Task: Look for Airbnb options in Viana do Castelo, Portugal from 4th December, 2023 to 10th December, 2023 for 1 adult.1  bedroom having 1 bed and 1 bathroom. Property type can be hotel. Look for 3 properties as per requirement.
Action: Key pressed viana<Key.space>do<Key.space>
Screenshot: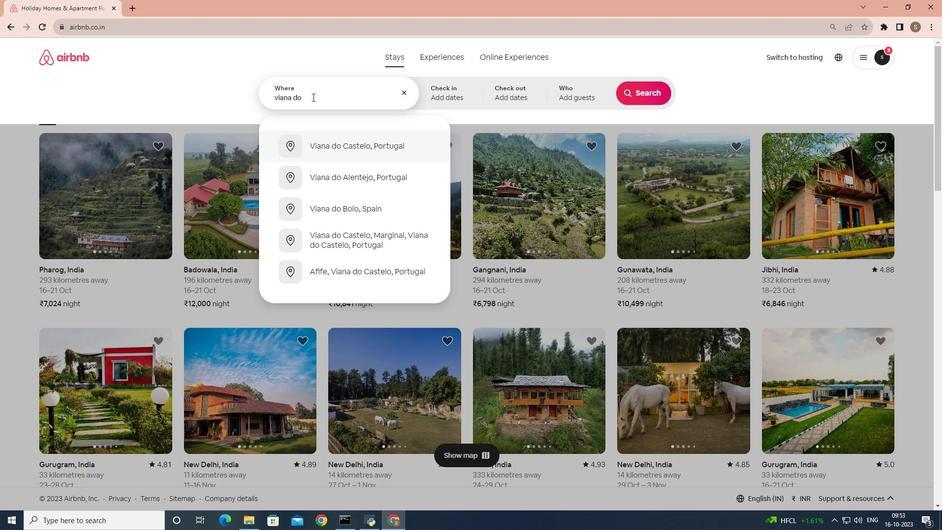 
Action: Mouse moved to (346, 152)
Screenshot: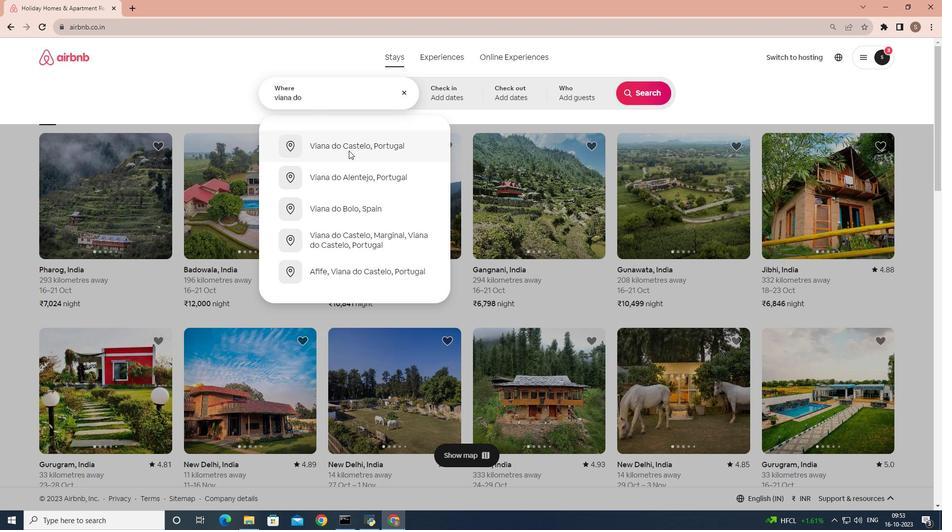 
Action: Mouse pressed left at (346, 152)
Screenshot: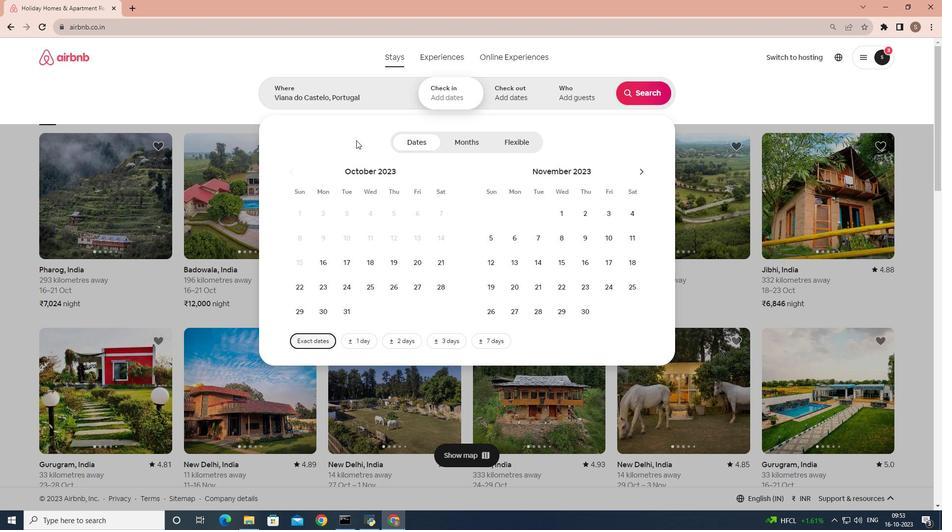 
Action: Mouse moved to (646, 170)
Screenshot: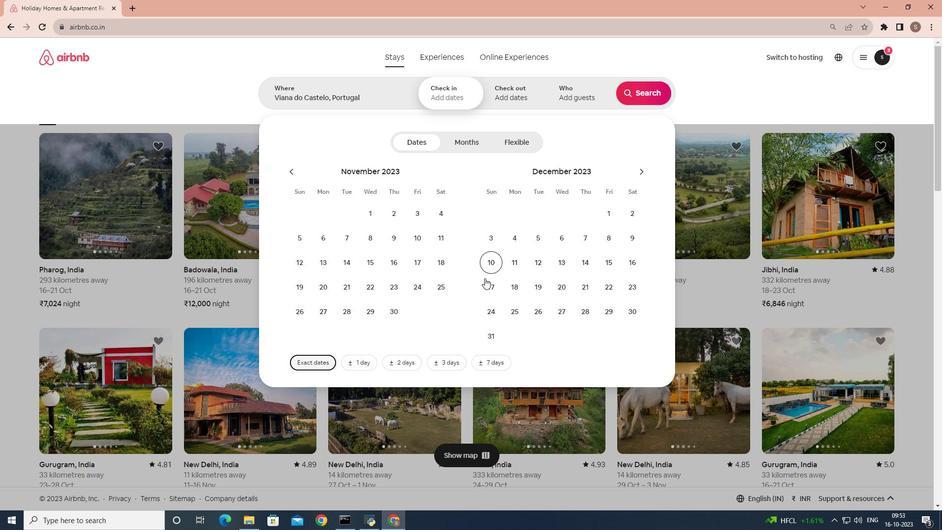 
Action: Mouse pressed left at (646, 170)
Screenshot: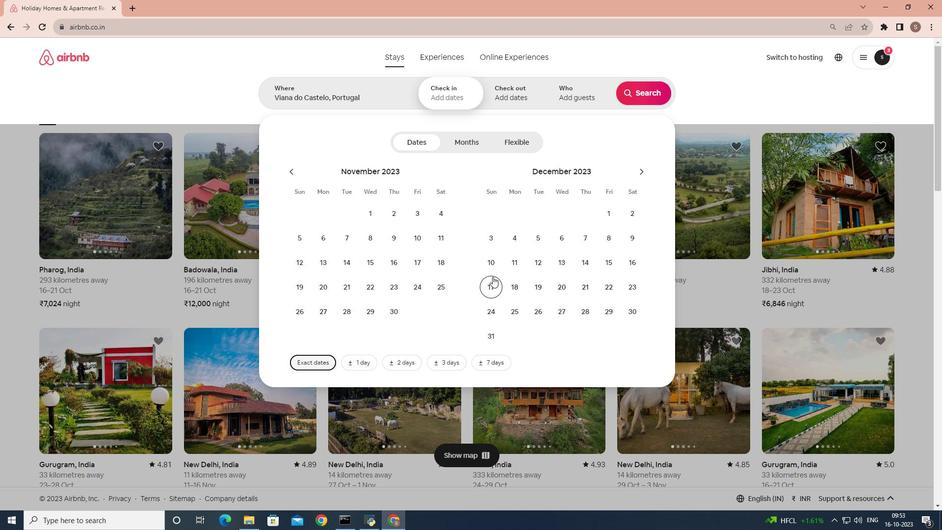 
Action: Mouse moved to (495, 261)
Screenshot: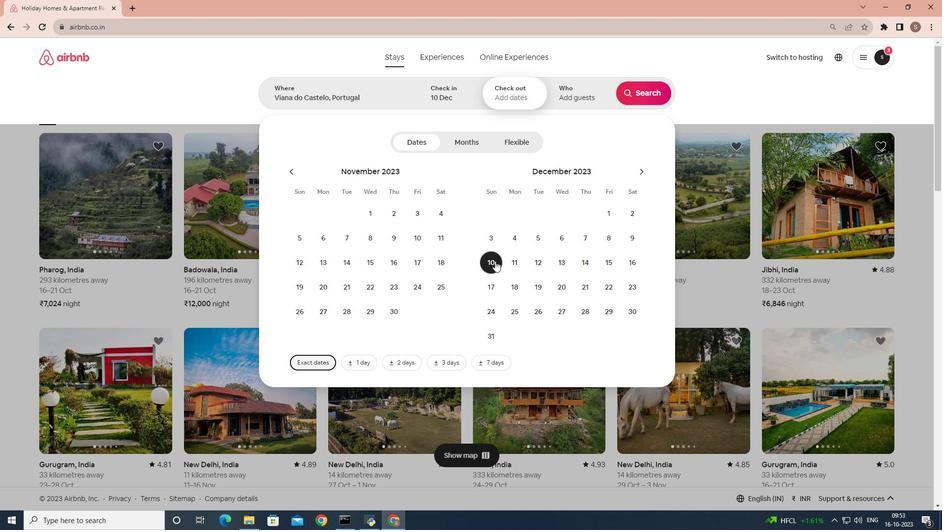 
Action: Mouse pressed left at (495, 261)
Screenshot: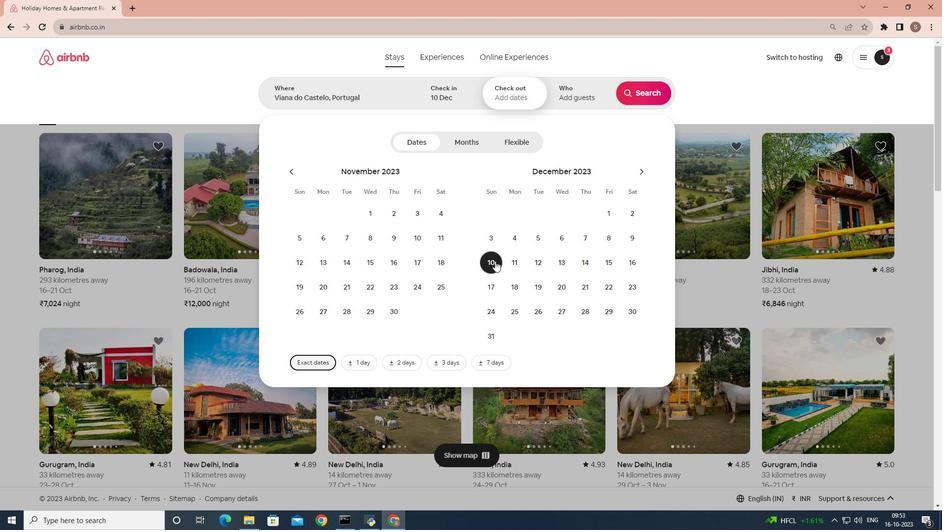 
Action: Mouse moved to (513, 235)
Screenshot: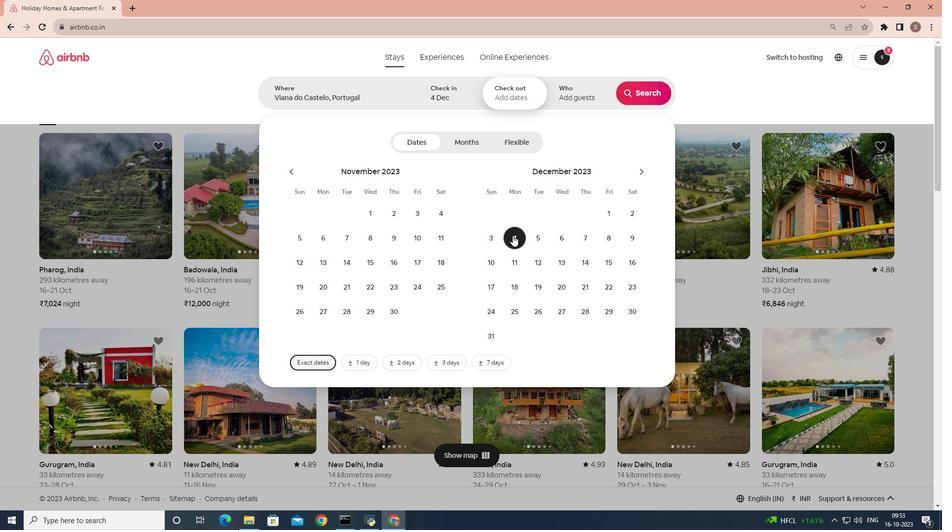 
Action: Mouse pressed left at (513, 235)
Screenshot: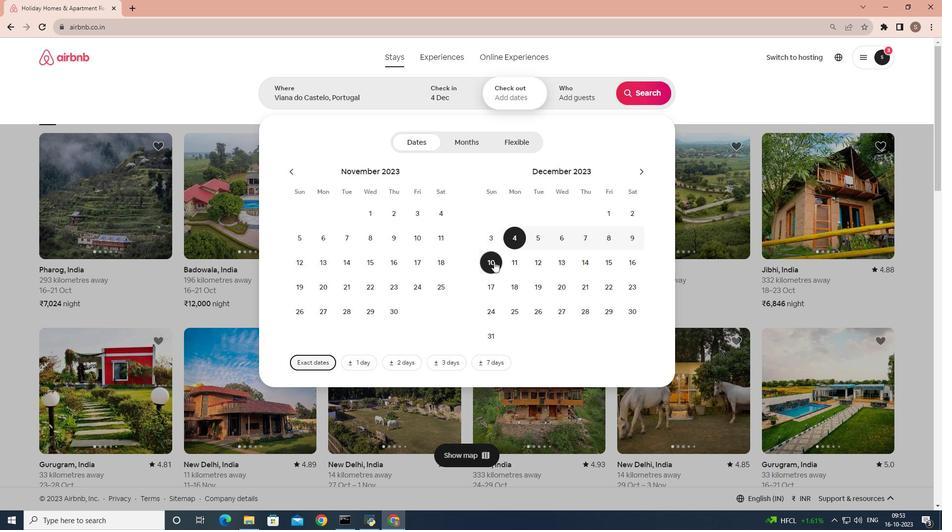 
Action: Mouse moved to (494, 261)
Screenshot: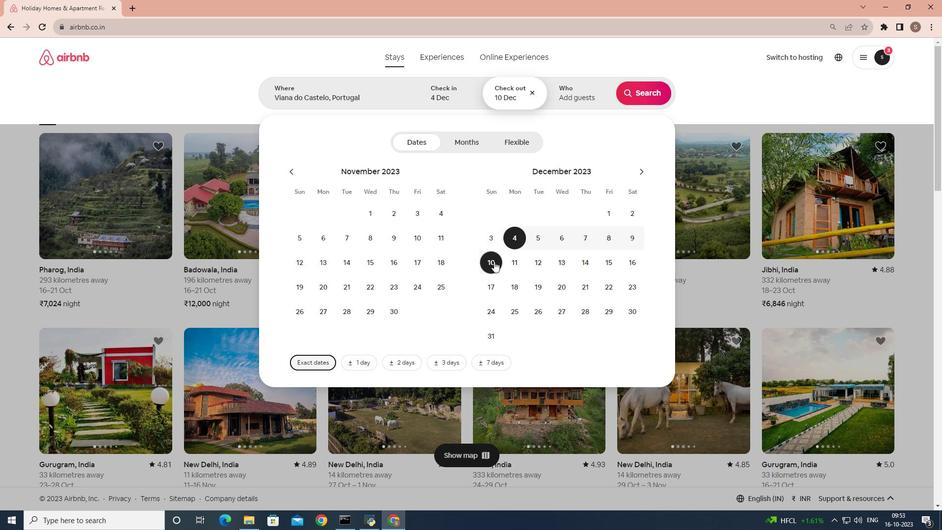 
Action: Mouse pressed left at (494, 261)
Screenshot: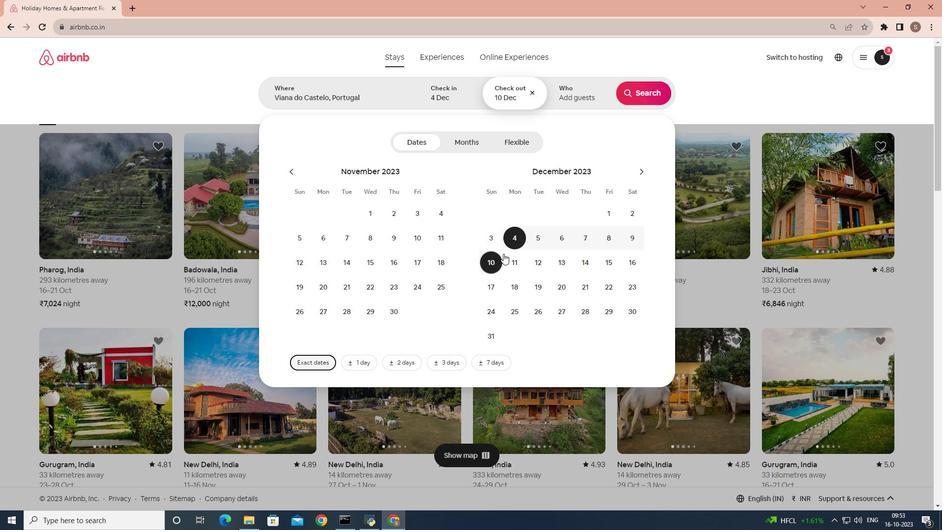 
Action: Mouse moved to (579, 98)
Screenshot: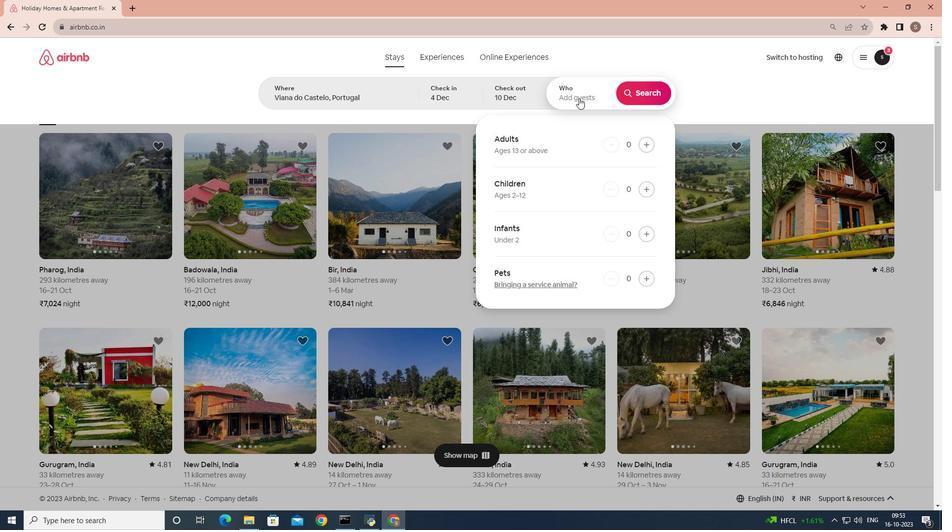 
Action: Mouse pressed left at (579, 98)
Screenshot: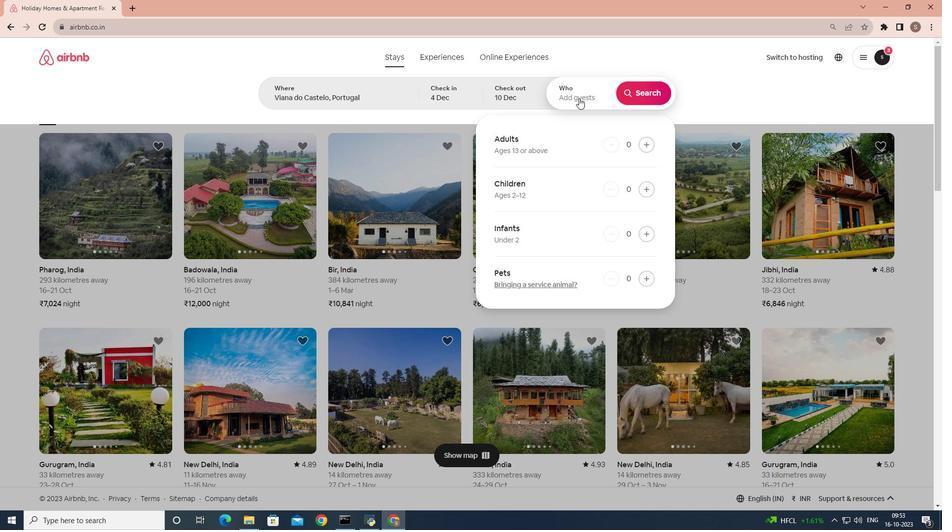 
Action: Mouse moved to (649, 146)
Screenshot: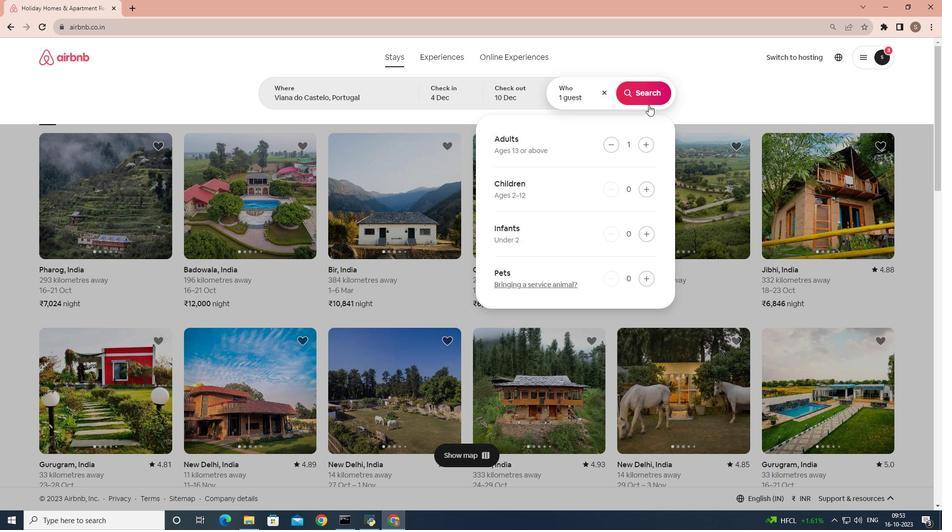 
Action: Mouse pressed left at (649, 146)
Screenshot: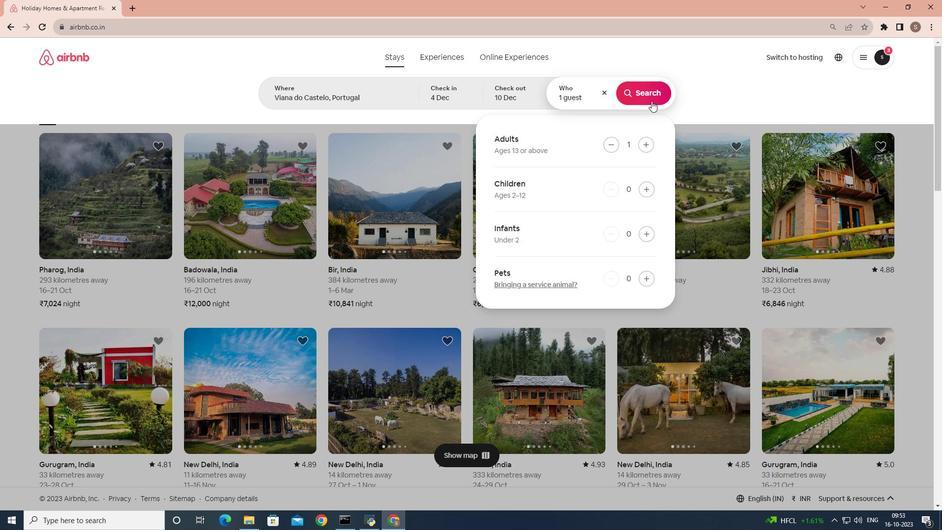 
Action: Mouse moved to (652, 100)
Screenshot: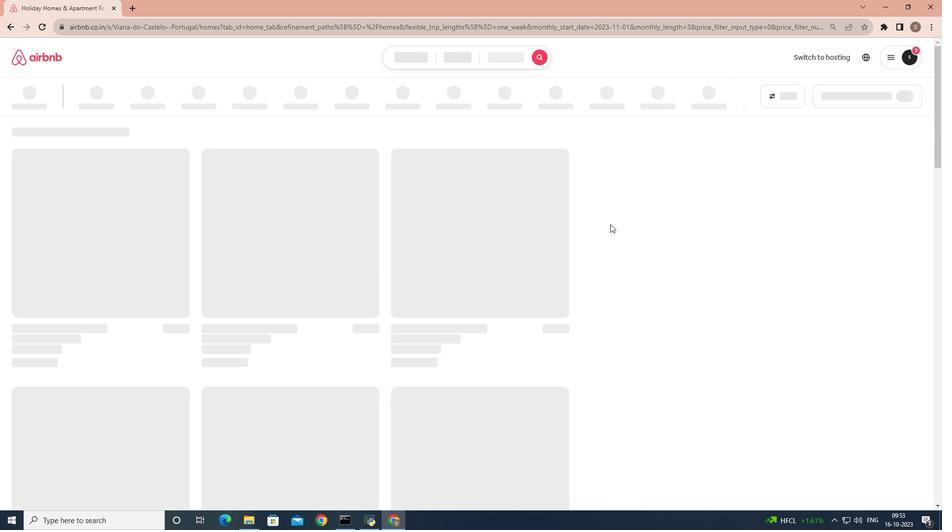 
Action: Mouse pressed left at (652, 100)
Screenshot: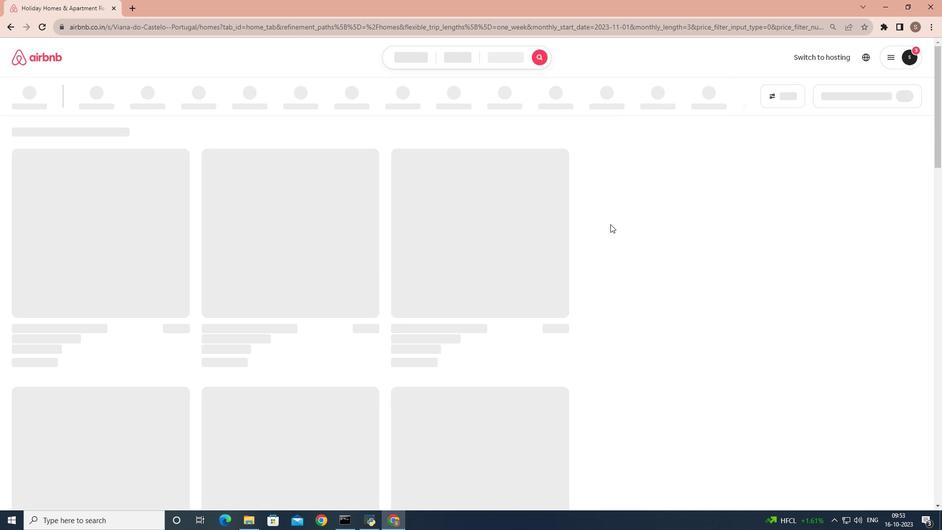 
Action: Mouse moved to (788, 97)
Screenshot: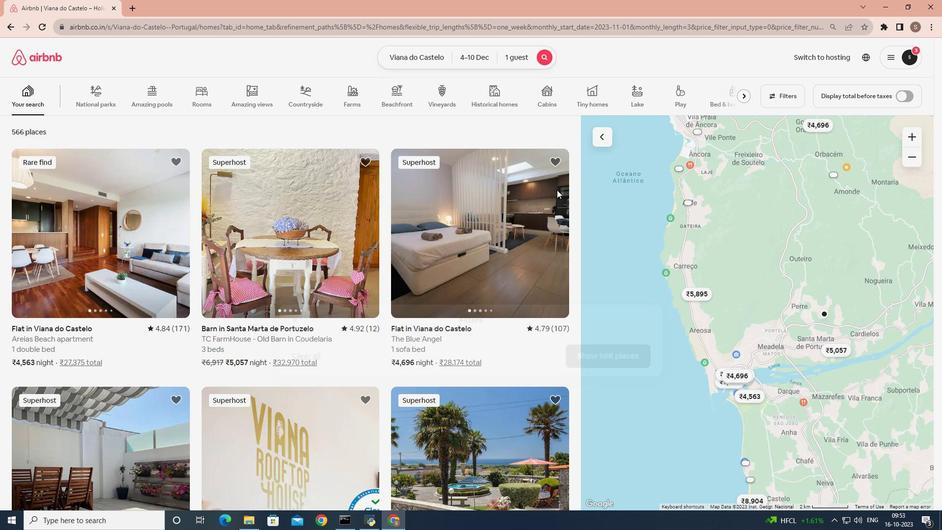
Action: Mouse pressed left at (788, 97)
Screenshot: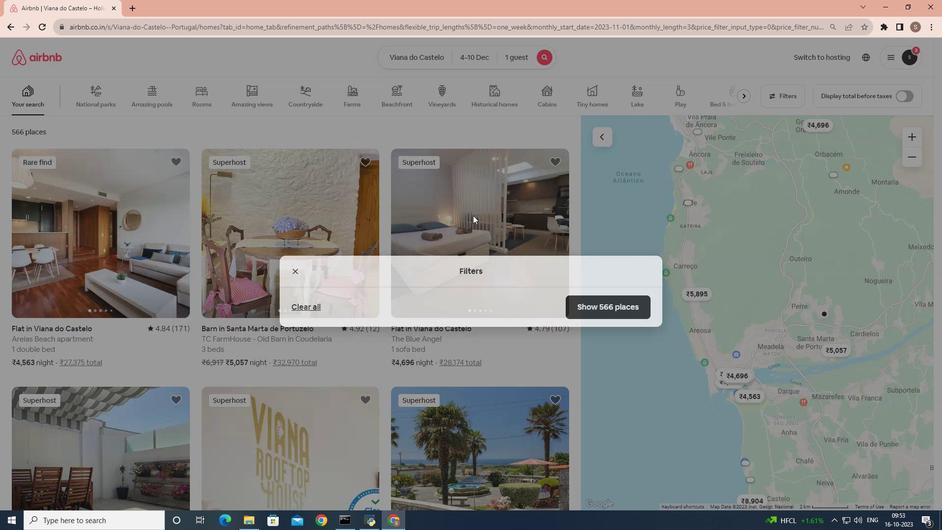 
Action: Mouse moved to (373, 235)
Screenshot: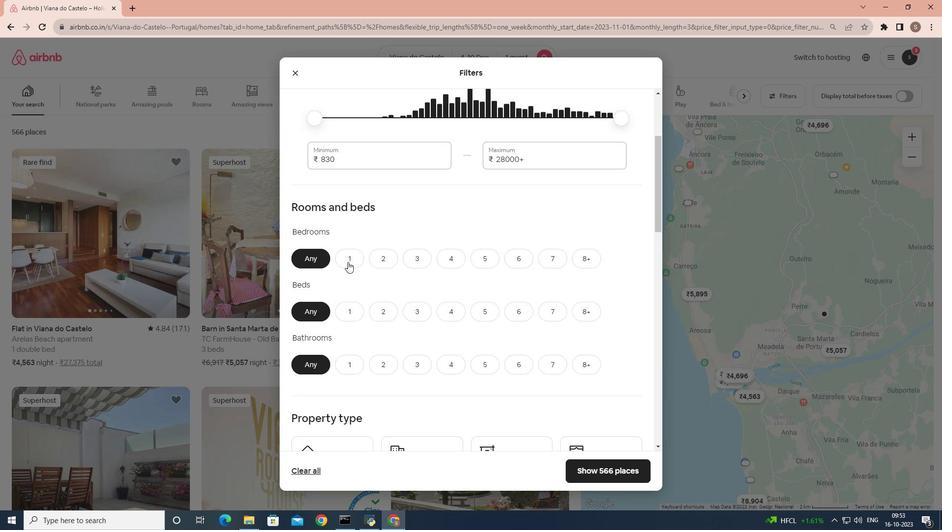 
Action: Mouse scrolled (373, 234) with delta (0, 0)
Screenshot: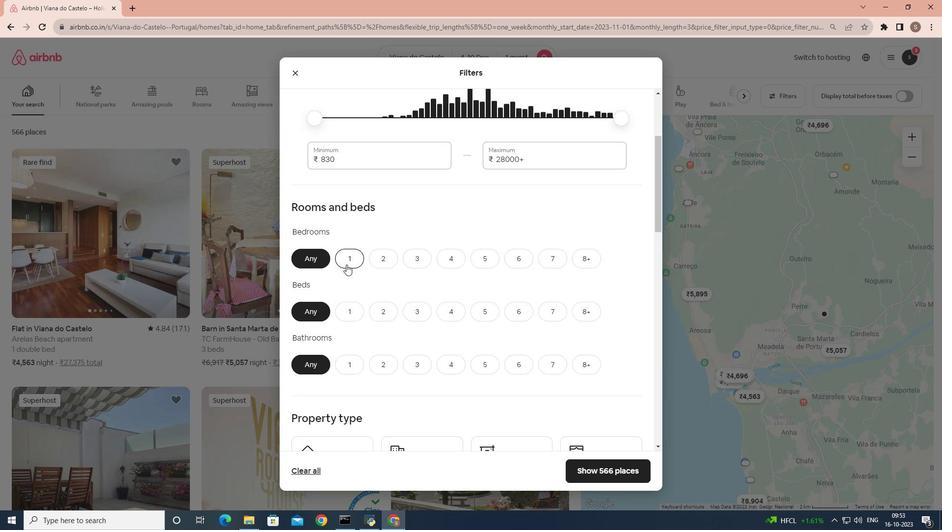 
Action: Mouse scrolled (373, 234) with delta (0, 0)
Screenshot: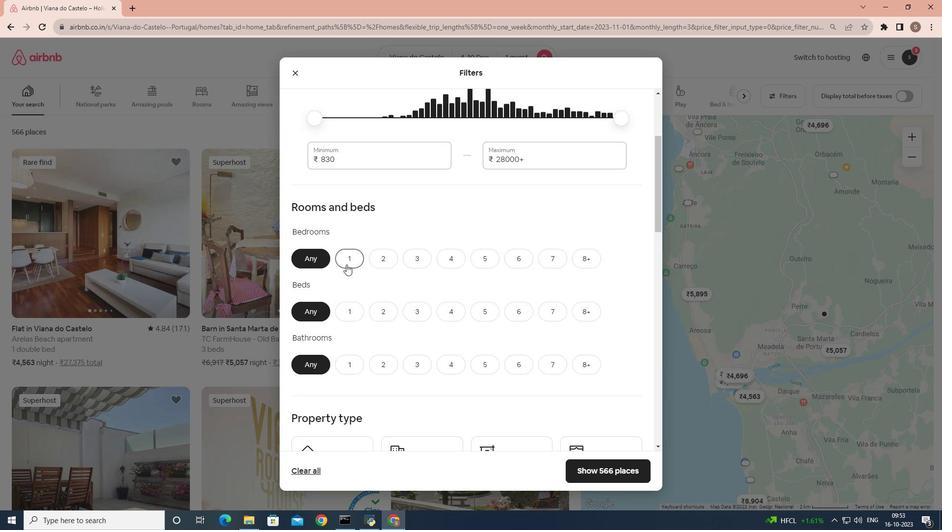 
Action: Mouse scrolled (373, 234) with delta (0, 0)
Screenshot: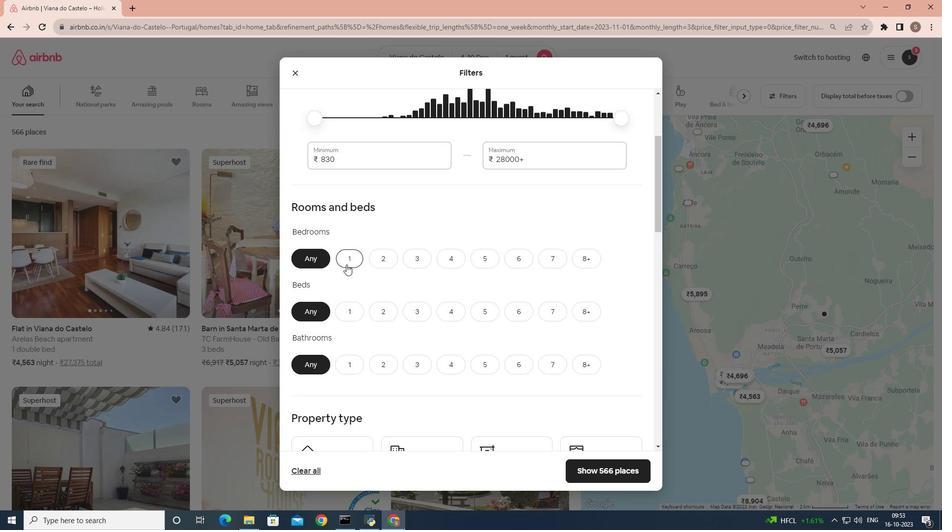 
Action: Mouse moved to (346, 264)
Screenshot: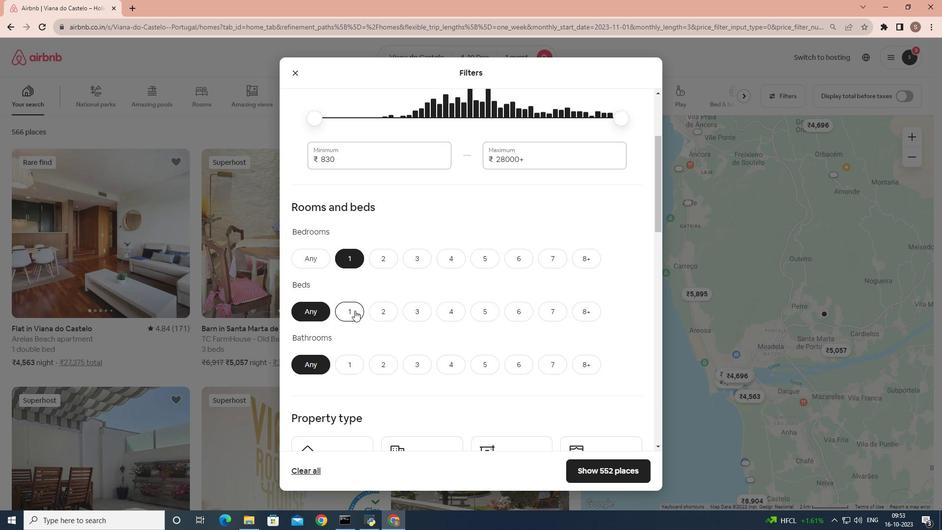 
Action: Mouse pressed left at (346, 264)
Screenshot: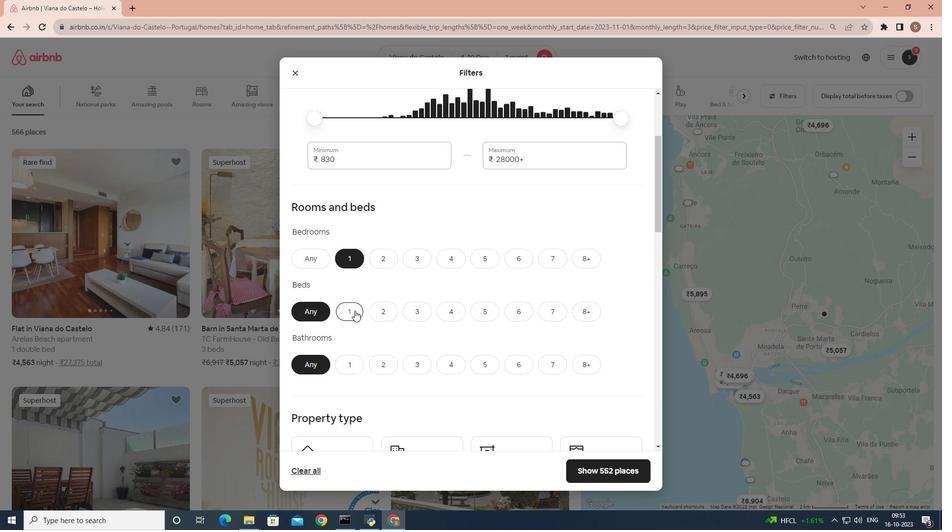 
Action: Mouse moved to (355, 310)
Screenshot: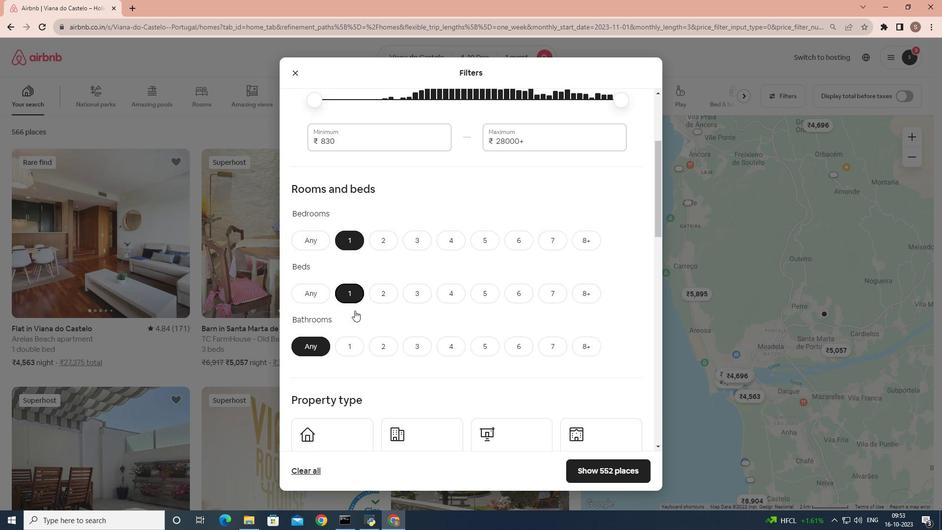 
Action: Mouse pressed left at (355, 310)
Screenshot: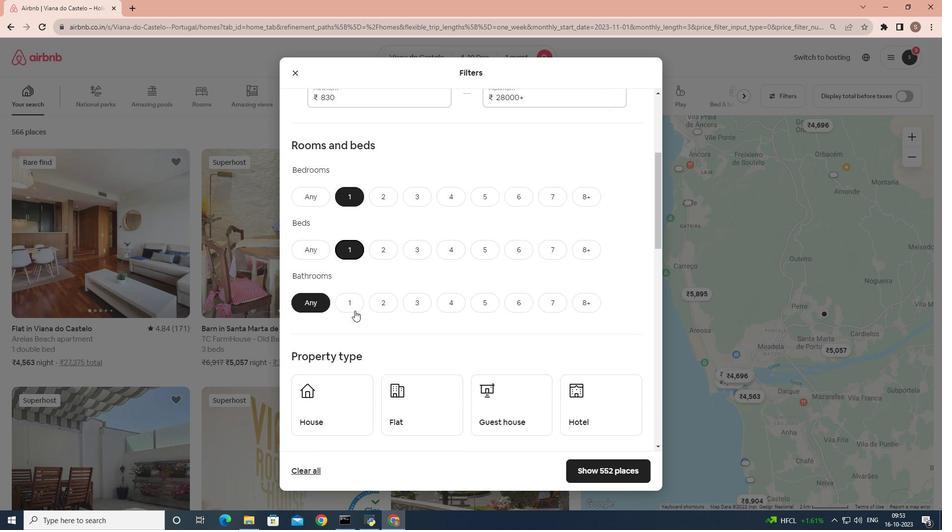 
Action: Mouse scrolled (355, 310) with delta (0, 0)
Screenshot: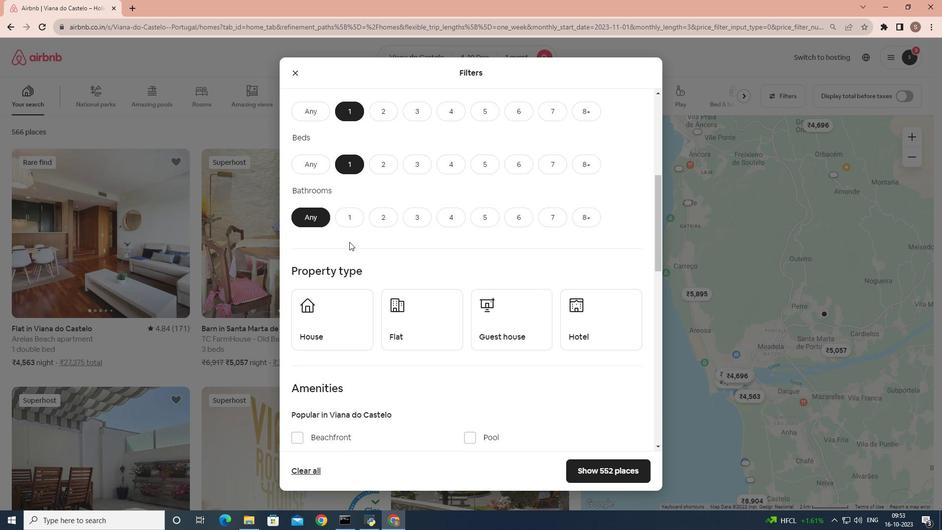 
Action: Mouse scrolled (355, 310) with delta (0, 0)
Screenshot: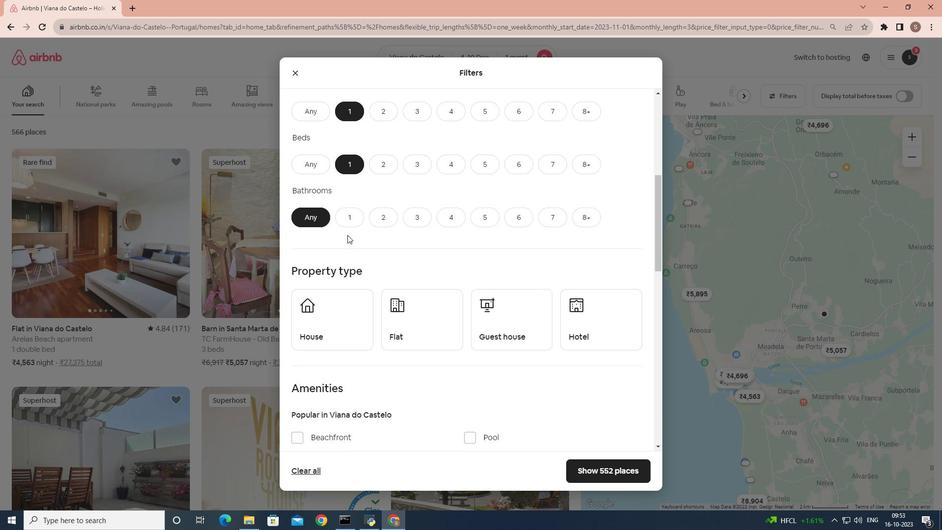 
Action: Mouse scrolled (355, 310) with delta (0, 0)
Screenshot: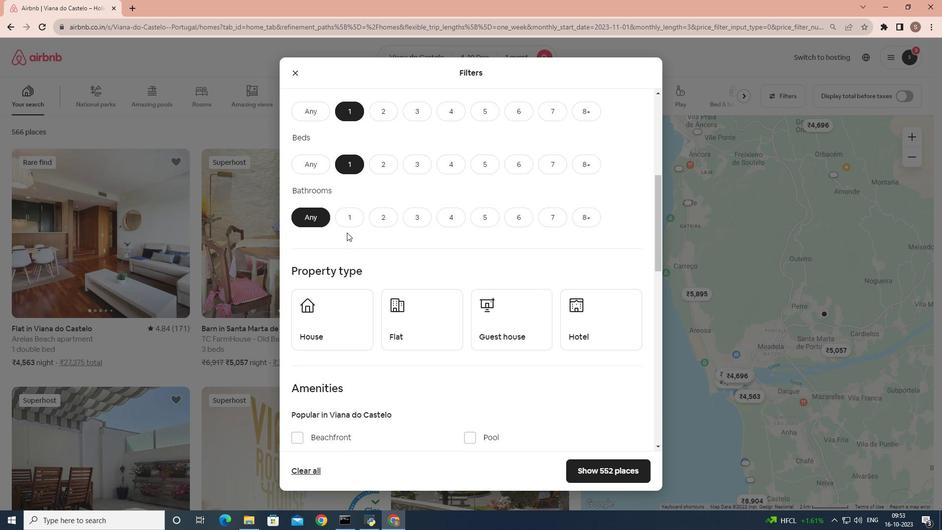 
Action: Mouse moved to (346, 231)
Screenshot: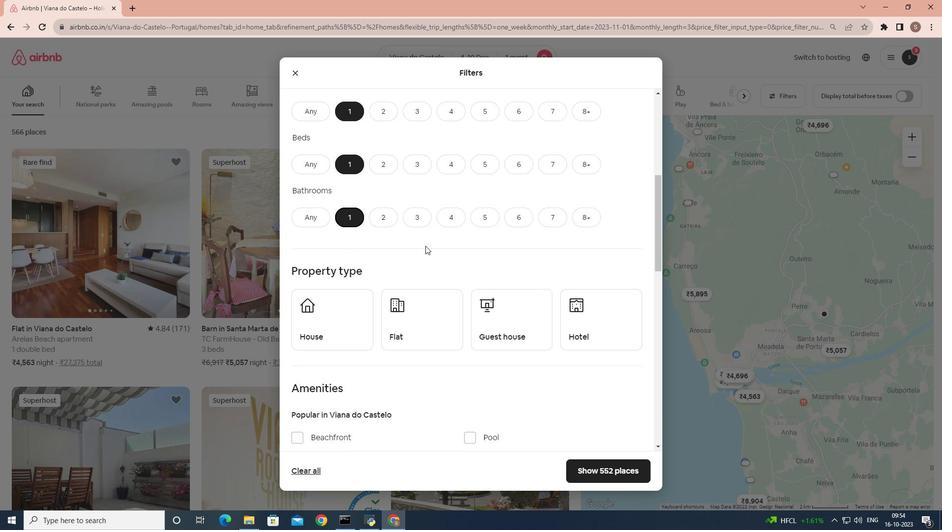 
Action: Mouse pressed left at (346, 231)
Screenshot: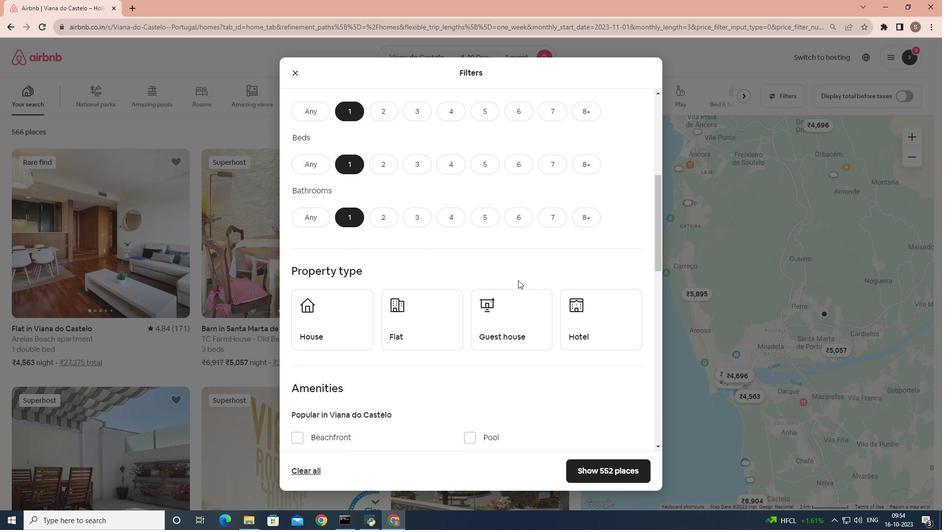 
Action: Mouse moved to (357, 222)
Screenshot: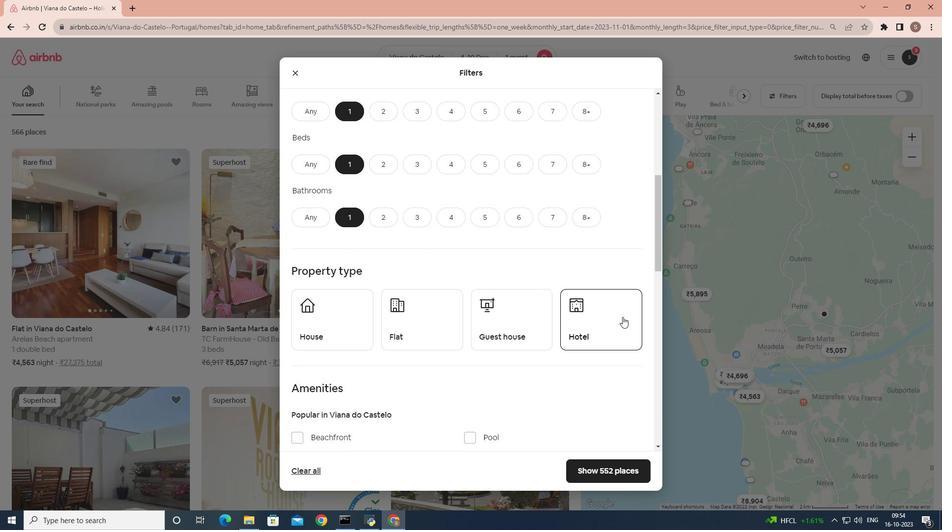 
Action: Mouse pressed left at (357, 222)
Screenshot: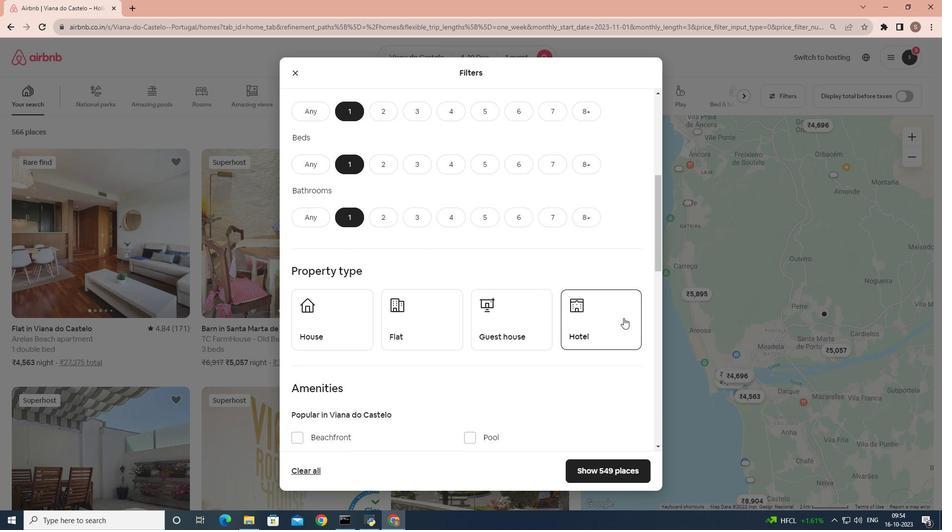 
Action: Mouse moved to (624, 318)
Screenshot: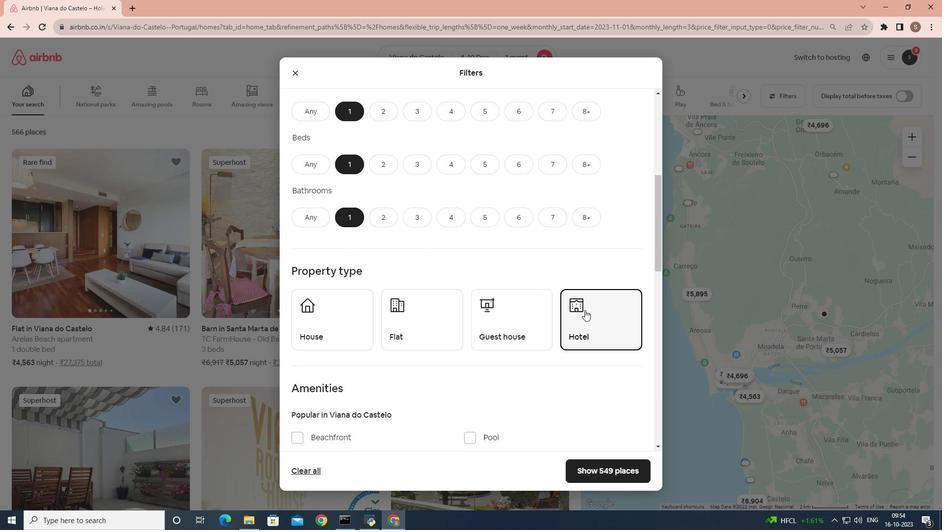 
Action: Mouse pressed left at (624, 318)
Screenshot: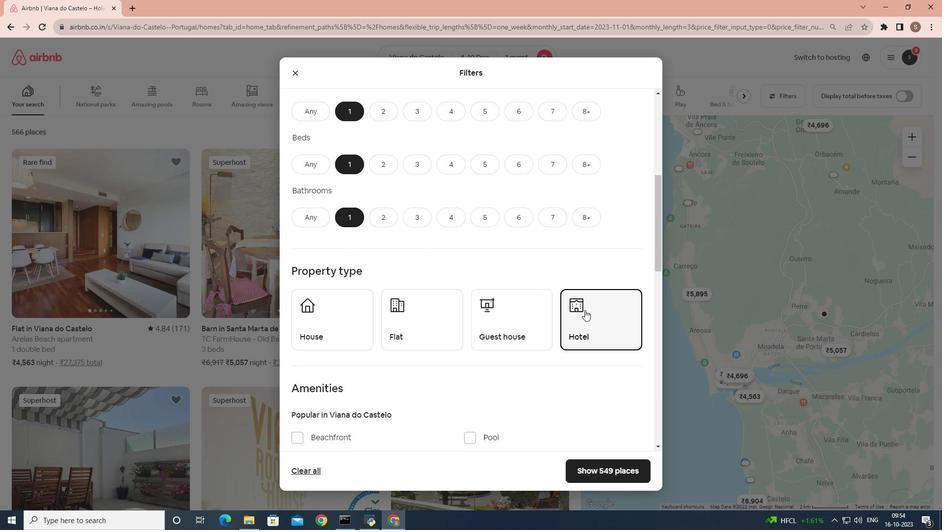 
Action: Mouse moved to (466, 294)
Screenshot: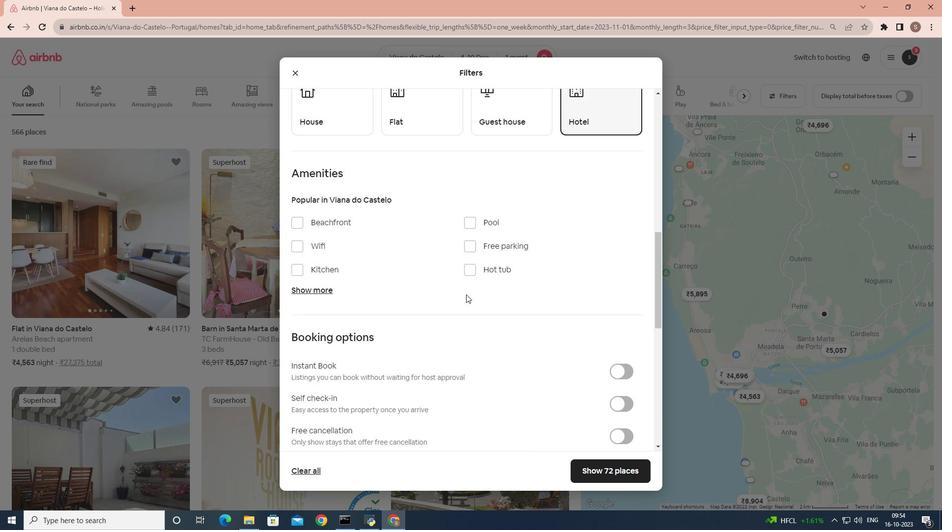 
Action: Mouse scrolled (466, 294) with delta (0, 0)
Screenshot: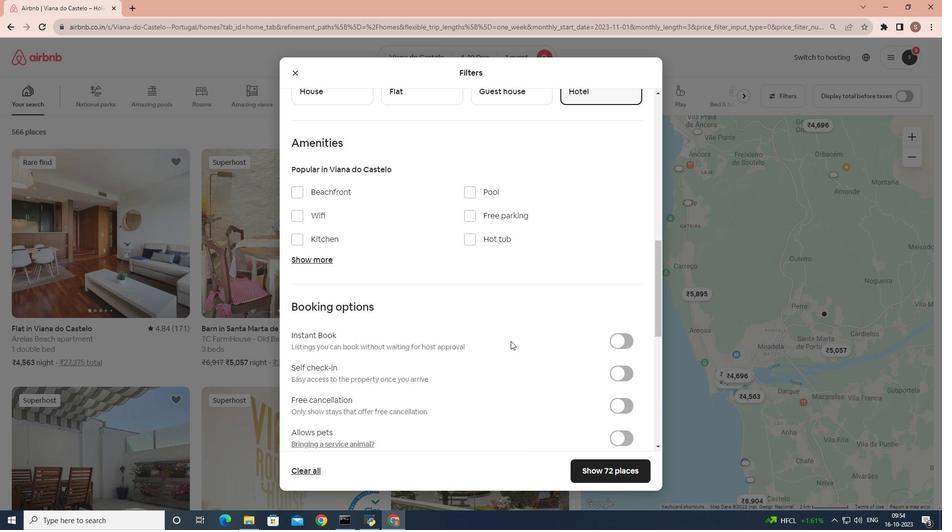 
Action: Mouse scrolled (466, 294) with delta (0, 0)
Screenshot: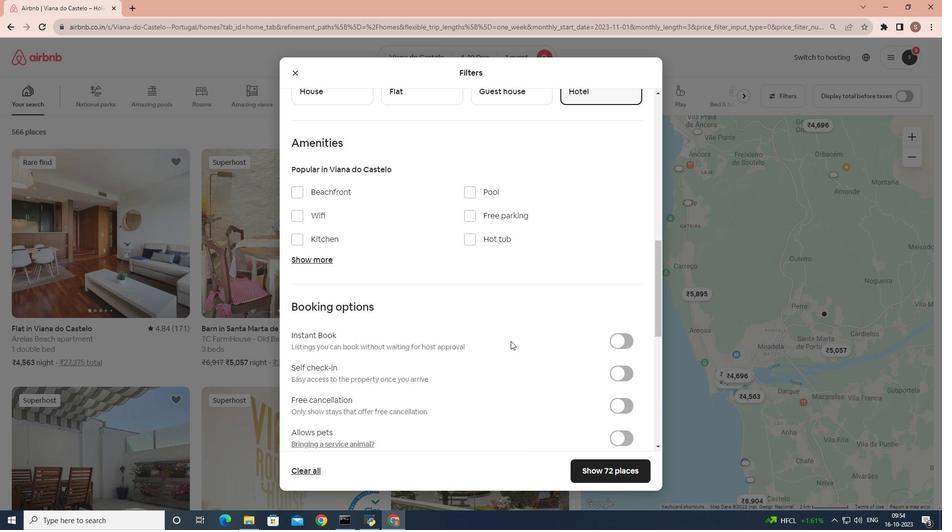 
Action: Mouse scrolled (466, 294) with delta (0, 0)
Screenshot: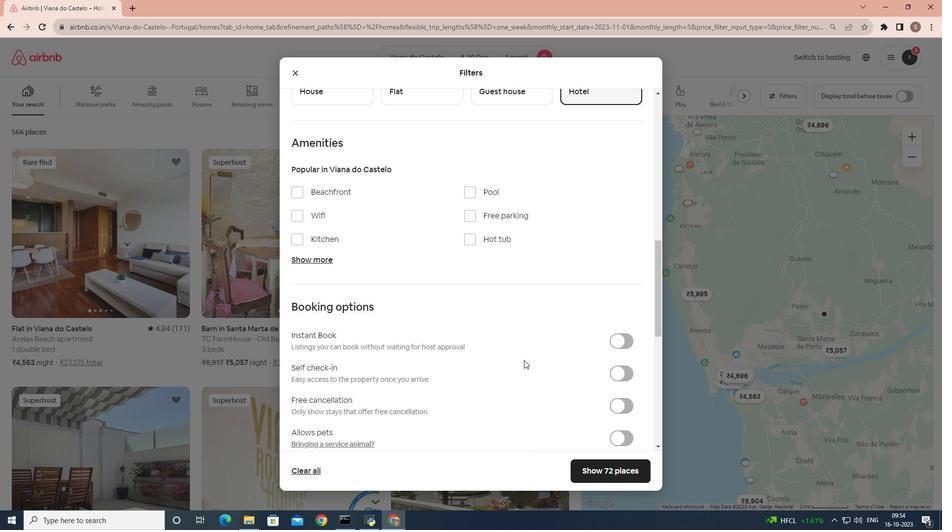 
Action: Mouse scrolled (466, 294) with delta (0, 0)
Screenshot: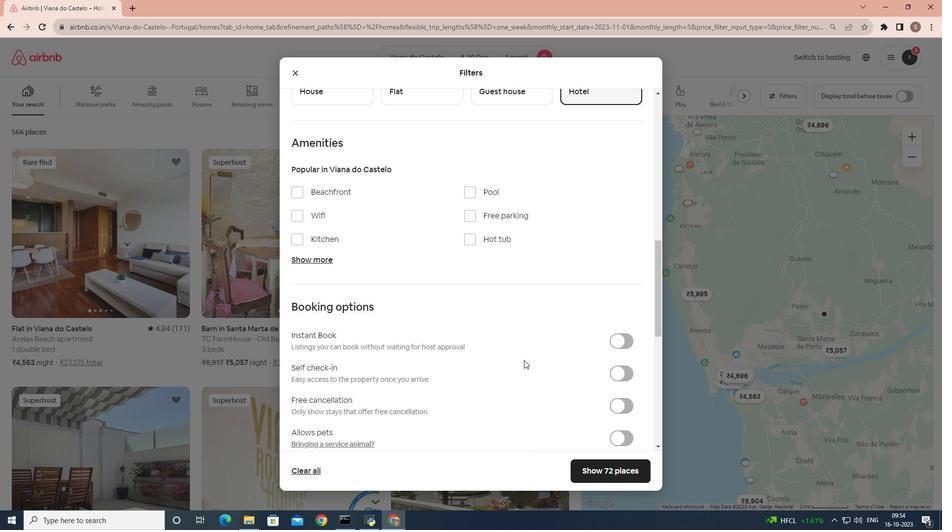 
Action: Mouse scrolled (466, 294) with delta (0, 0)
Screenshot: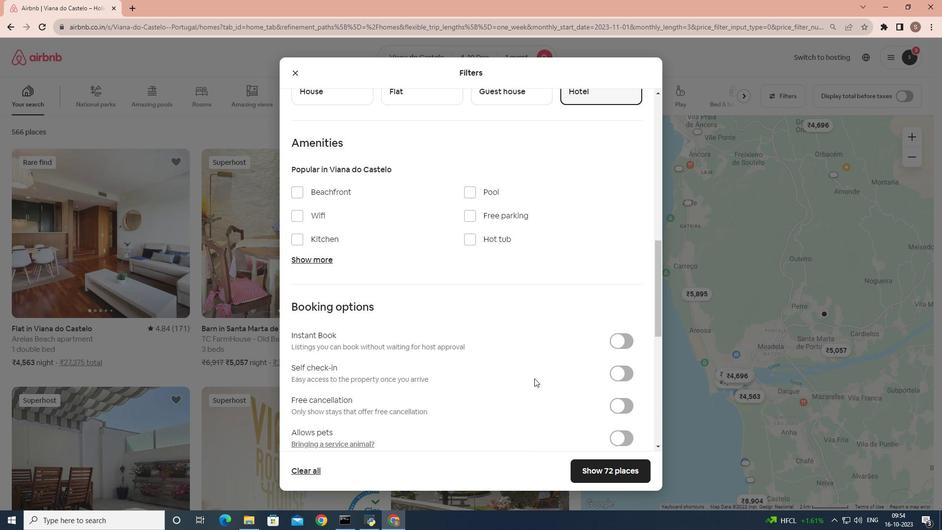 
Action: Mouse moved to (607, 478)
Screenshot: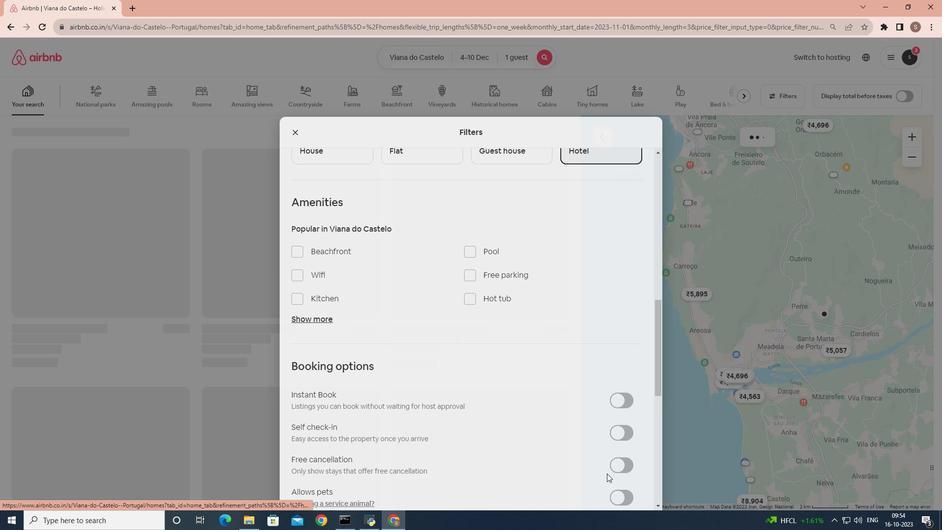 
Action: Mouse pressed left at (607, 478)
Screenshot: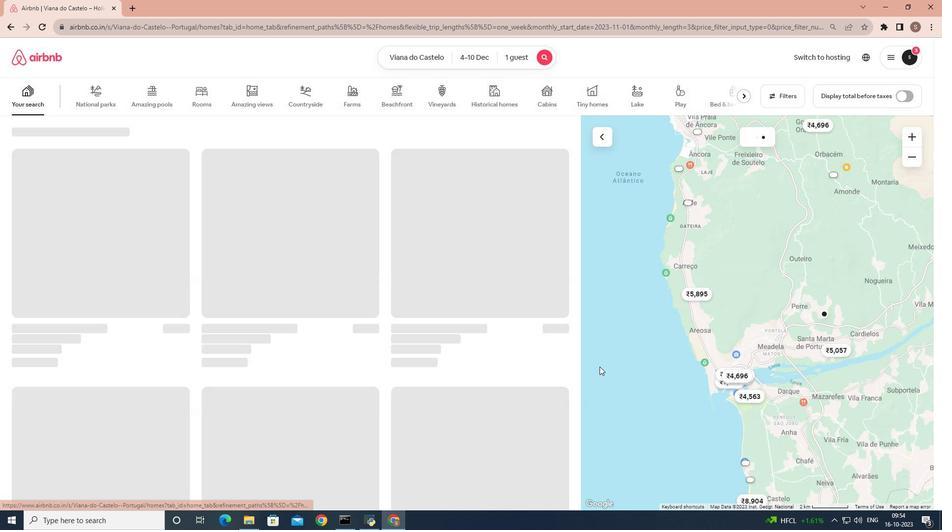 
Action: Mouse moved to (74, 245)
Screenshot: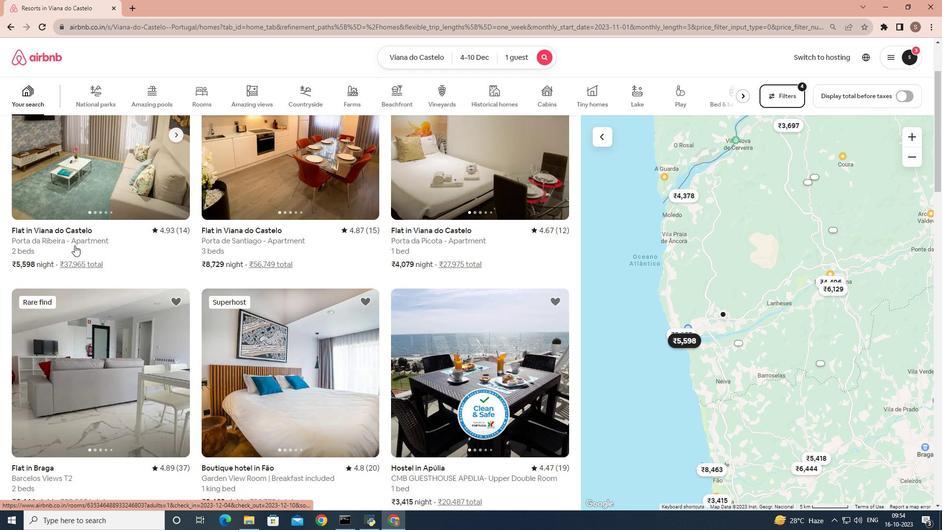 
Action: Mouse scrolled (74, 245) with delta (0, 0)
Screenshot: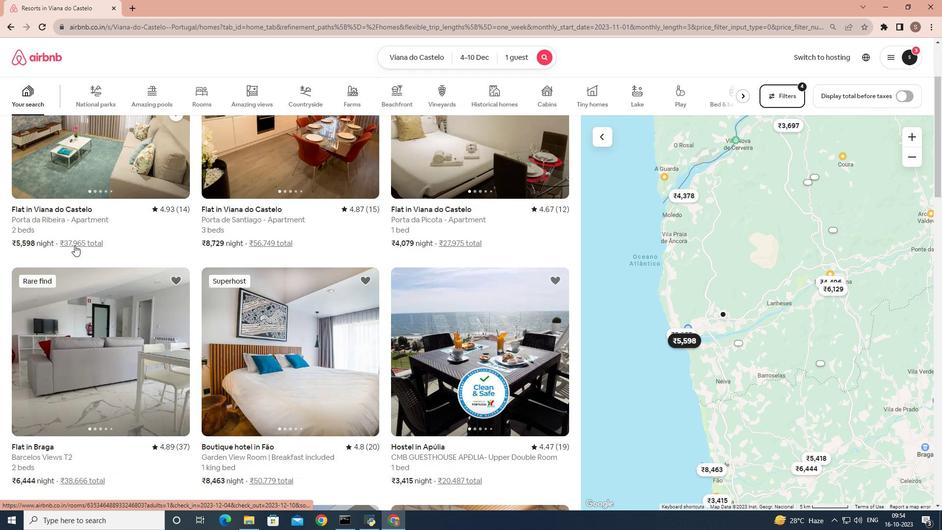 
Action: Mouse scrolled (74, 245) with delta (0, 0)
Screenshot: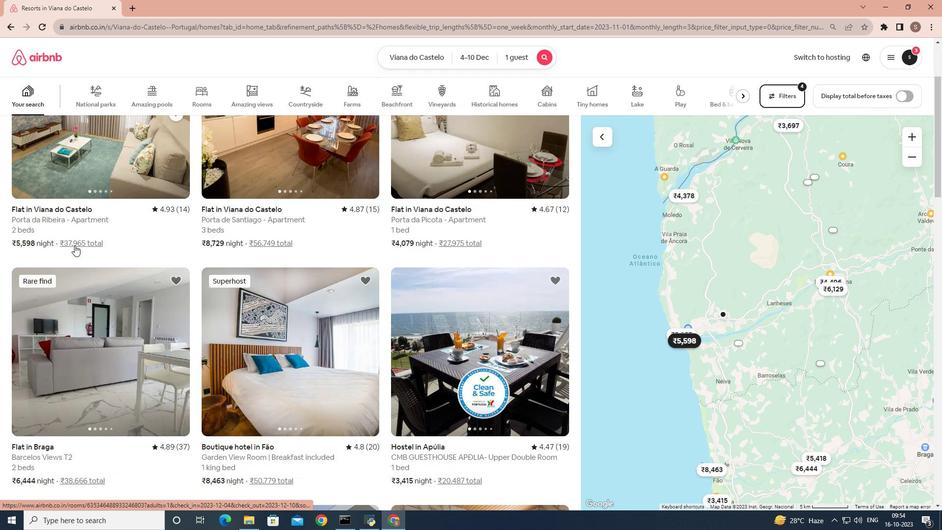 
Action: Mouse scrolled (74, 245) with delta (0, 0)
Screenshot: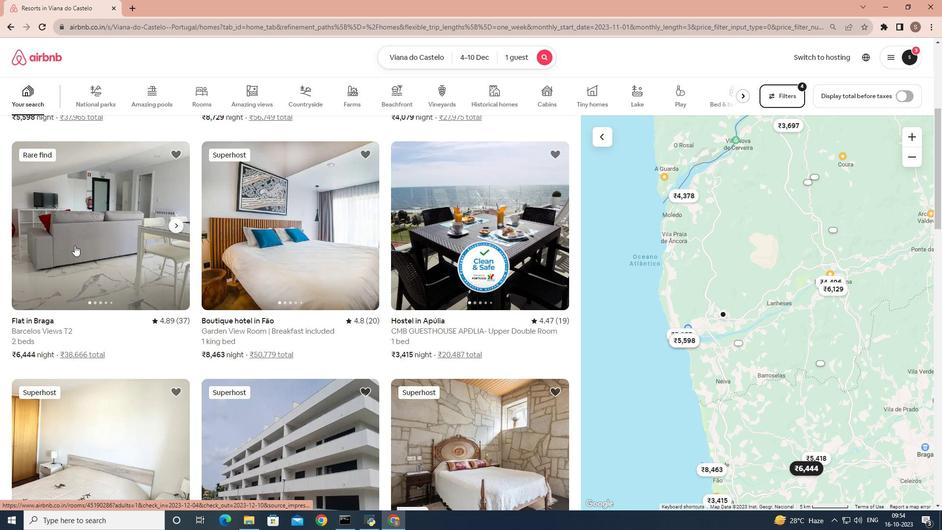 
Action: Mouse scrolled (74, 245) with delta (0, 0)
Screenshot: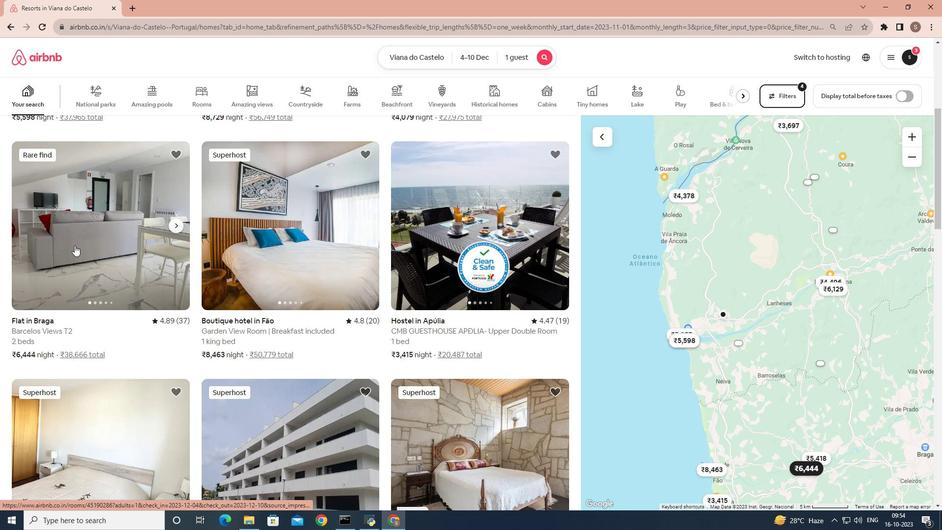 
Action: Mouse scrolled (74, 245) with delta (0, 0)
Screenshot: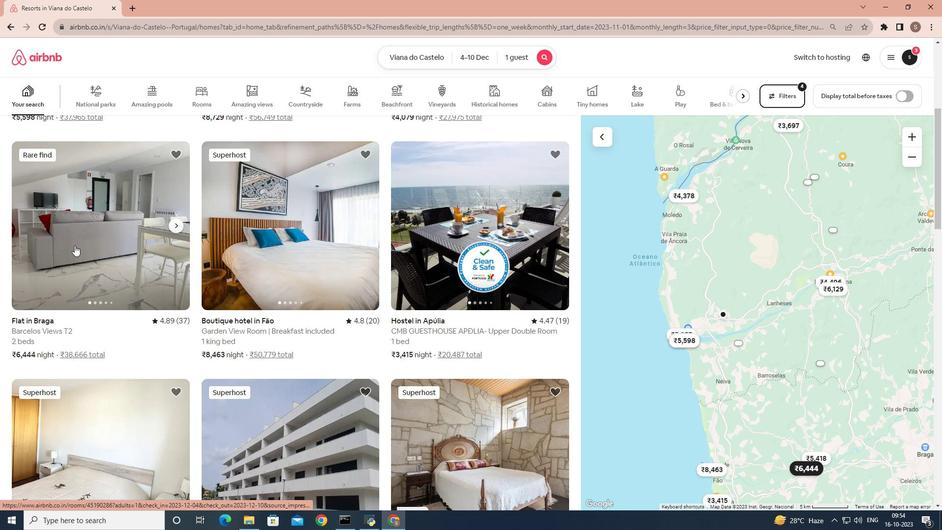 
Action: Mouse pressed left at (74, 245)
Screenshot: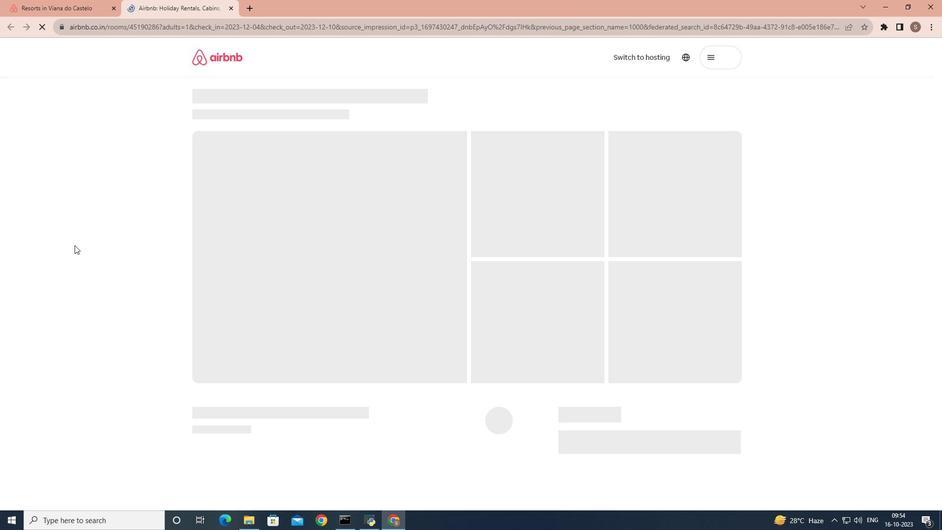 
Action: Mouse moved to (200, 244)
Screenshot: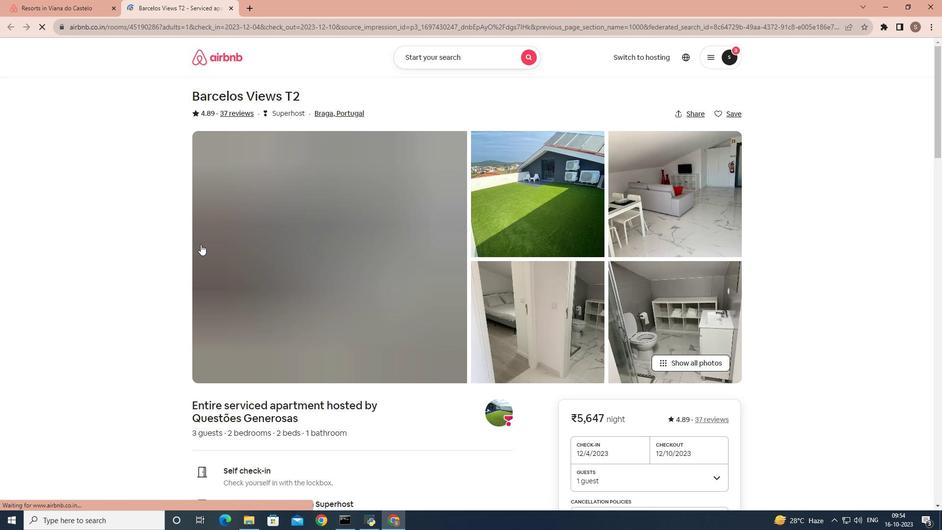 
Action: Mouse scrolled (200, 244) with delta (0, 0)
Screenshot: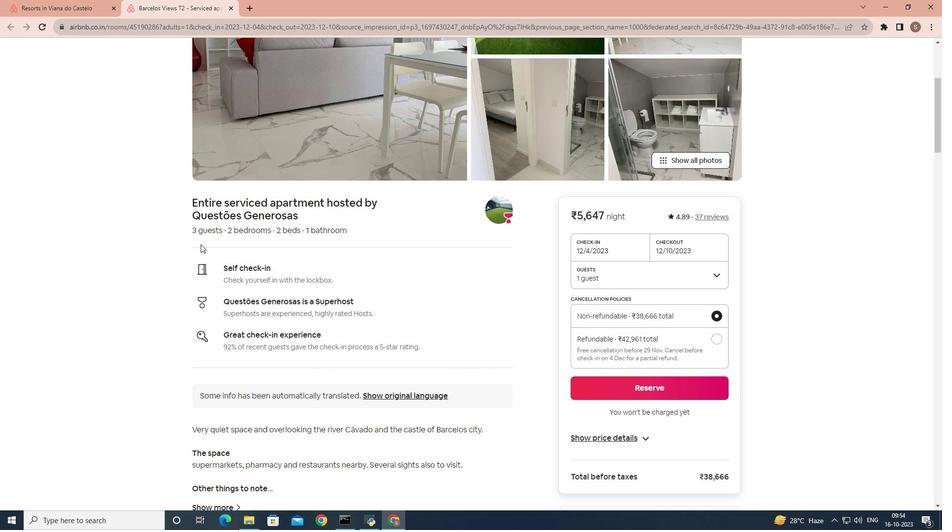 
Action: Mouse scrolled (200, 244) with delta (0, 0)
Screenshot: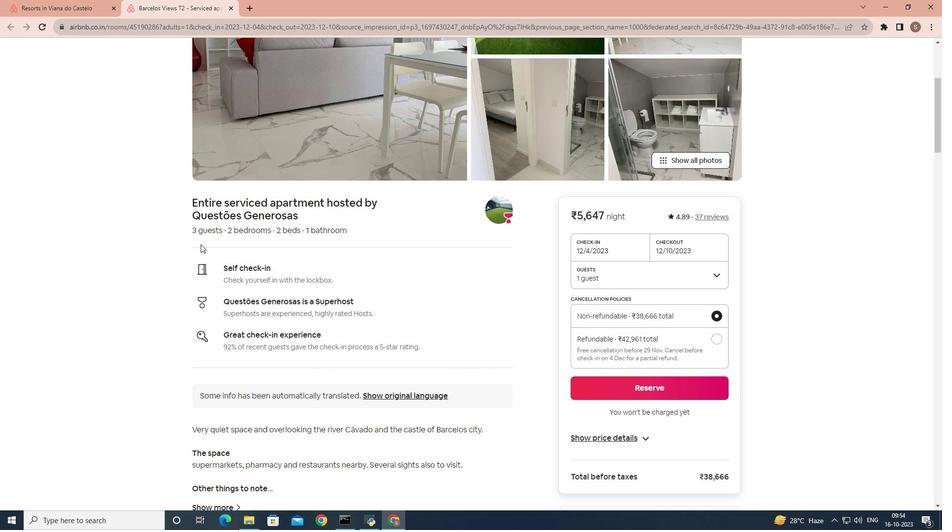 
Action: Mouse scrolled (200, 244) with delta (0, 0)
Screenshot: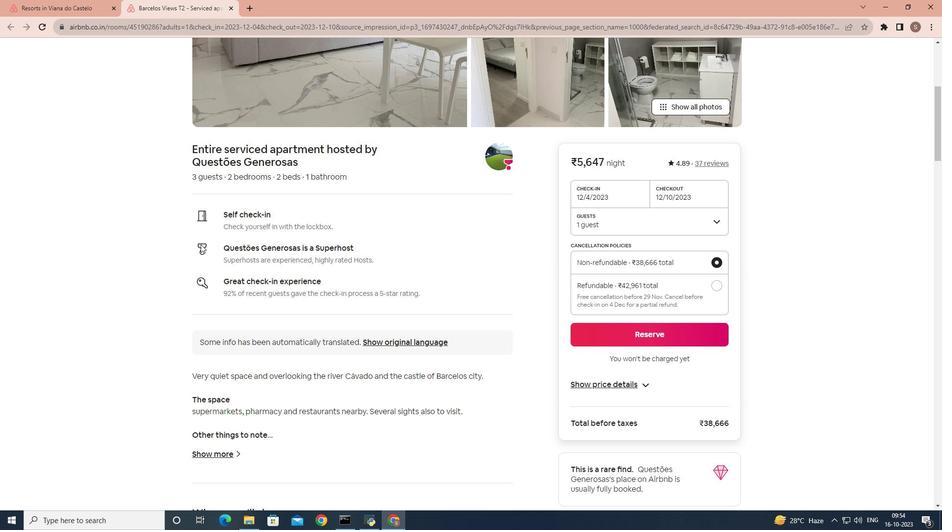
Action: Mouse scrolled (200, 244) with delta (0, 0)
Screenshot: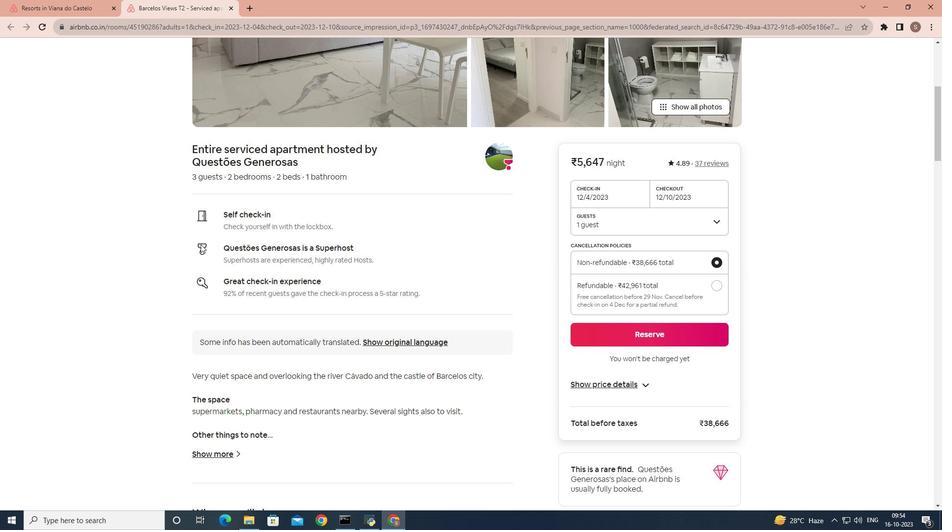 
Action: Mouse scrolled (200, 244) with delta (0, 0)
Screenshot: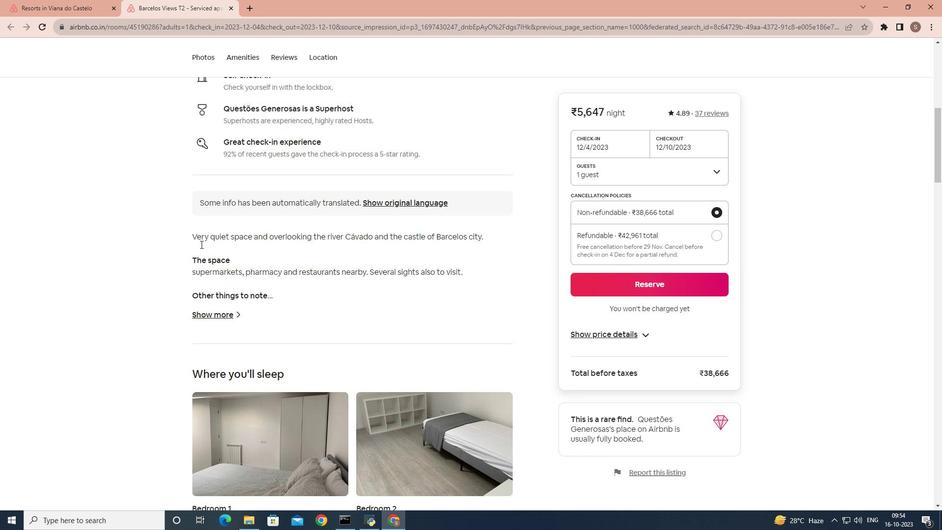 
Action: Mouse scrolled (200, 244) with delta (0, 0)
Screenshot: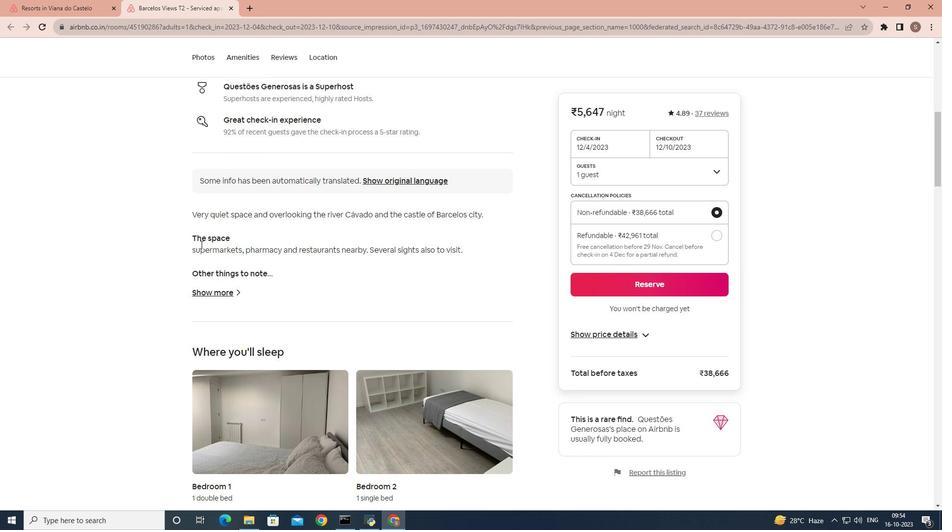 
Action: Mouse scrolled (200, 244) with delta (0, 0)
Screenshot: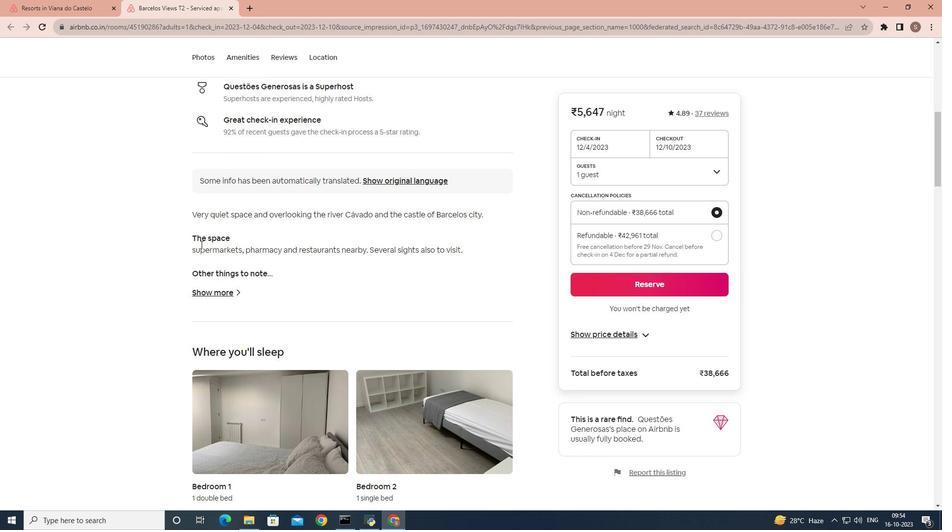 
Action: Mouse scrolled (200, 244) with delta (0, 0)
Screenshot: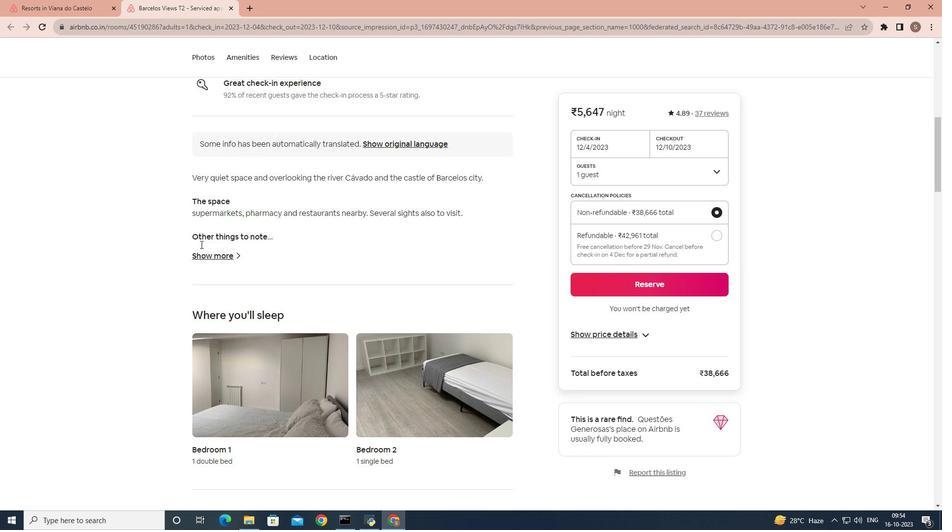 
Action: Mouse scrolled (200, 244) with delta (0, 0)
Screenshot: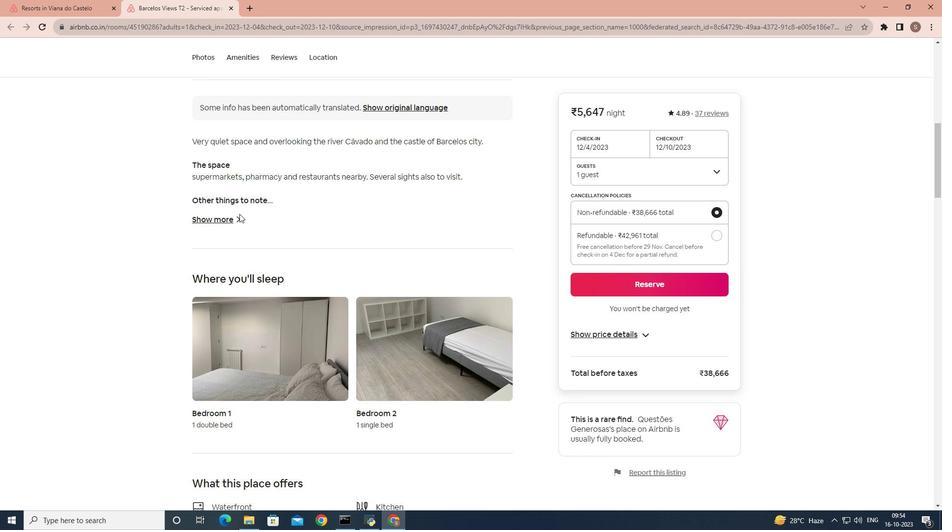 
Action: Mouse scrolled (200, 244) with delta (0, 0)
Screenshot: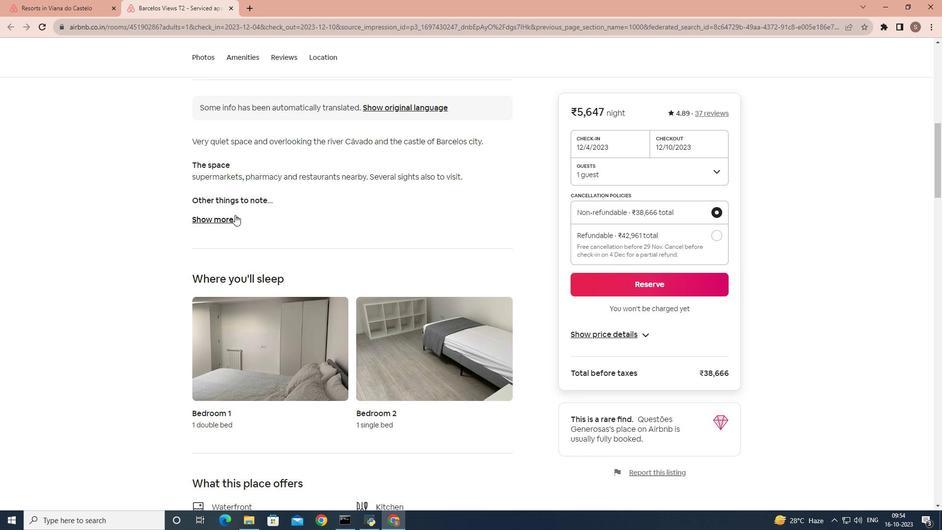 
Action: Mouse moved to (232, 216)
Screenshot: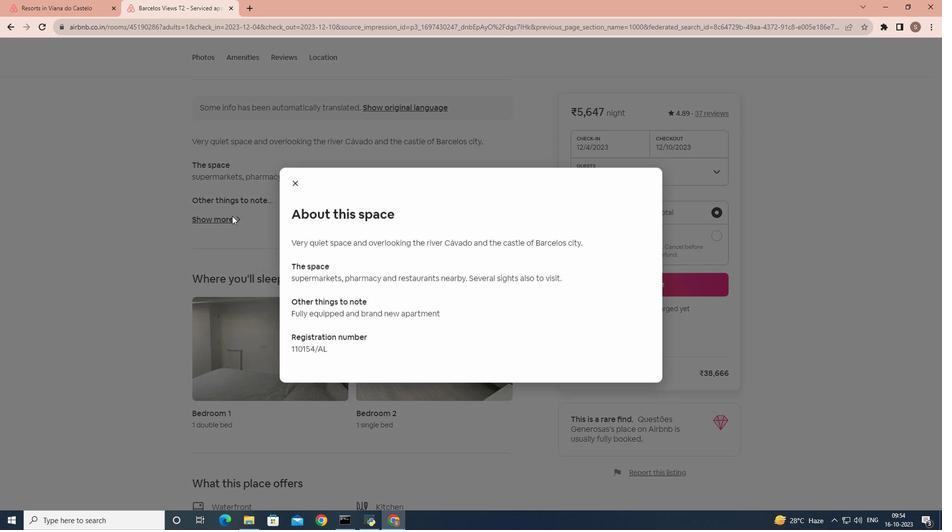 
Action: Mouse pressed left at (232, 216)
Screenshot: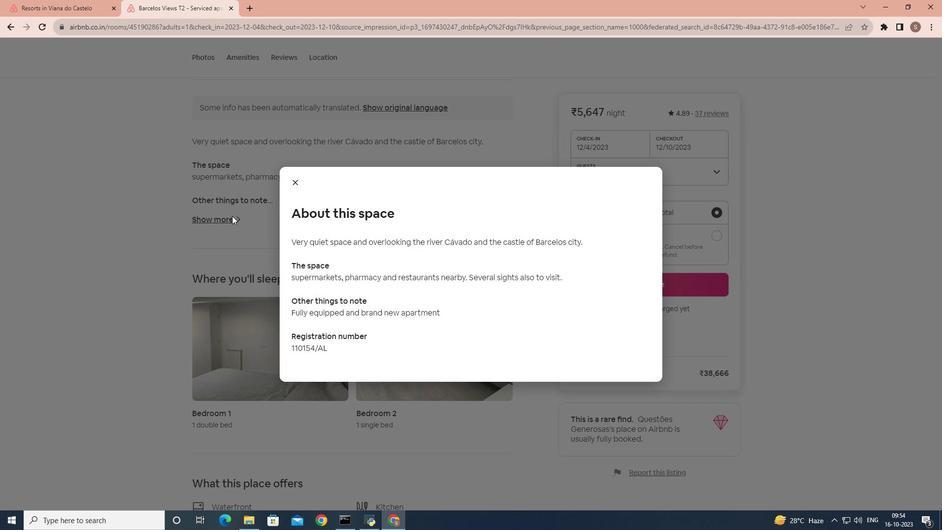 
Action: Mouse moved to (295, 179)
Screenshot: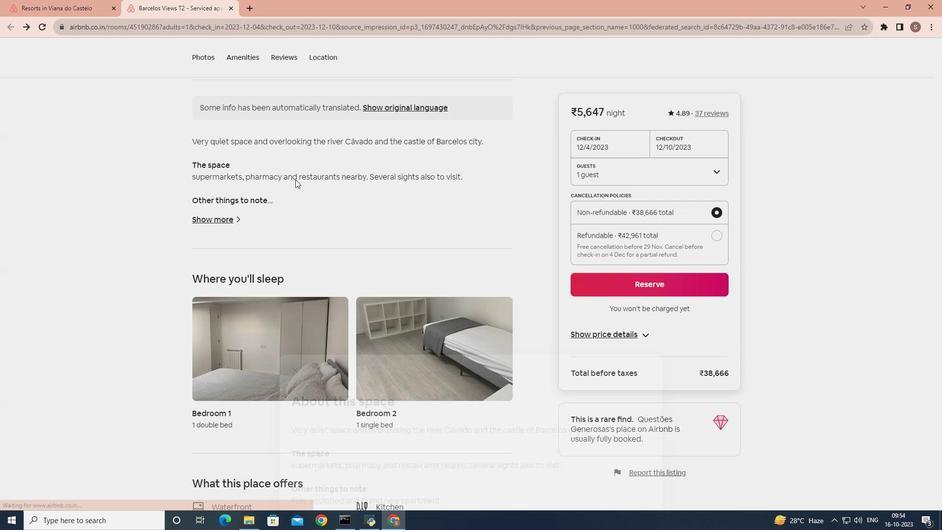 
Action: Mouse pressed left at (295, 179)
Screenshot: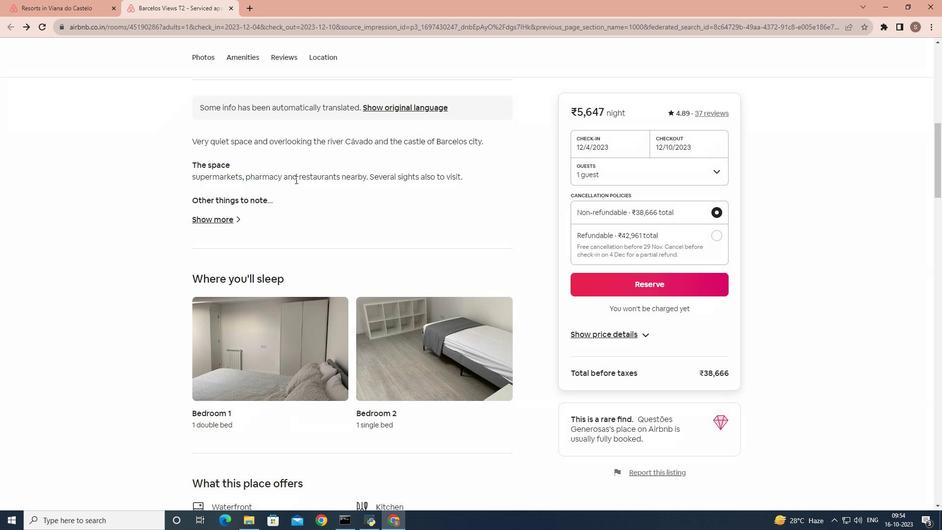 
Action: Mouse scrolled (295, 179) with delta (0, 0)
Screenshot: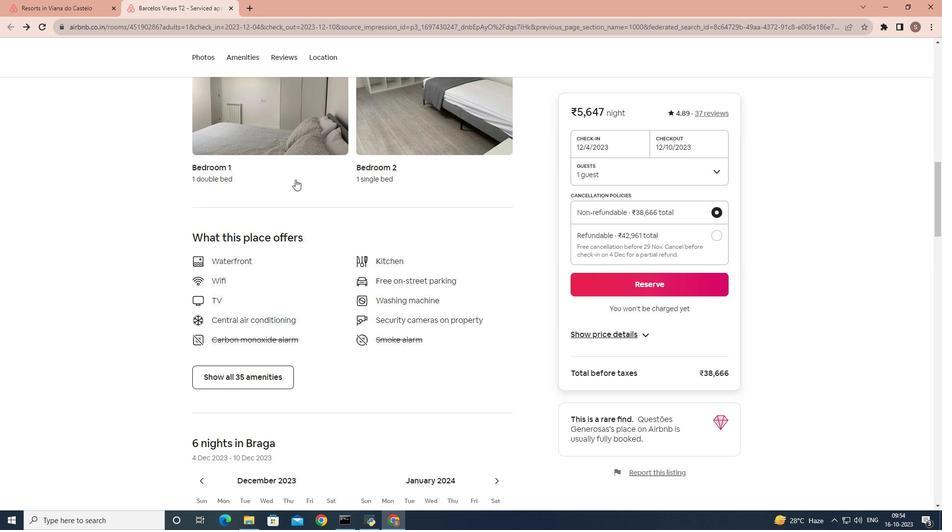 
Action: Mouse scrolled (295, 179) with delta (0, 0)
Screenshot: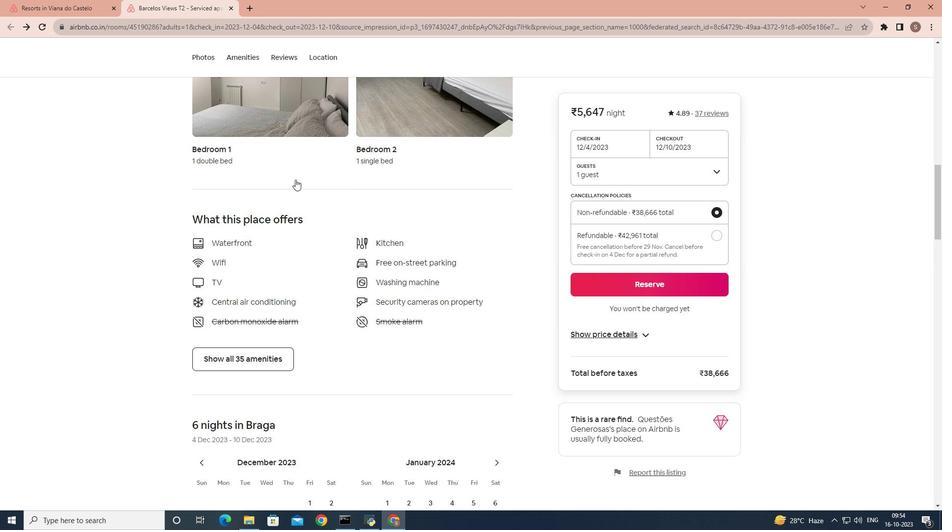 
Action: Mouse scrolled (295, 179) with delta (0, 0)
Screenshot: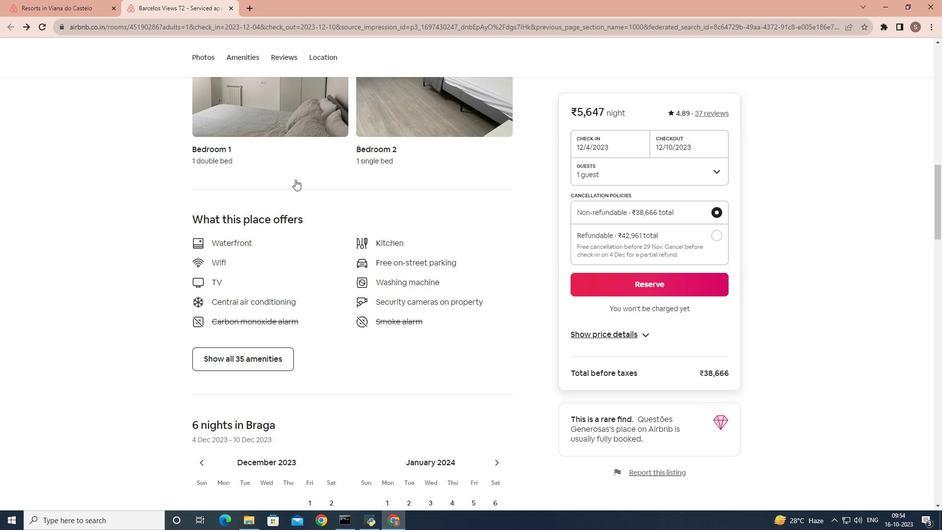 
Action: Mouse scrolled (295, 179) with delta (0, 0)
Screenshot: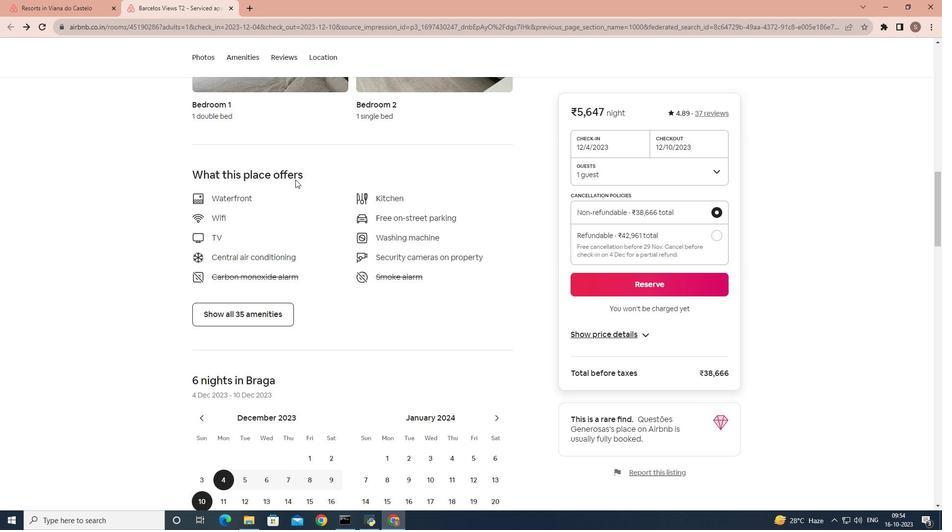 
Action: Mouse scrolled (295, 179) with delta (0, 0)
Screenshot: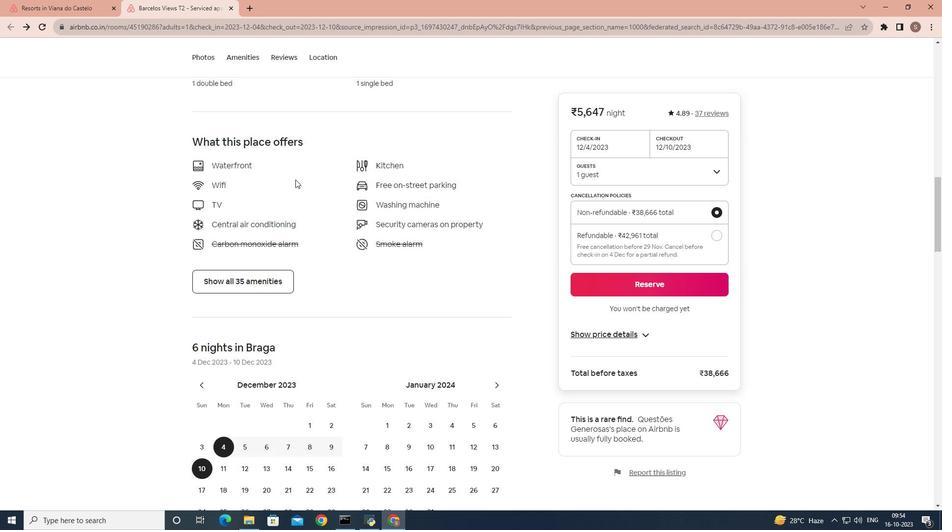
Action: Mouse scrolled (295, 179) with delta (0, 0)
Screenshot: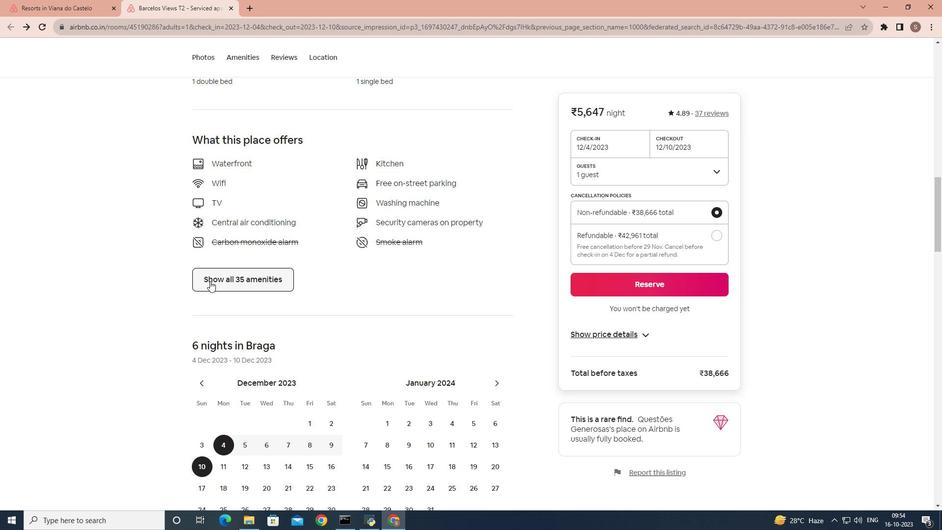 
Action: Mouse scrolled (295, 179) with delta (0, 0)
Screenshot: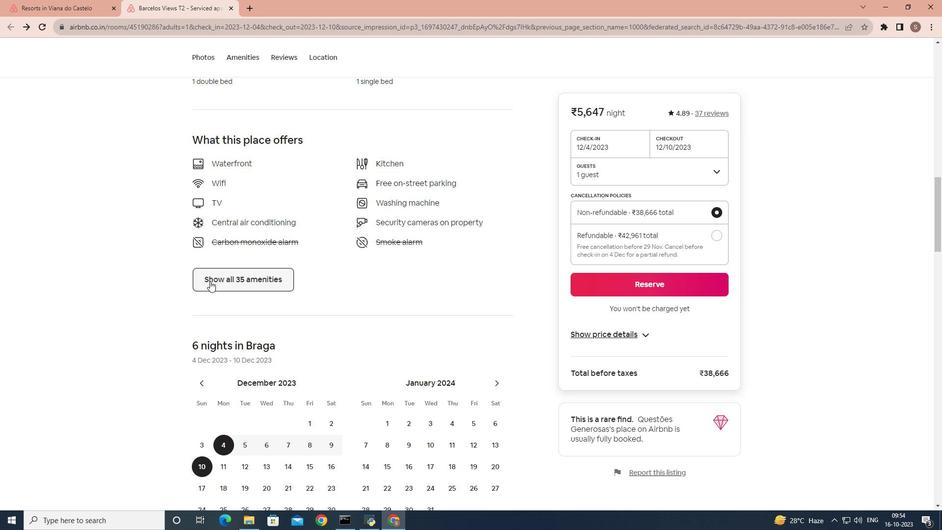 
Action: Mouse moved to (210, 281)
Screenshot: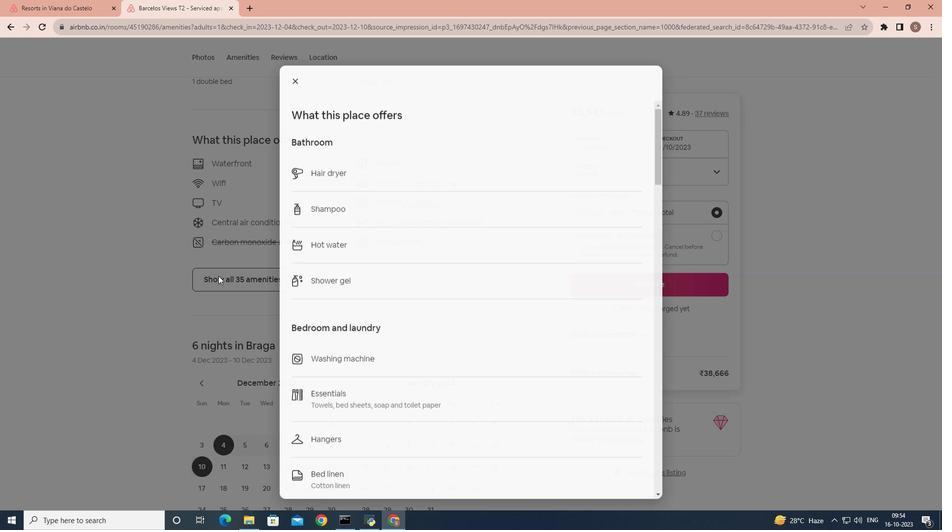 
Action: Mouse pressed left at (210, 281)
Screenshot: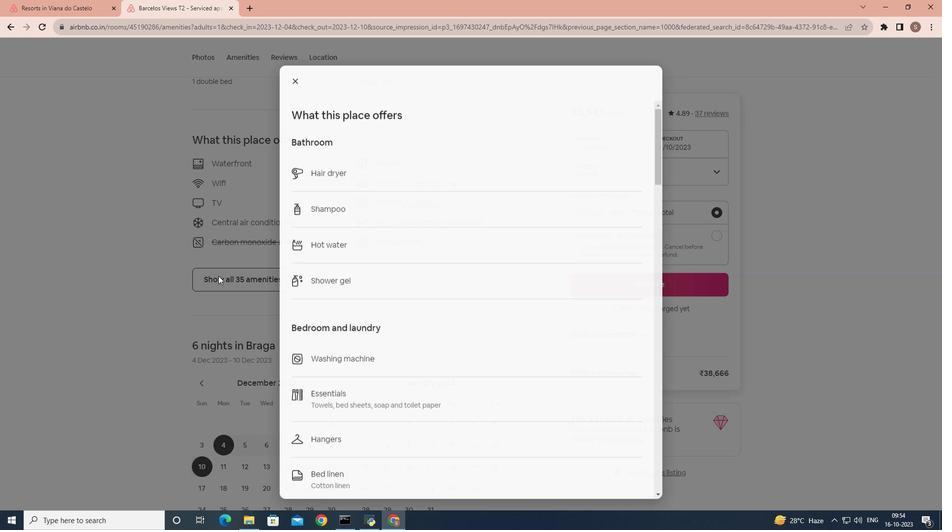 
Action: Mouse moved to (300, 249)
Screenshot: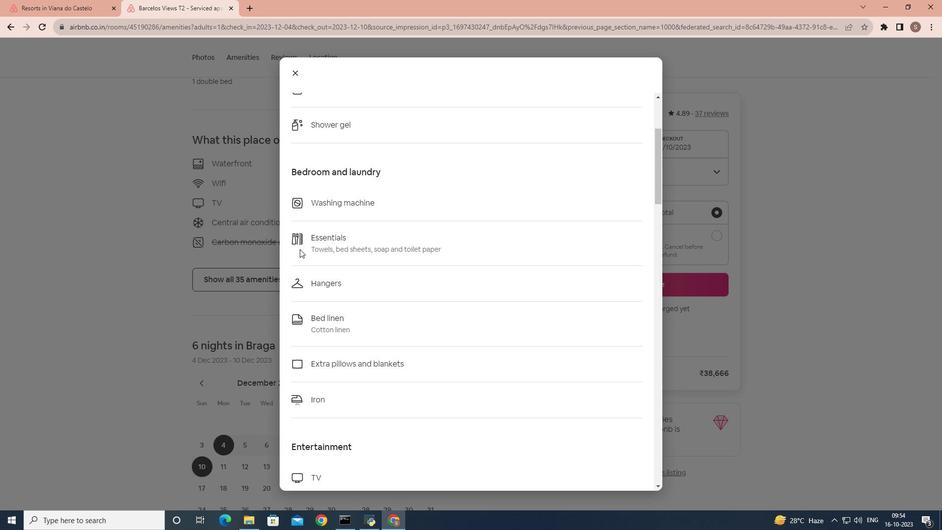 
Action: Mouse scrolled (300, 248) with delta (0, 0)
Screenshot: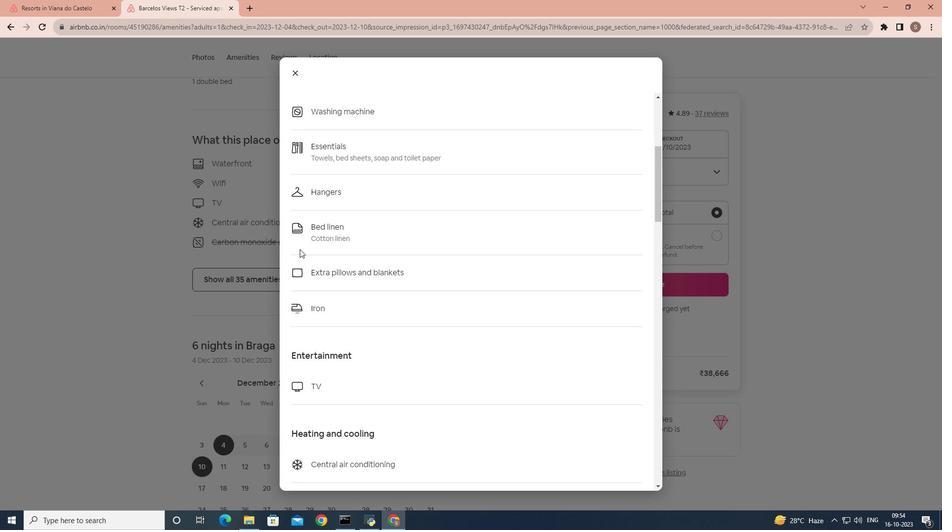 
Action: Mouse scrolled (300, 248) with delta (0, 0)
Screenshot: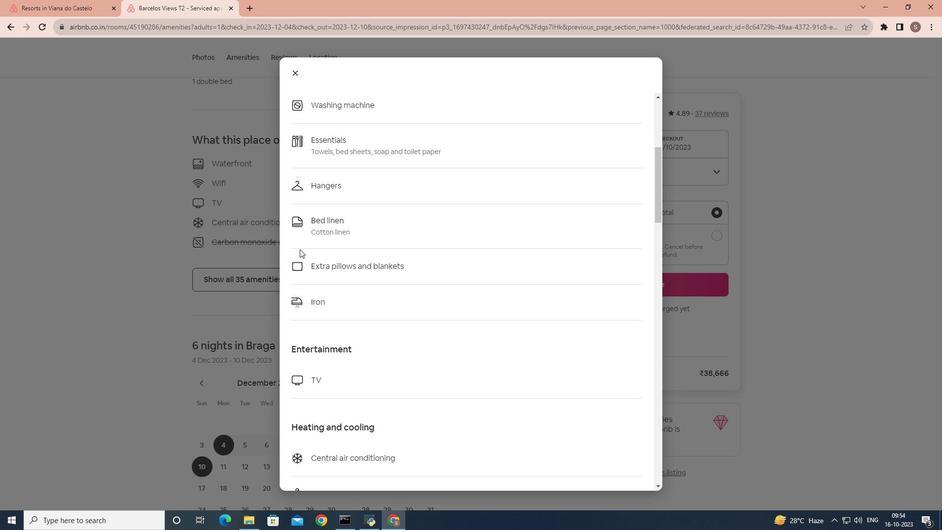 
Action: Mouse scrolled (300, 248) with delta (0, 0)
Screenshot: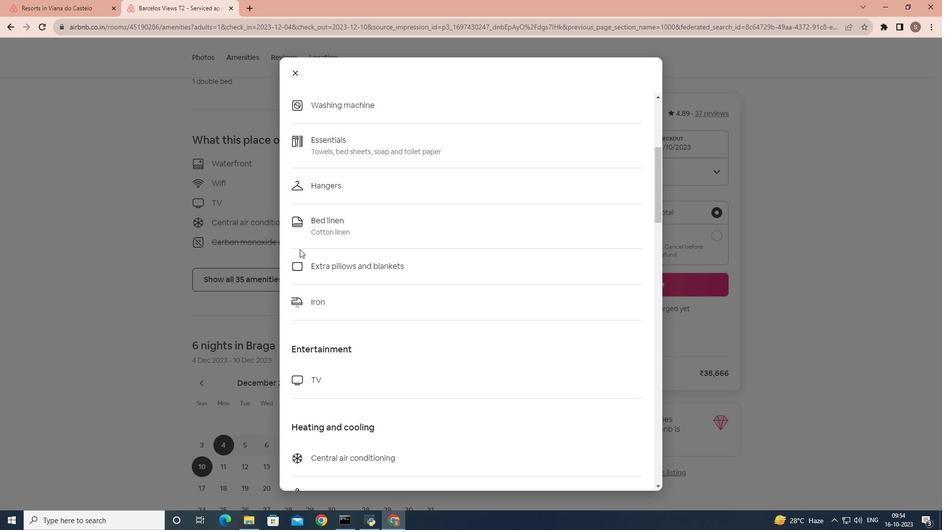 
Action: Mouse scrolled (300, 248) with delta (0, 0)
Screenshot: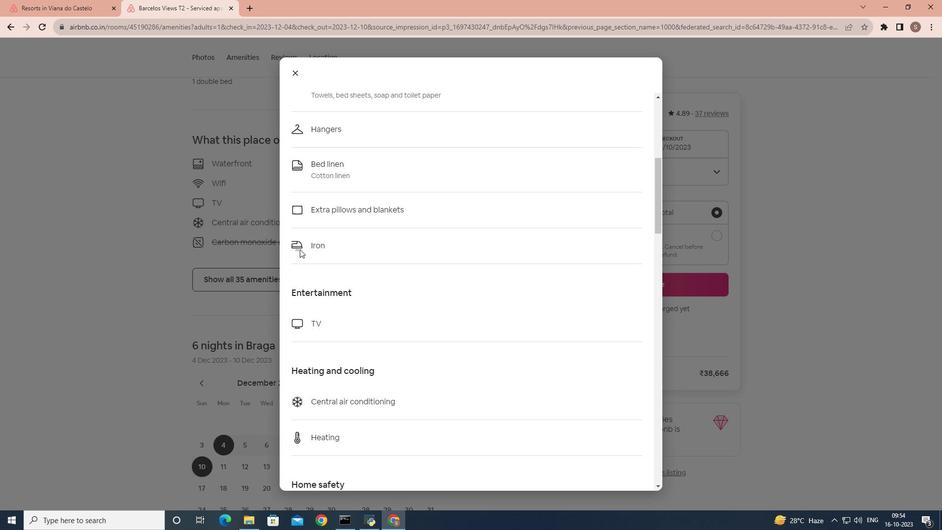 
Action: Mouse scrolled (300, 248) with delta (0, 0)
Screenshot: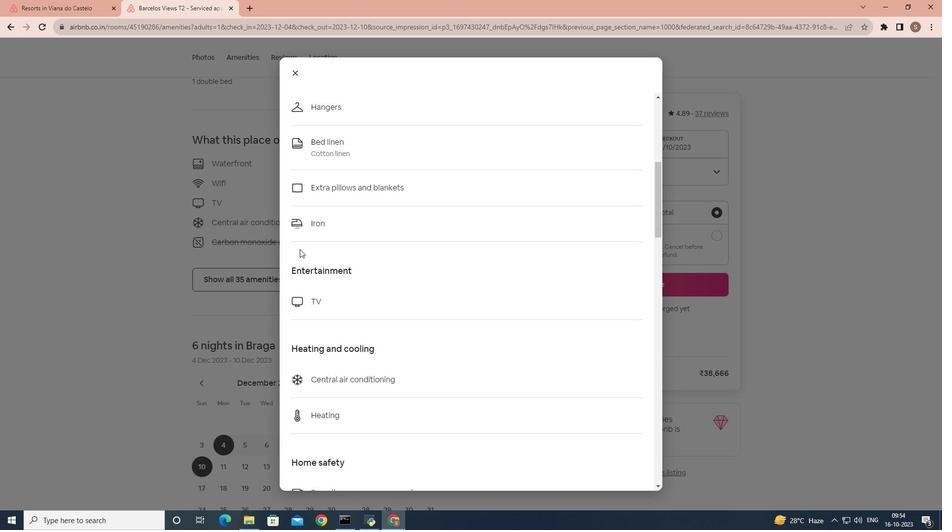 
Action: Mouse scrolled (300, 248) with delta (0, 0)
Screenshot: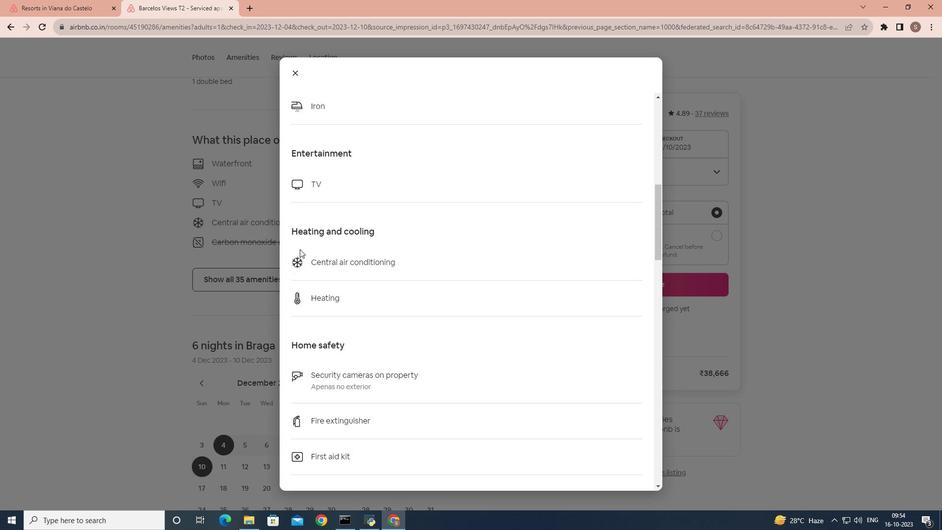 
Action: Mouse scrolled (300, 248) with delta (0, 0)
Screenshot: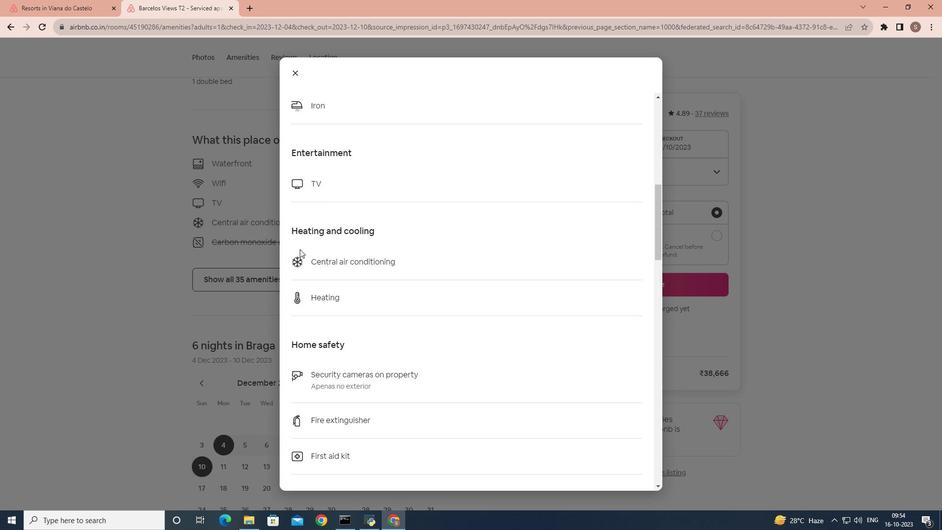 
Action: Mouse scrolled (300, 248) with delta (0, 0)
Screenshot: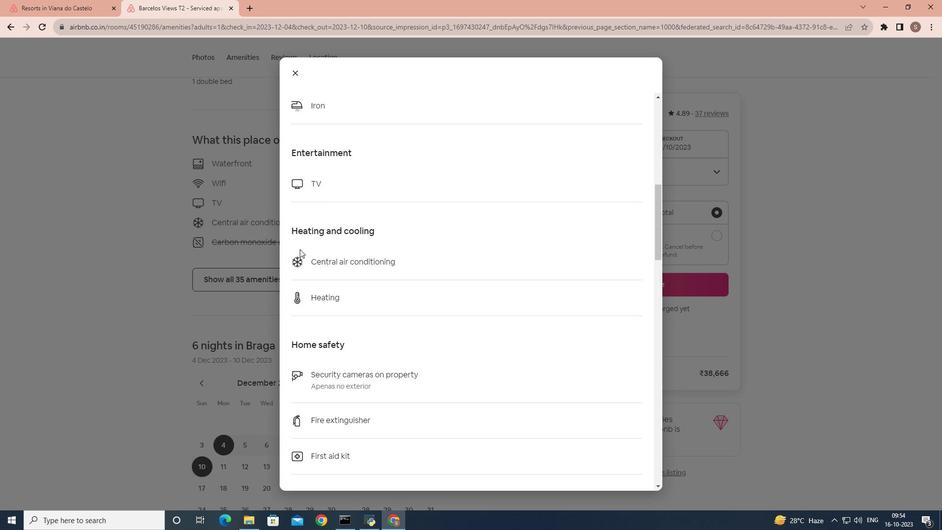 
Action: Mouse scrolled (300, 248) with delta (0, 0)
Screenshot: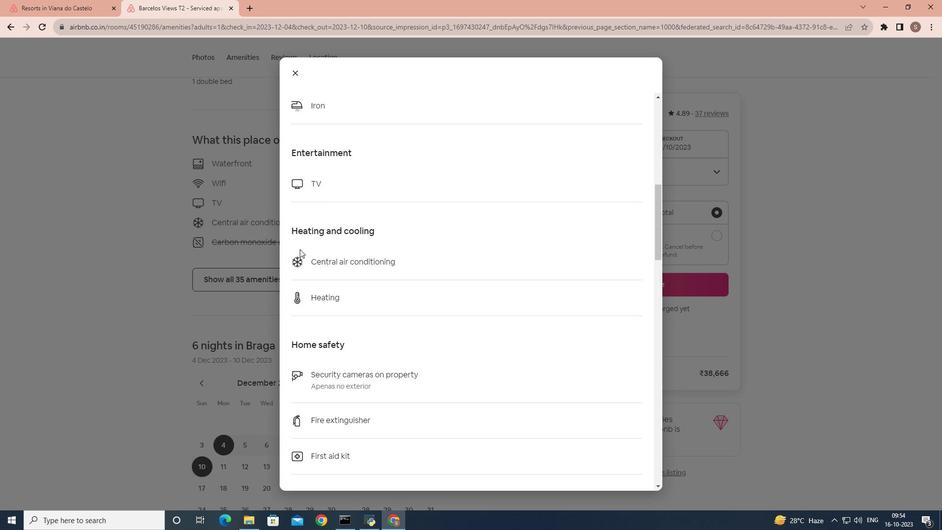 
Action: Mouse scrolled (300, 248) with delta (0, 0)
Screenshot: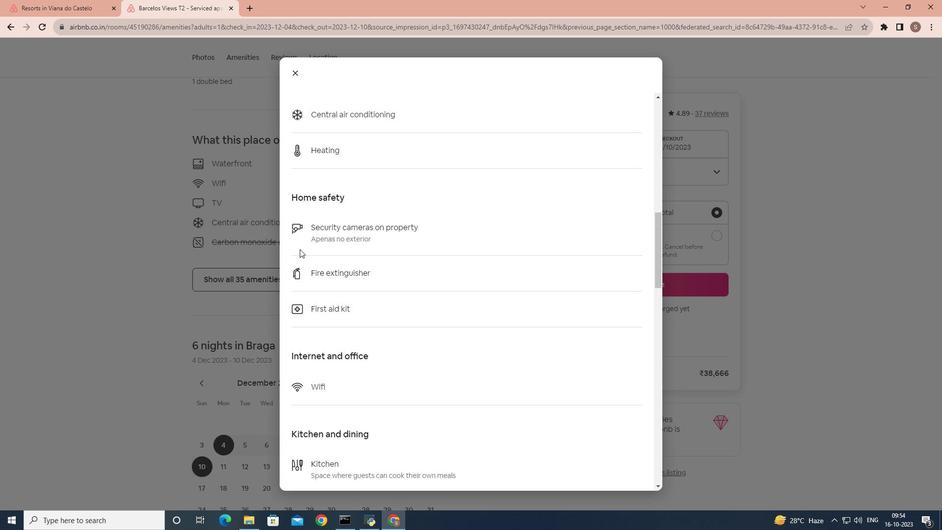 
Action: Mouse scrolled (300, 248) with delta (0, 0)
Screenshot: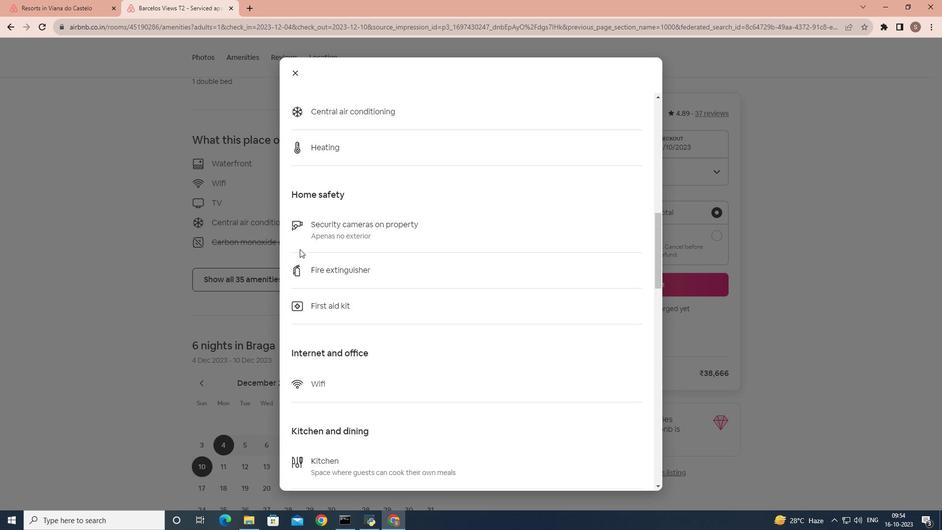 
Action: Mouse scrolled (300, 248) with delta (0, 0)
Screenshot: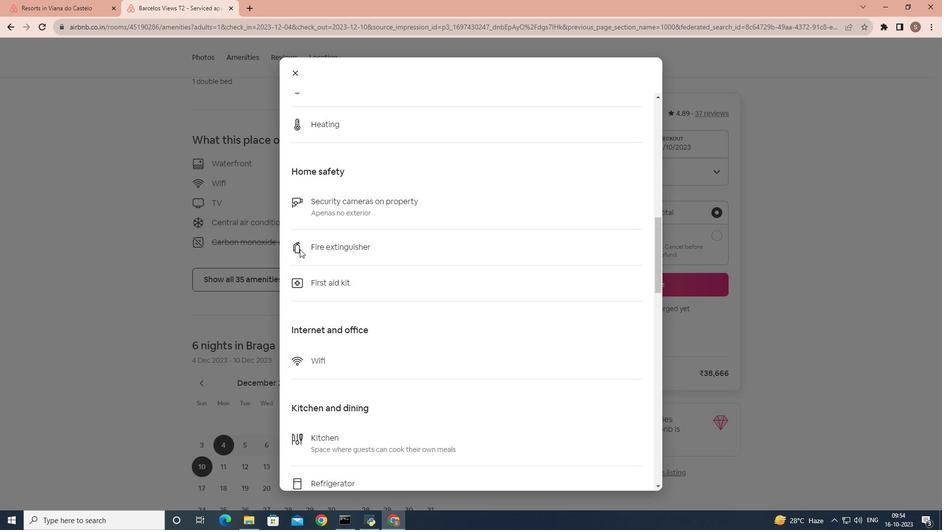 
Action: Mouse scrolled (300, 248) with delta (0, 0)
Screenshot: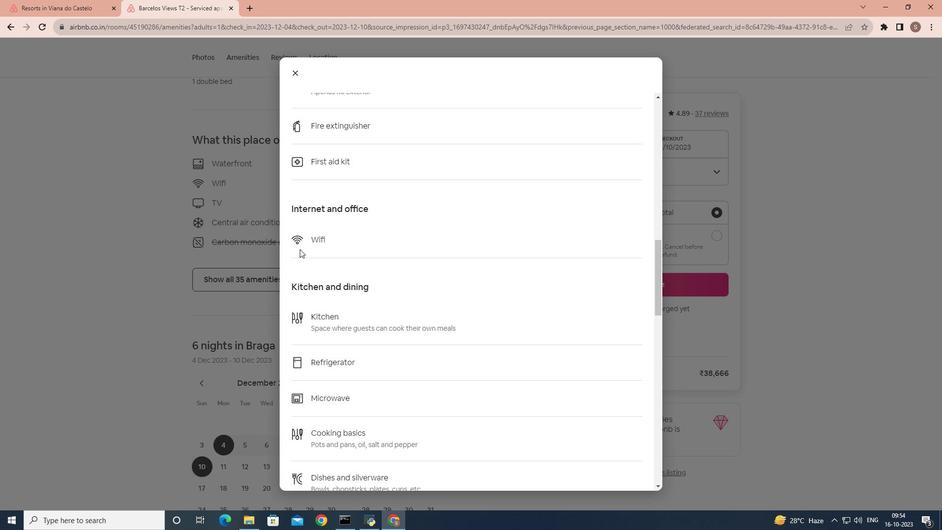 
Action: Mouse scrolled (300, 248) with delta (0, 0)
Screenshot: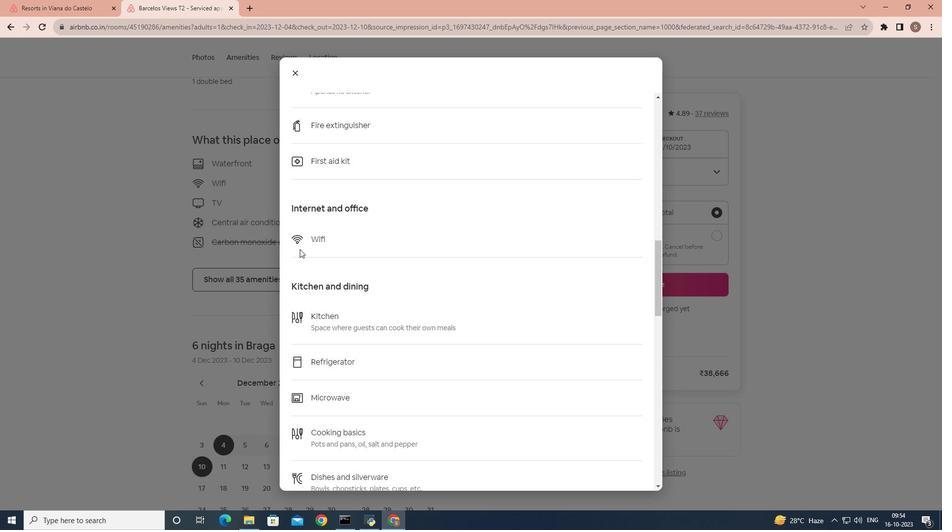 
Action: Mouse scrolled (300, 248) with delta (0, 0)
Screenshot: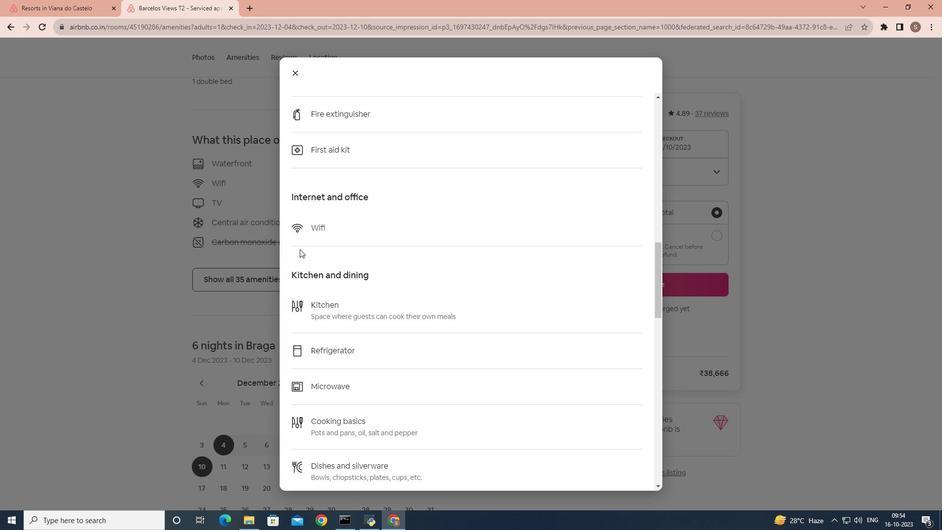
Action: Mouse scrolled (300, 248) with delta (0, 0)
Screenshot: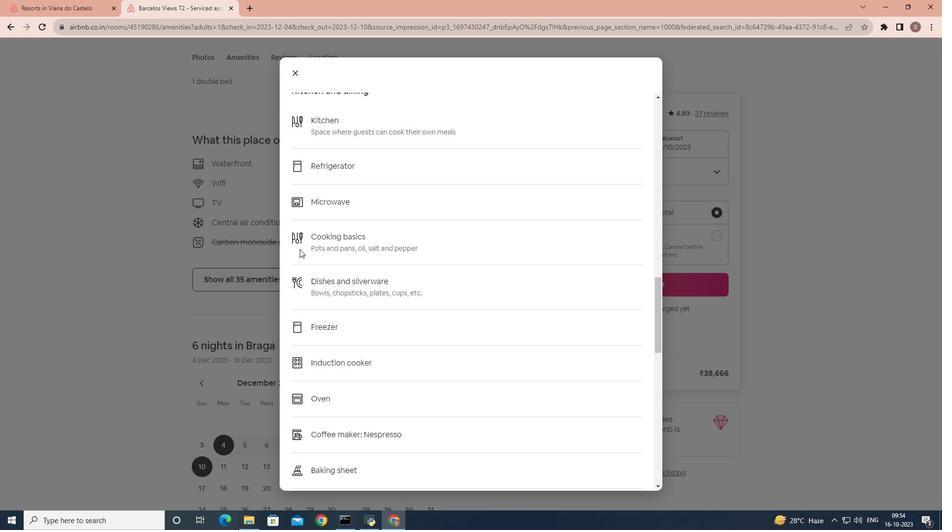 
Action: Mouse scrolled (300, 248) with delta (0, 0)
Screenshot: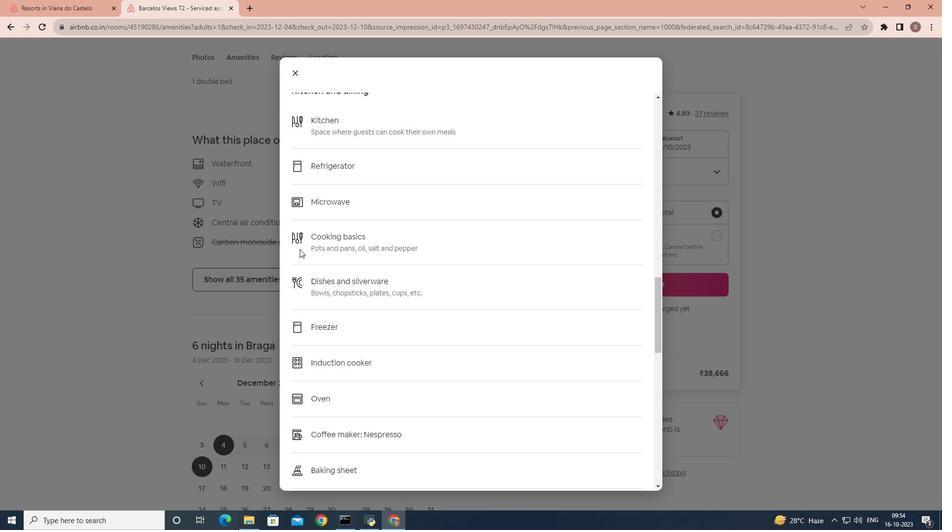 
Action: Mouse scrolled (300, 248) with delta (0, 0)
Screenshot: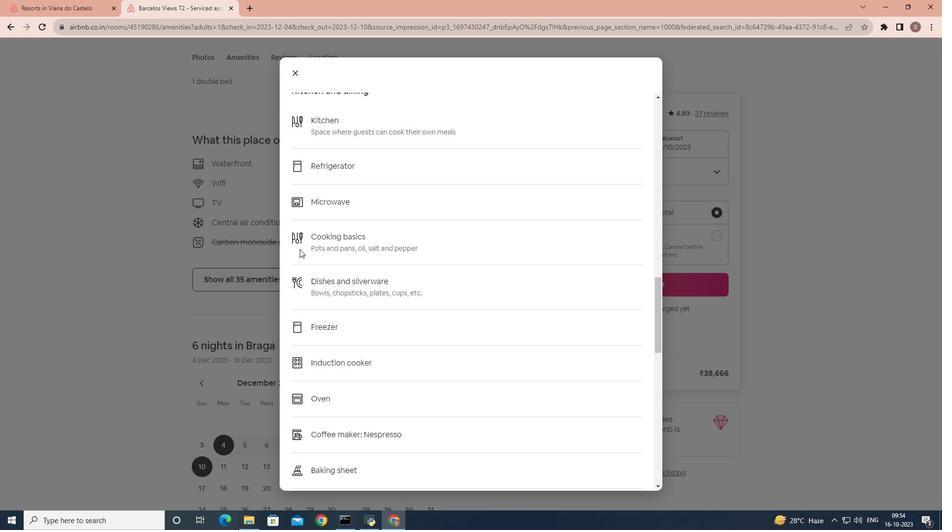 
Action: Mouse scrolled (300, 248) with delta (0, 0)
Screenshot: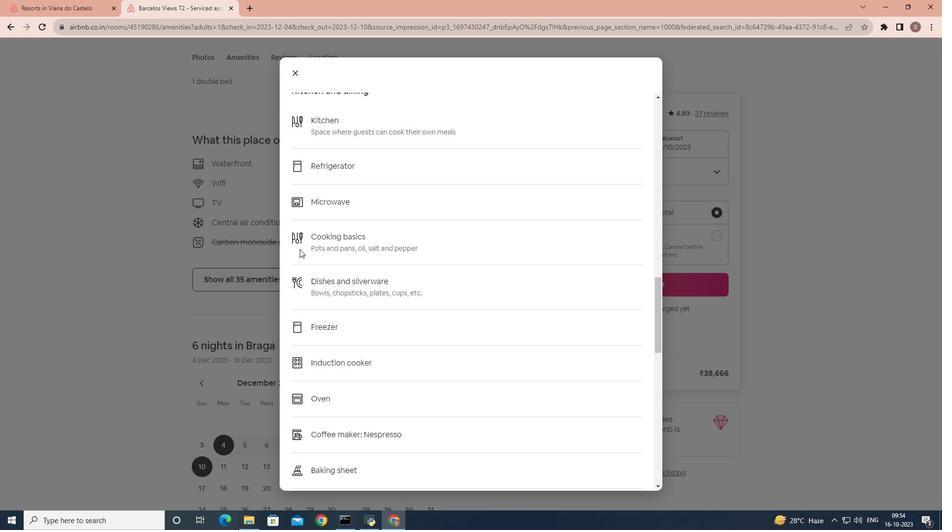 
Action: Mouse scrolled (300, 248) with delta (0, 0)
Screenshot: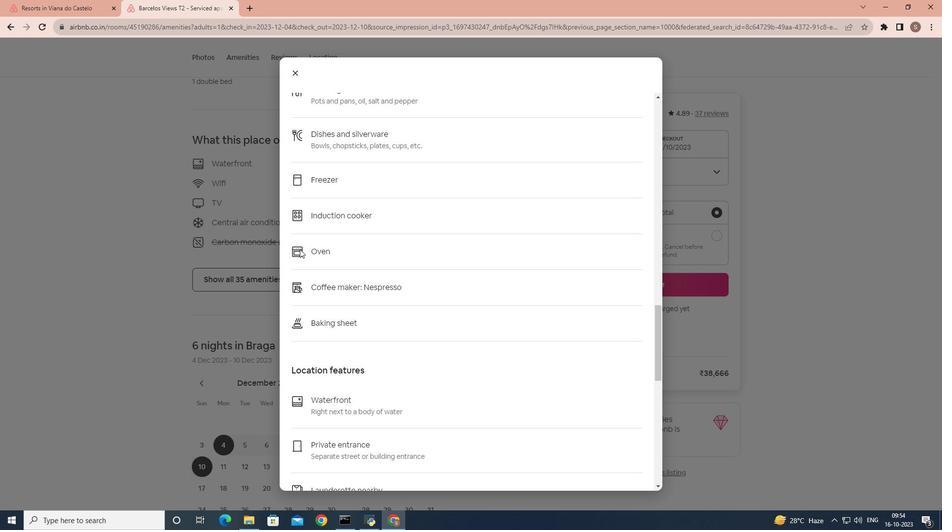 
Action: Mouse scrolled (300, 248) with delta (0, 0)
Screenshot: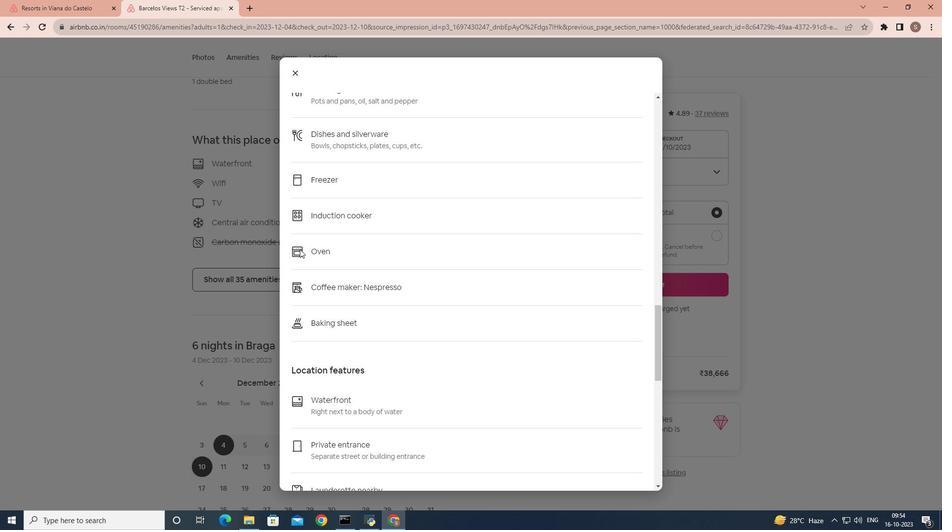 
Action: Mouse scrolled (300, 248) with delta (0, 0)
Screenshot: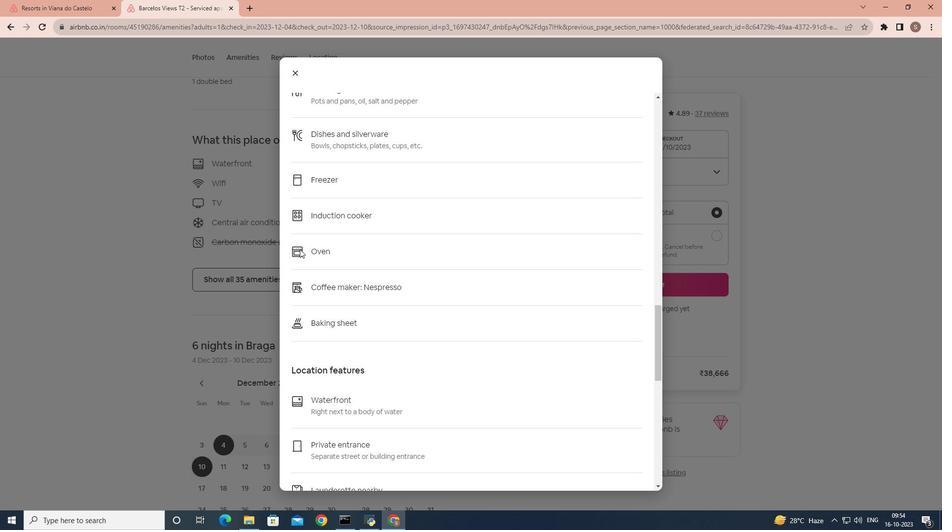 
Action: Mouse scrolled (300, 248) with delta (0, 0)
Screenshot: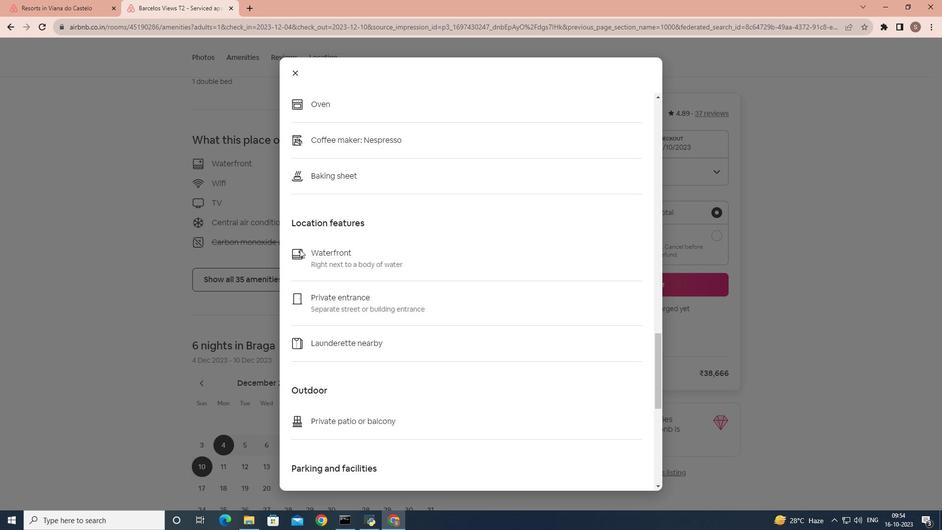
Action: Mouse scrolled (300, 248) with delta (0, 0)
Screenshot: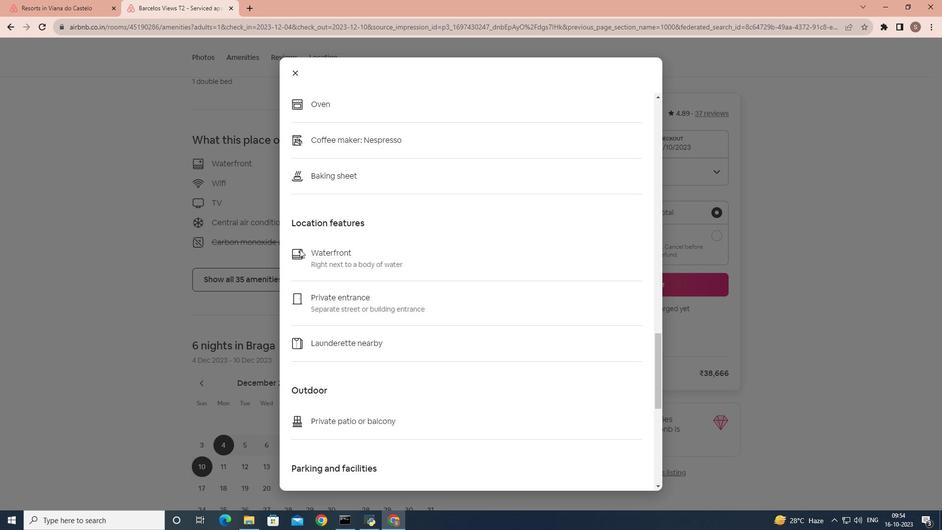 
Action: Mouse scrolled (300, 248) with delta (0, 0)
Screenshot: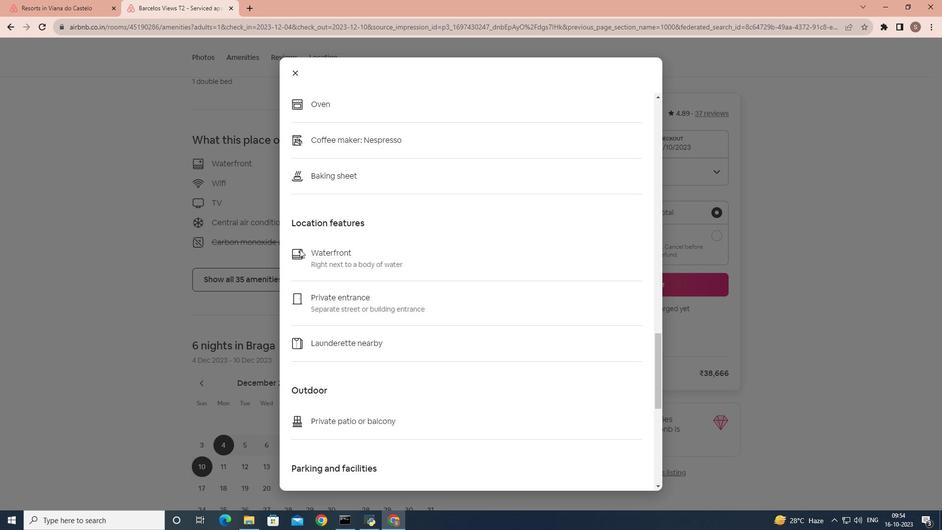 
Action: Mouse scrolled (300, 248) with delta (0, 0)
Screenshot: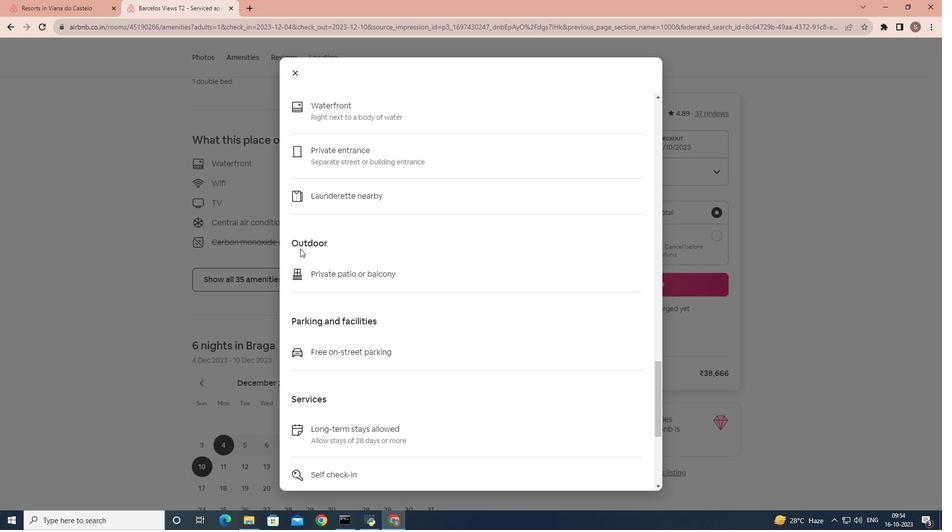 
Action: Mouse scrolled (300, 248) with delta (0, 0)
Screenshot: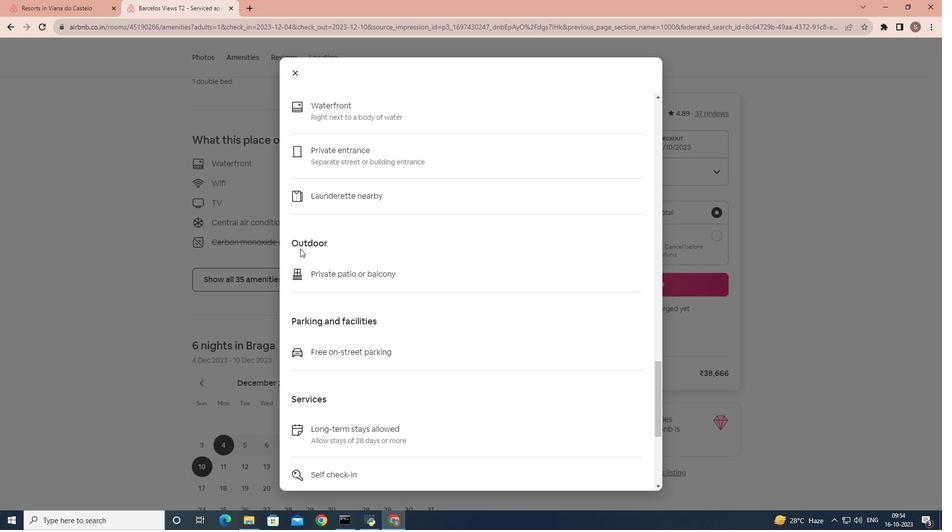 
Action: Mouse scrolled (300, 248) with delta (0, 0)
Screenshot: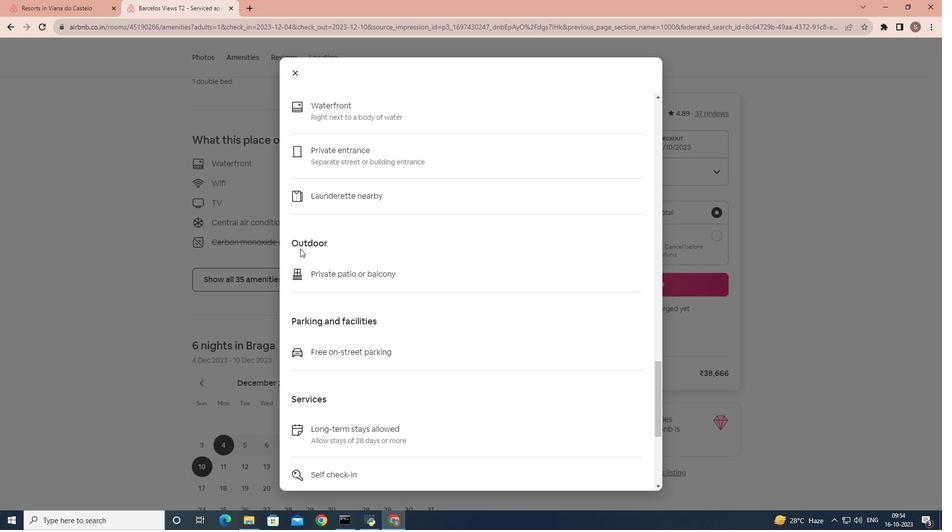 
Action: Mouse moved to (300, 248)
Screenshot: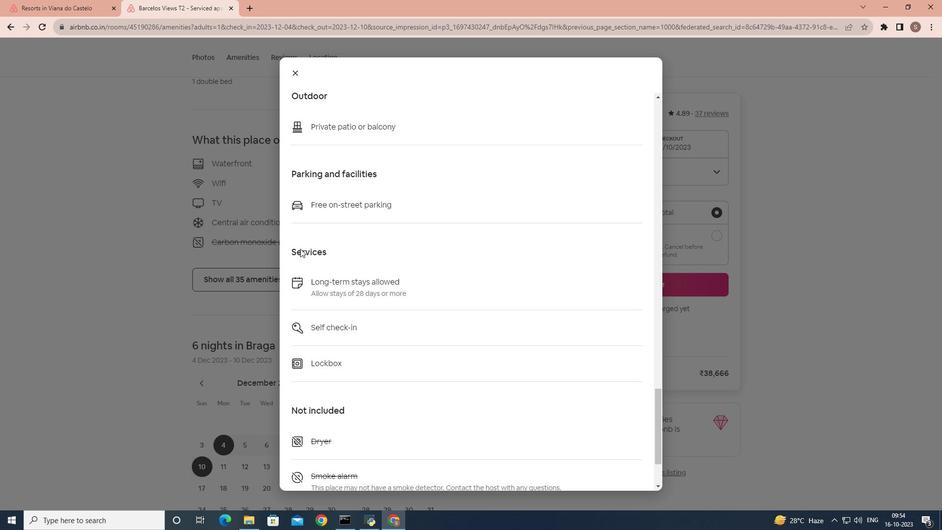 
Action: Mouse scrolled (300, 248) with delta (0, 0)
Screenshot: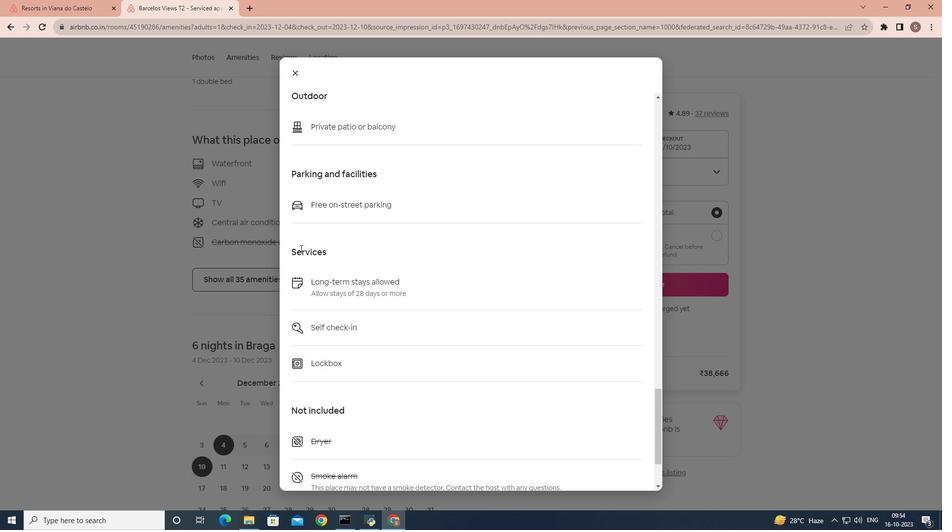 
Action: Mouse scrolled (300, 248) with delta (0, 0)
Screenshot: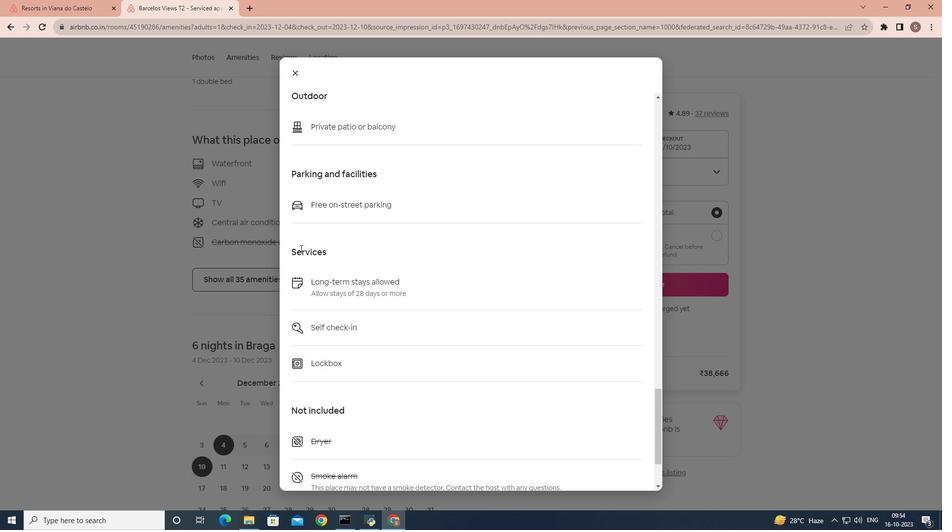 
Action: Mouse scrolled (300, 248) with delta (0, 0)
Screenshot: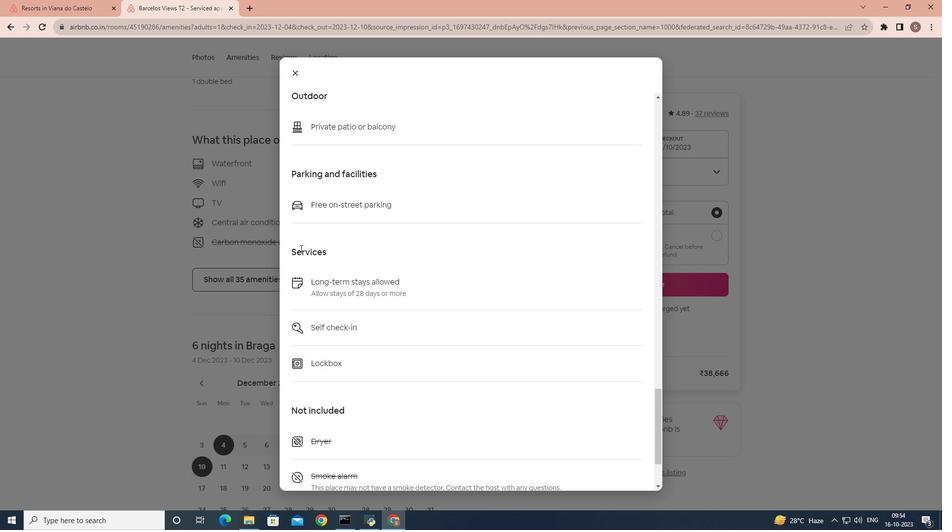 
Action: Mouse scrolled (300, 248) with delta (0, 0)
Screenshot: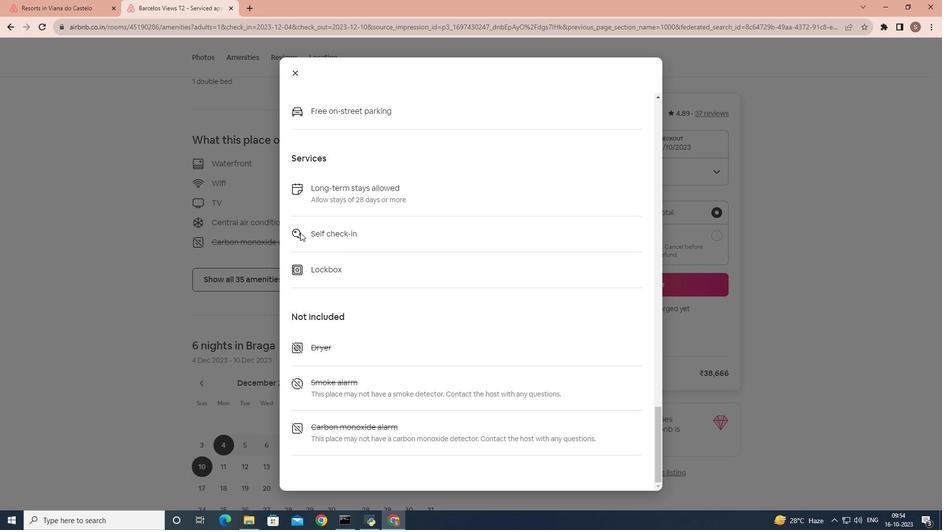 
Action: Mouse scrolled (300, 248) with delta (0, 0)
Screenshot: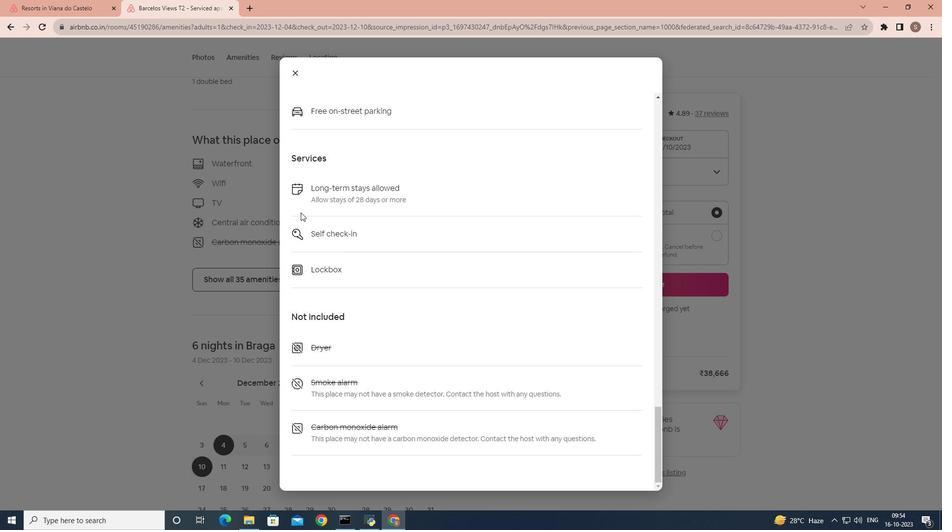 
Action: Mouse scrolled (300, 248) with delta (0, 0)
Screenshot: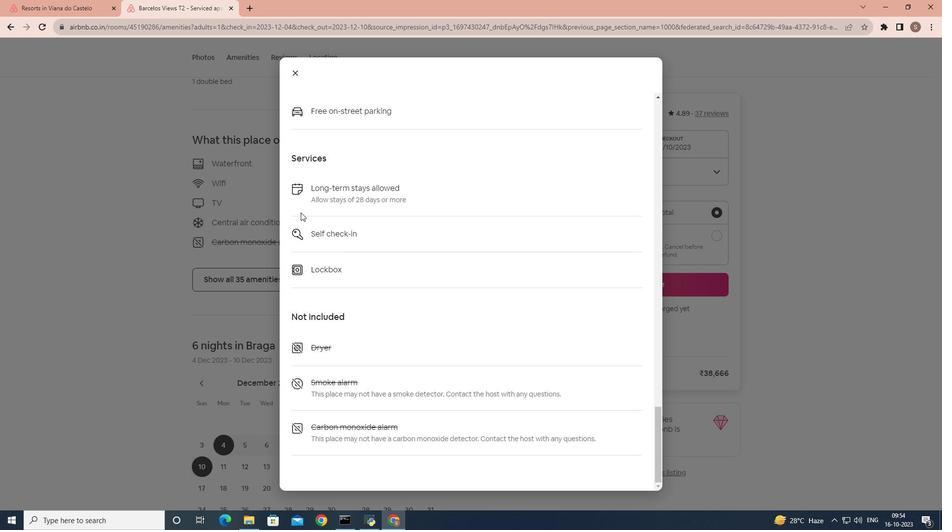 
Action: Mouse scrolled (300, 248) with delta (0, 0)
Screenshot: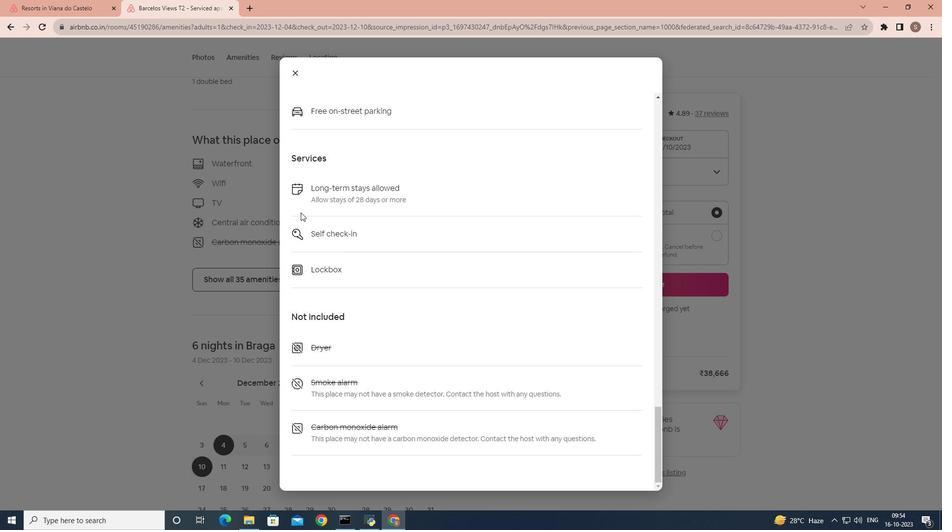 
Action: Mouse moved to (300, 170)
Screenshot: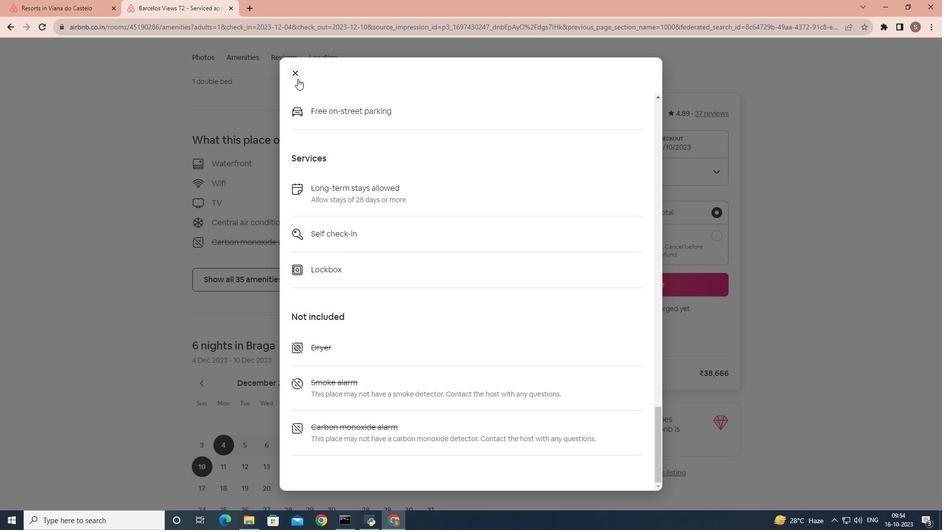 
Action: Mouse scrolled (300, 169) with delta (0, 0)
Screenshot: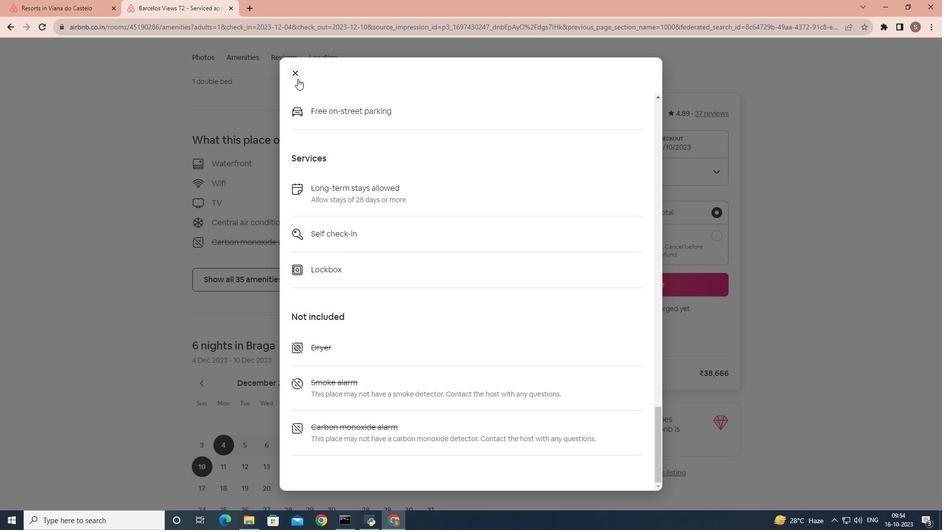 
Action: Mouse scrolled (300, 169) with delta (0, 0)
Screenshot: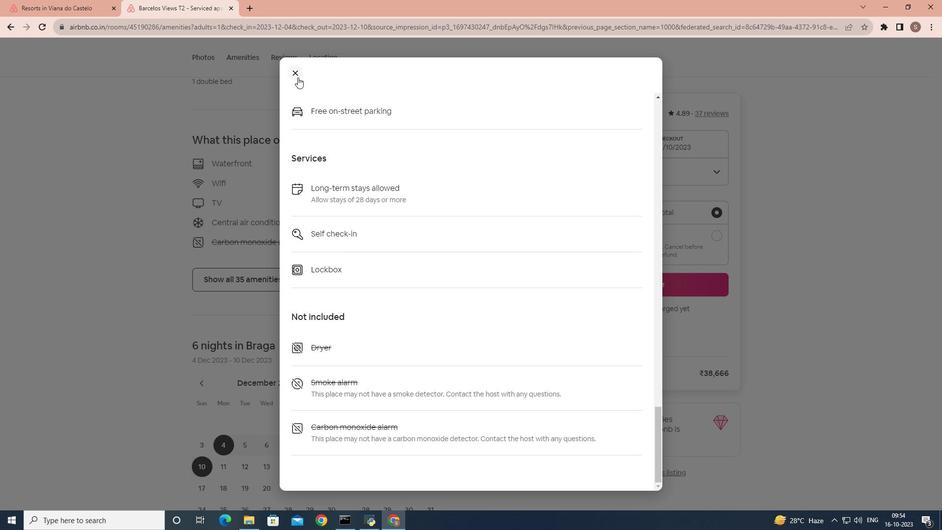 
Action: Mouse scrolled (300, 169) with delta (0, 0)
Screenshot: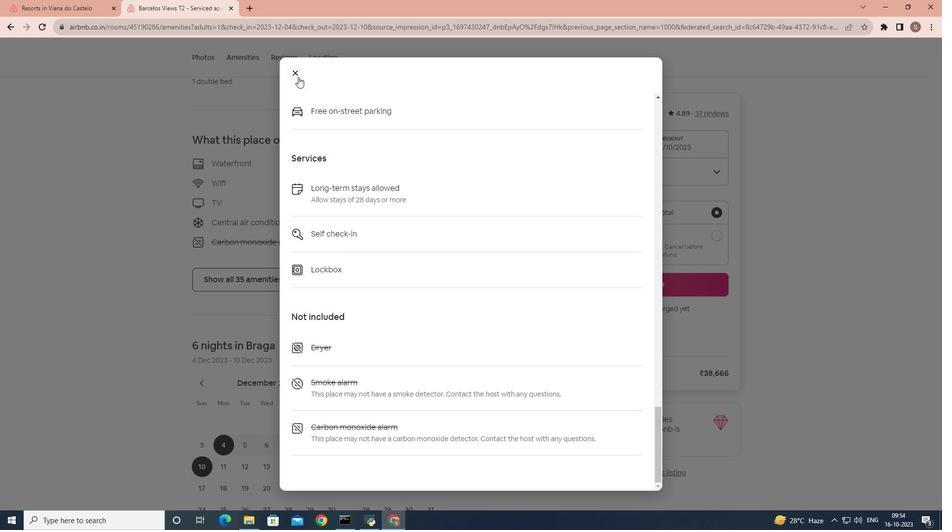 
Action: Mouse moved to (298, 77)
Screenshot: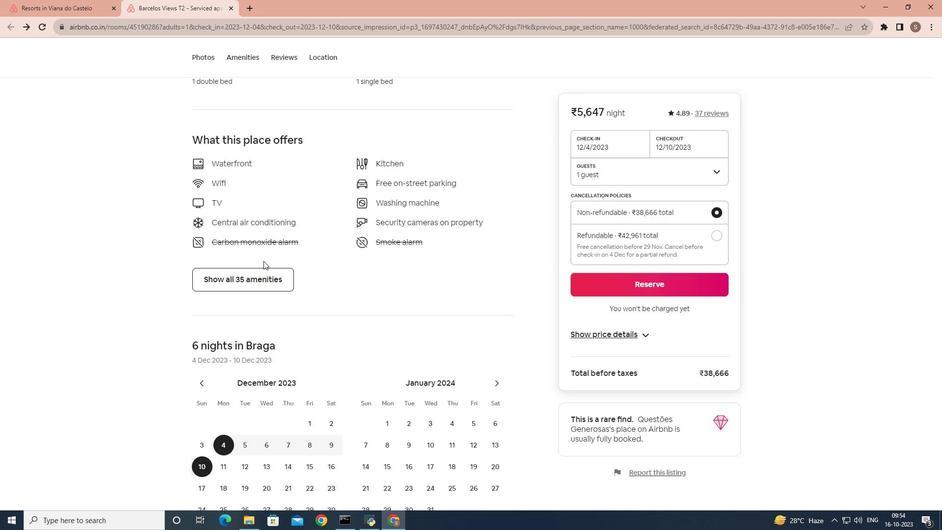 
Action: Mouse pressed left at (298, 77)
Screenshot: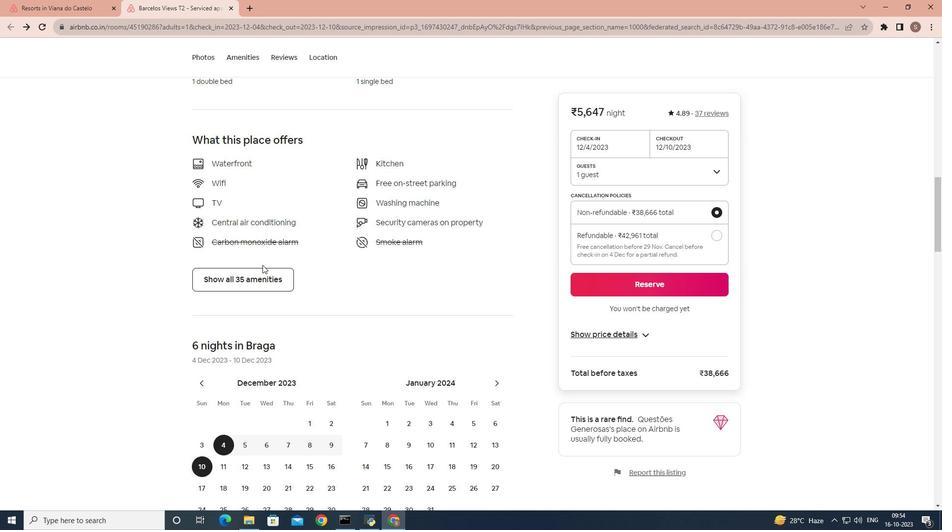 
Action: Mouse moved to (262, 265)
Screenshot: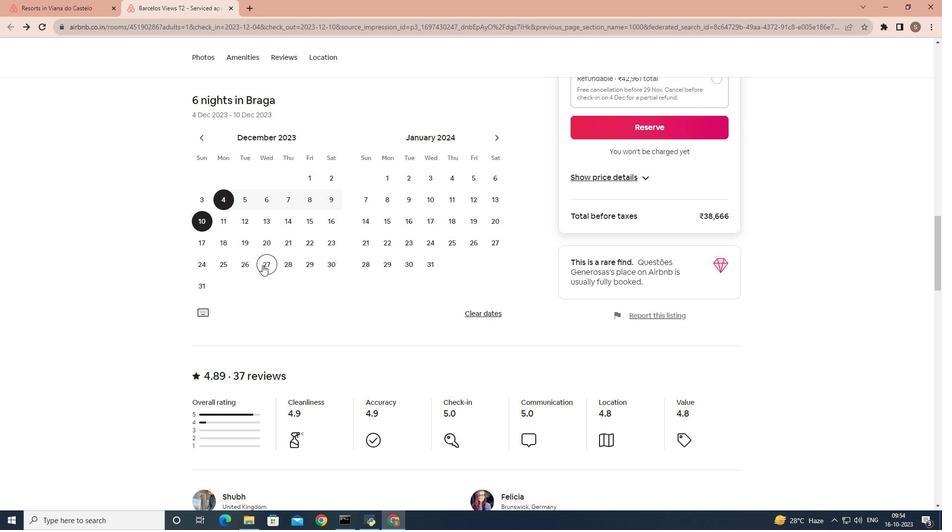 
Action: Mouse scrolled (262, 264) with delta (0, 0)
Screenshot: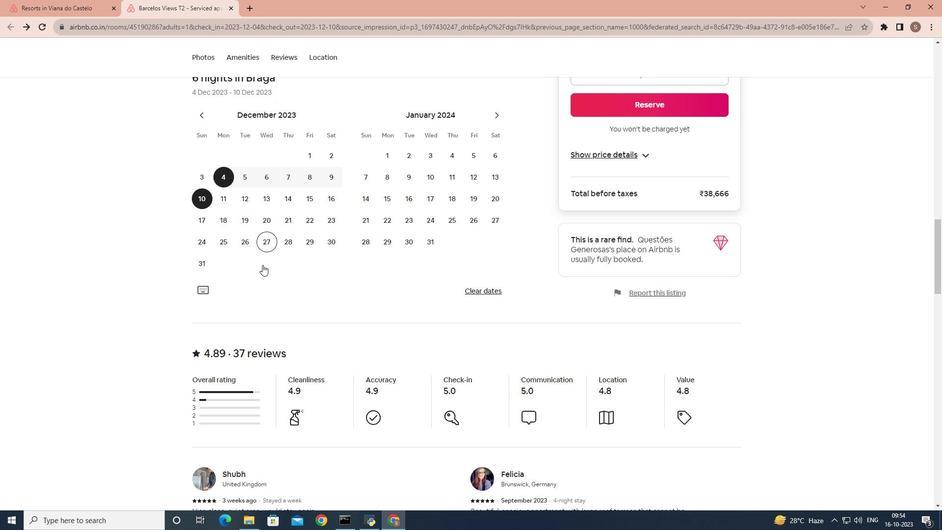 
Action: Mouse scrolled (262, 264) with delta (0, 0)
Screenshot: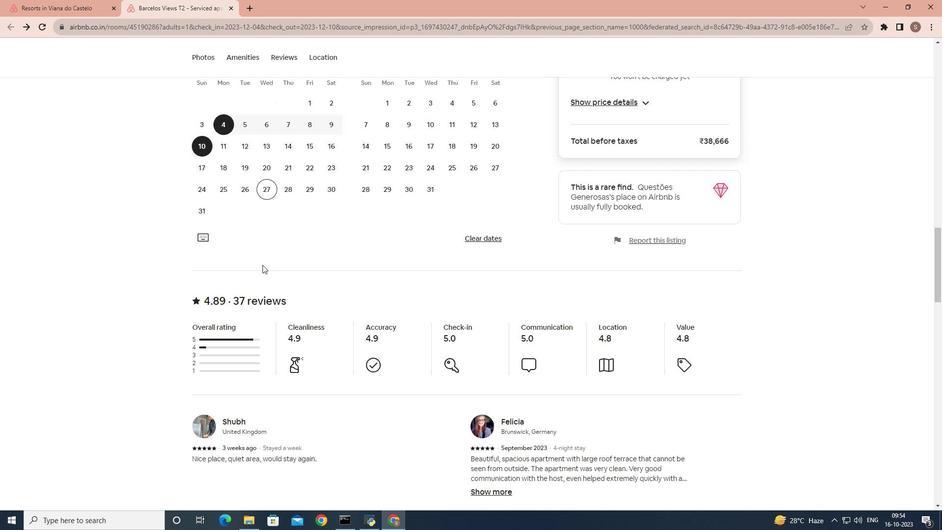 
Action: Mouse scrolled (262, 264) with delta (0, 0)
Screenshot: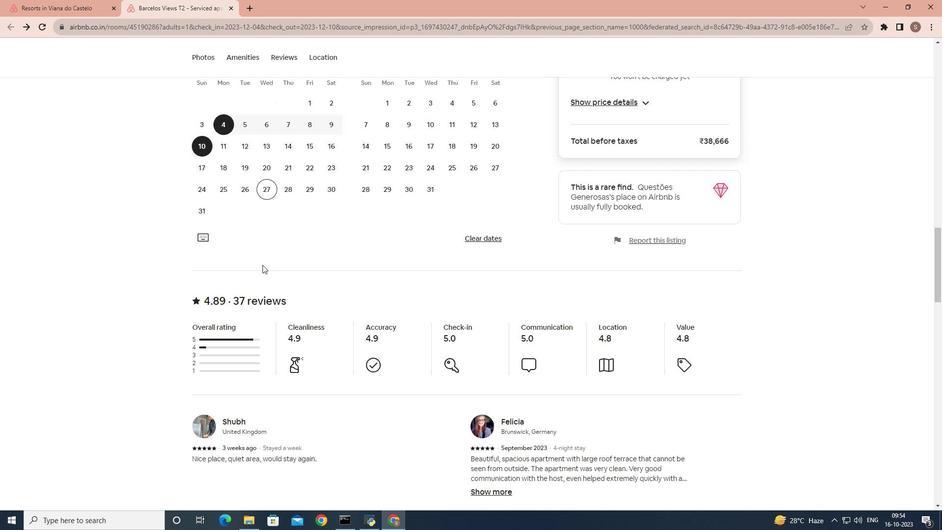 
Action: Mouse scrolled (262, 264) with delta (0, 0)
Screenshot: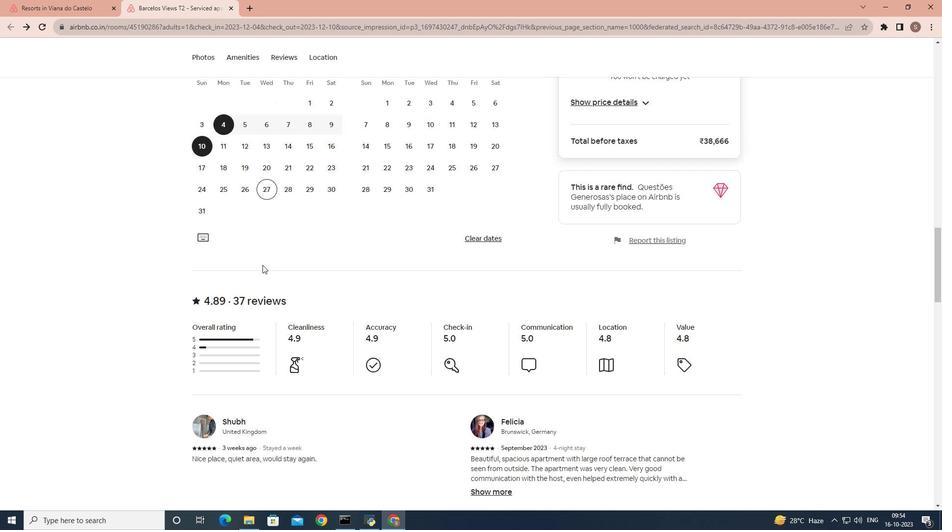 
Action: Mouse scrolled (262, 264) with delta (0, 0)
Screenshot: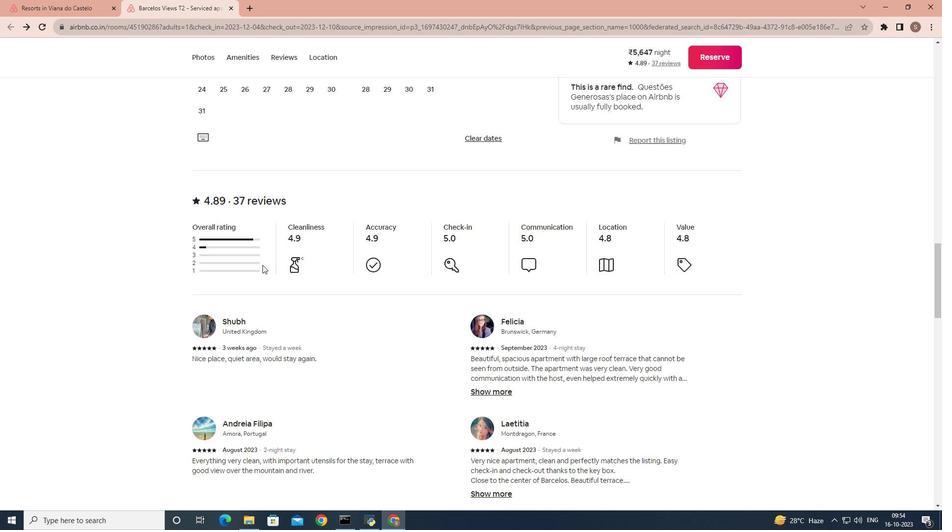 
Action: Mouse scrolled (262, 264) with delta (0, 0)
Screenshot: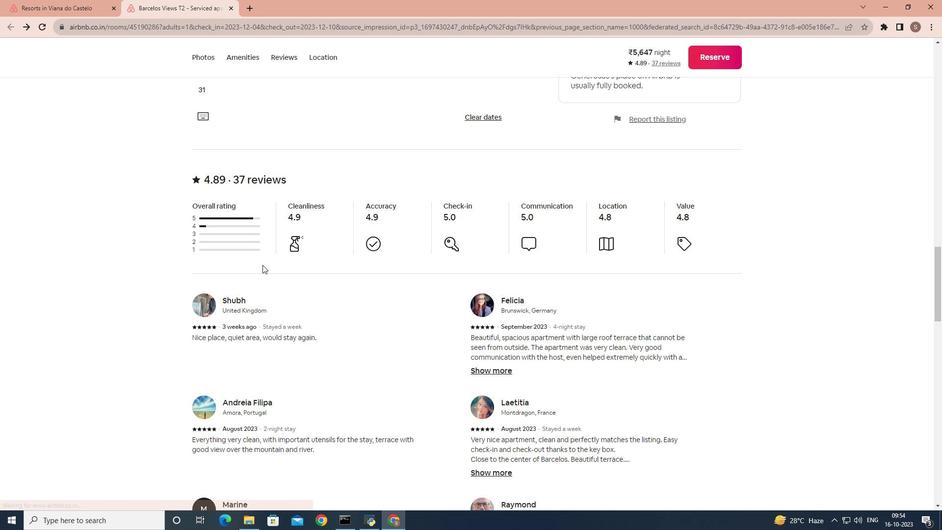 
Action: Mouse scrolled (262, 264) with delta (0, 0)
Screenshot: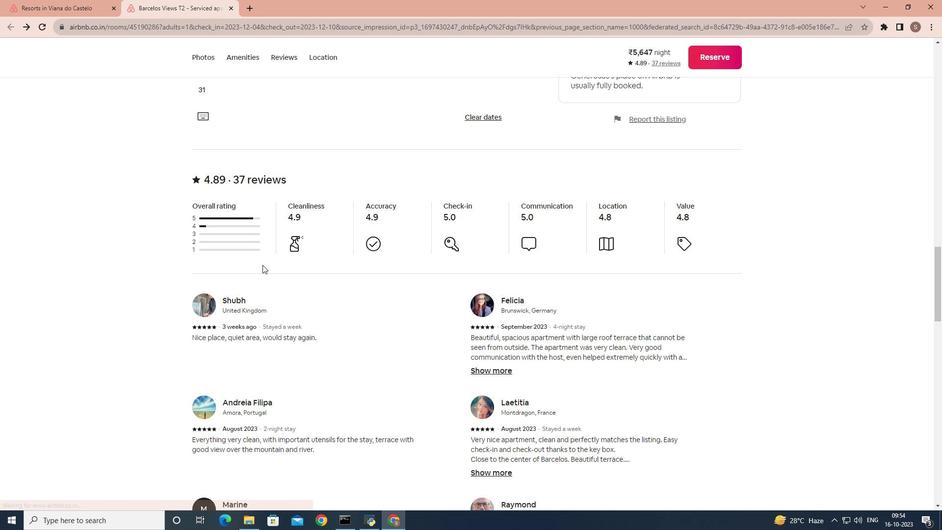 
Action: Mouse scrolled (262, 264) with delta (0, 0)
Screenshot: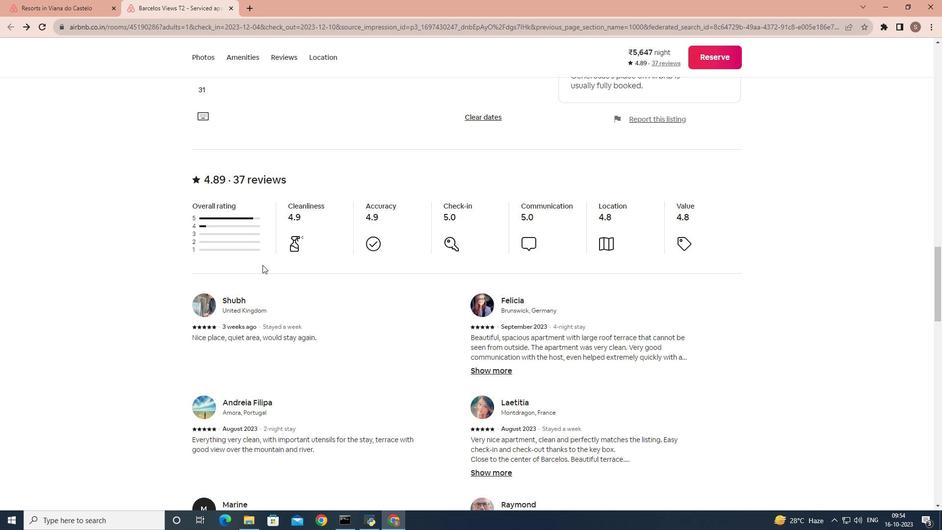 
Action: Mouse scrolled (262, 264) with delta (0, 0)
Screenshot: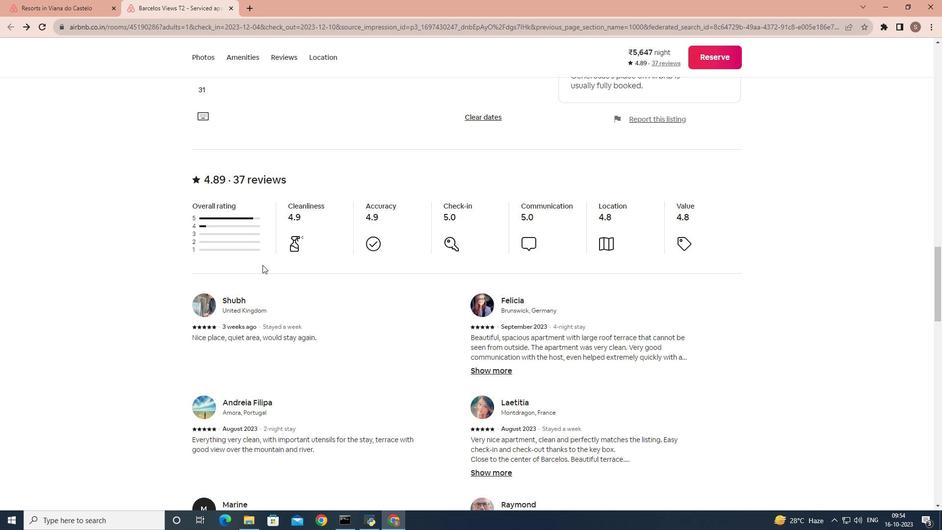 
Action: Mouse scrolled (262, 264) with delta (0, 0)
Screenshot: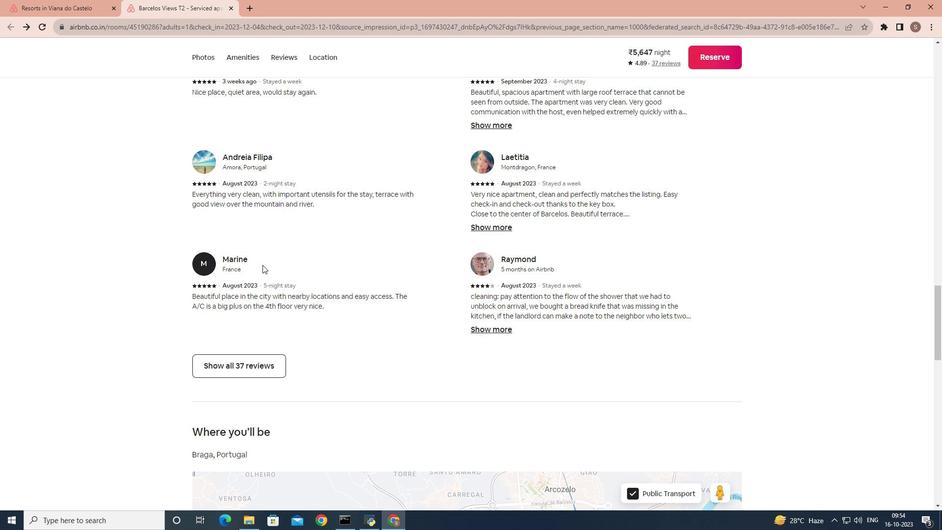 
Action: Mouse scrolled (262, 264) with delta (0, 0)
Screenshot: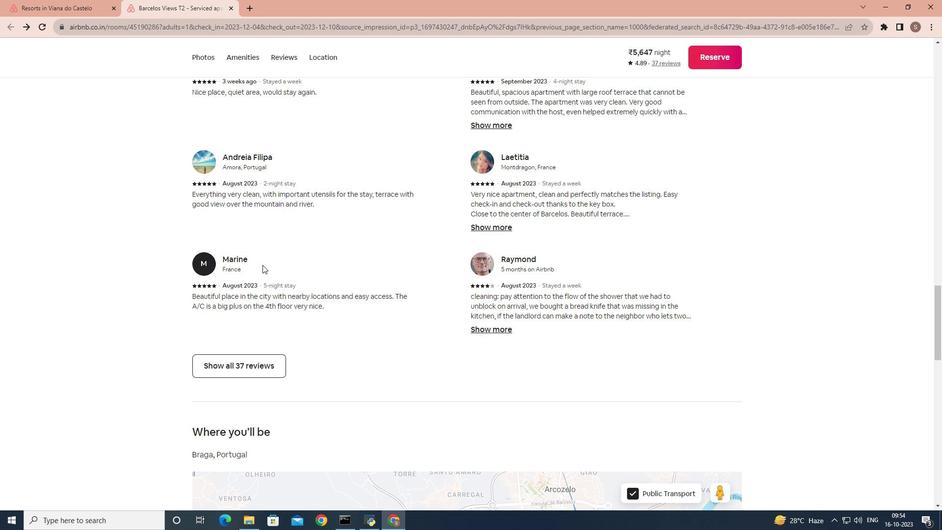 
Action: Mouse scrolled (262, 264) with delta (0, 0)
Screenshot: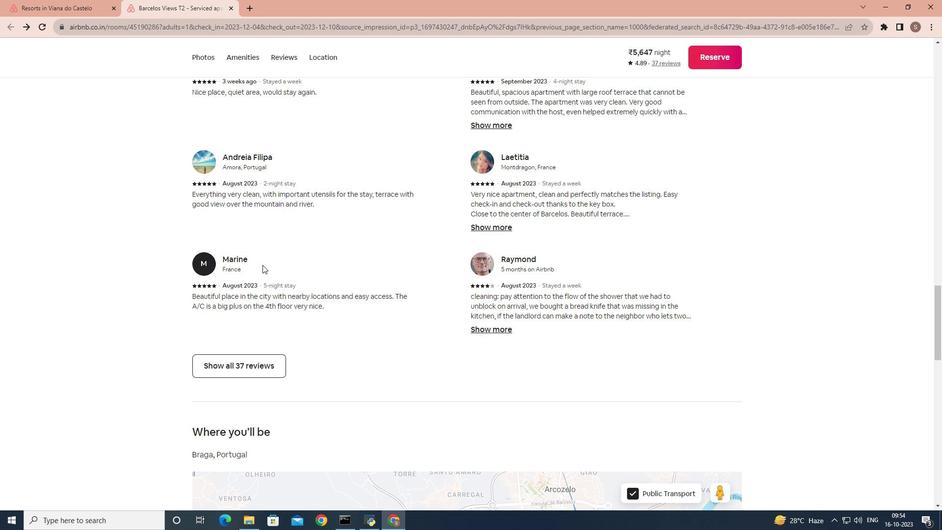 
Action: Mouse scrolled (262, 264) with delta (0, 0)
Screenshot: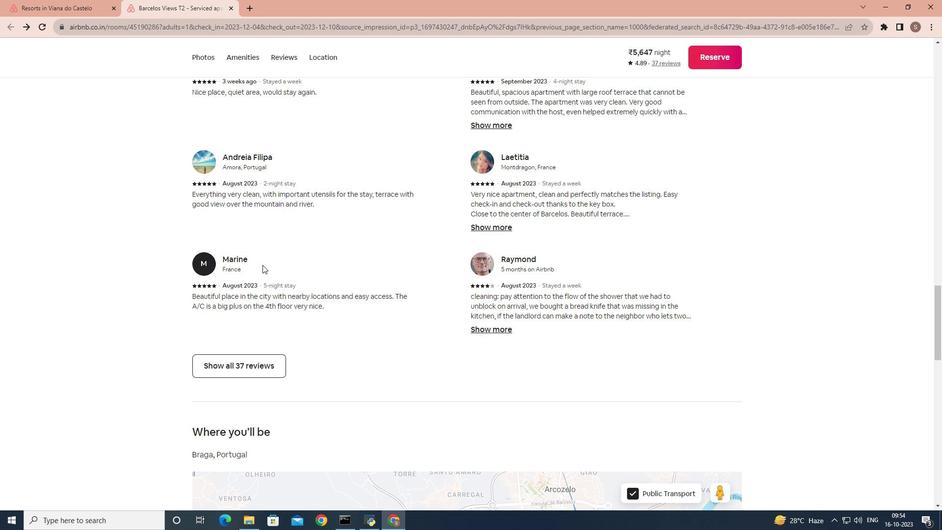 
Action: Mouse scrolled (262, 264) with delta (0, 0)
Screenshot: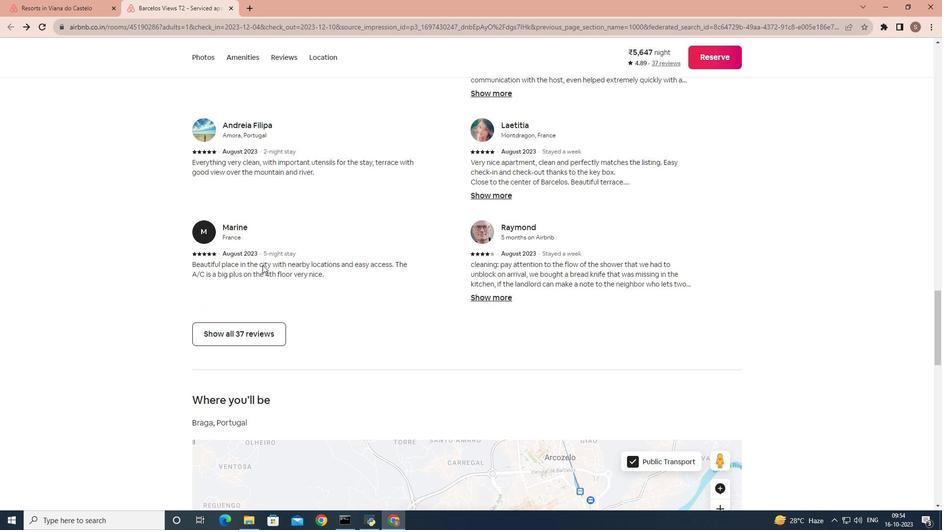 
Action: Mouse scrolled (262, 264) with delta (0, 0)
Screenshot: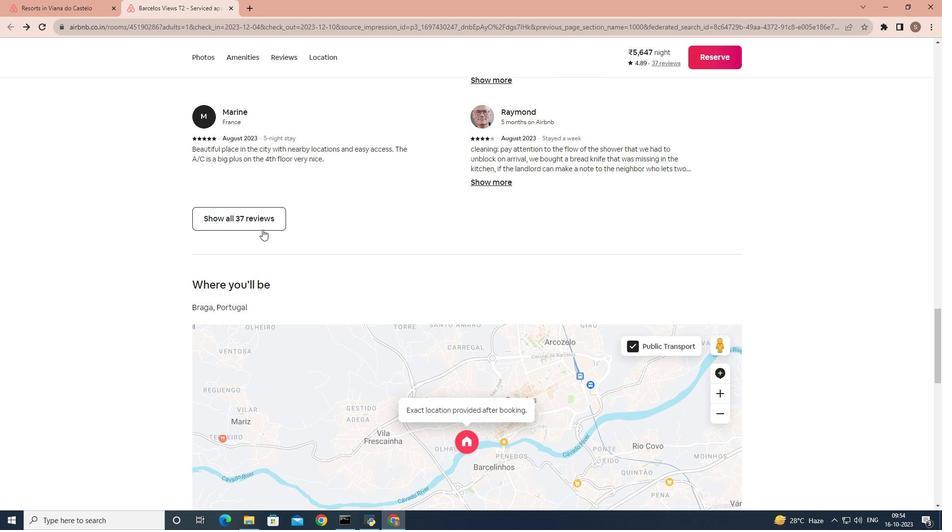 
Action: Mouse scrolled (262, 264) with delta (0, 0)
Screenshot: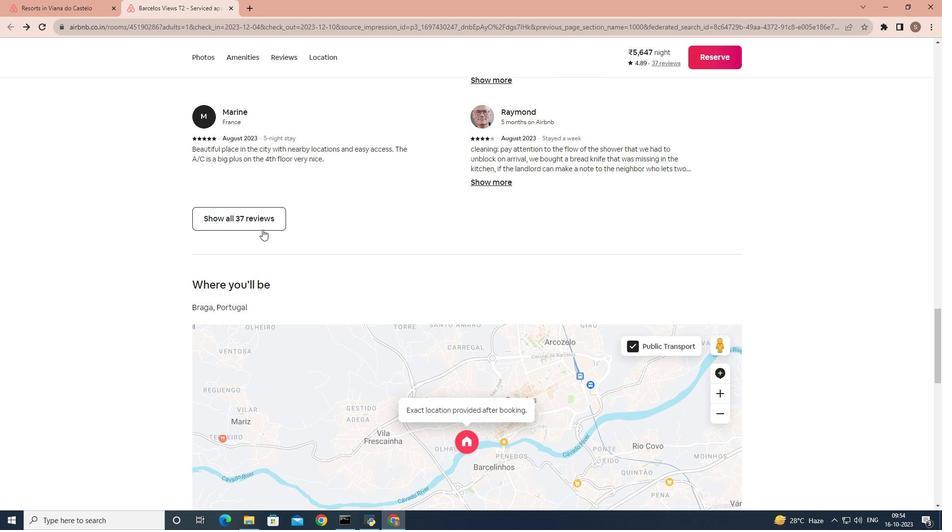 
Action: Mouse scrolled (262, 264) with delta (0, 0)
Screenshot: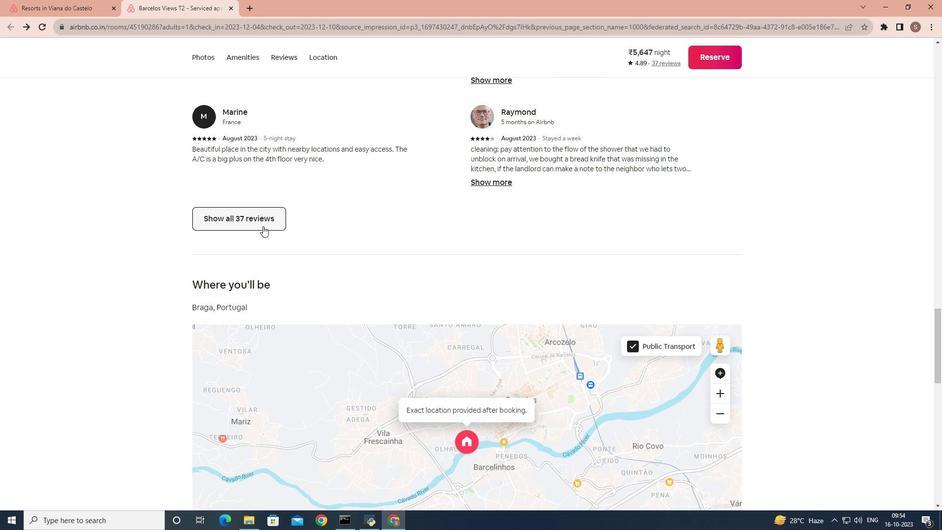 
Action: Mouse moved to (263, 225)
Screenshot: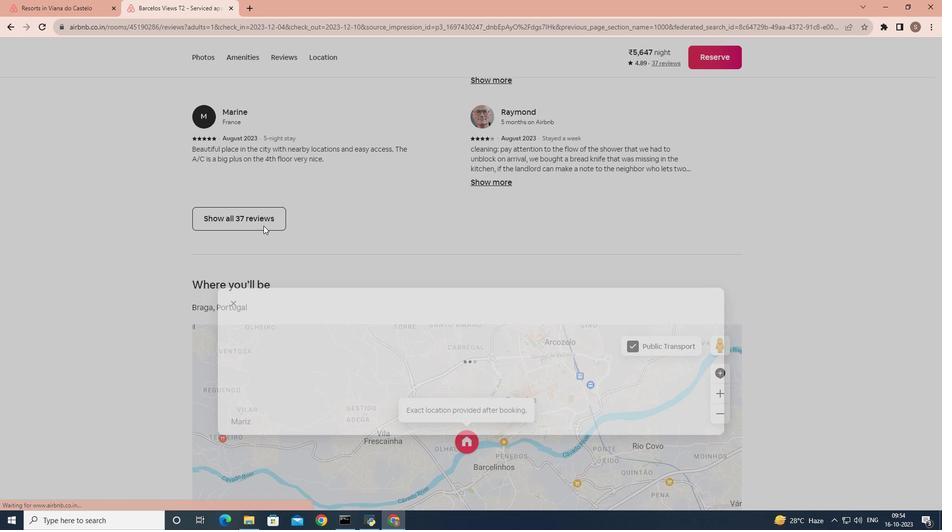 
Action: Mouse pressed left at (263, 225)
Screenshot: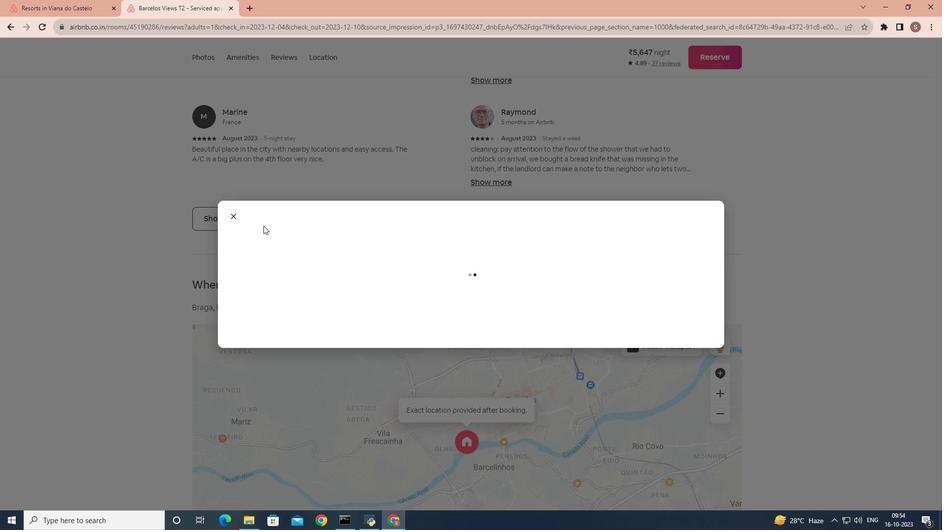 
Action: Mouse moved to (399, 265)
Screenshot: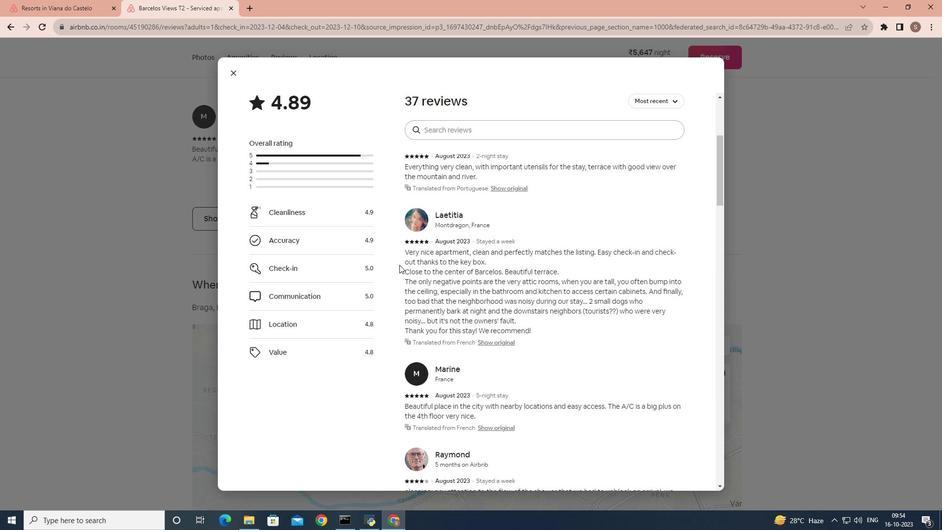 
Action: Mouse scrolled (399, 264) with delta (0, 0)
Screenshot: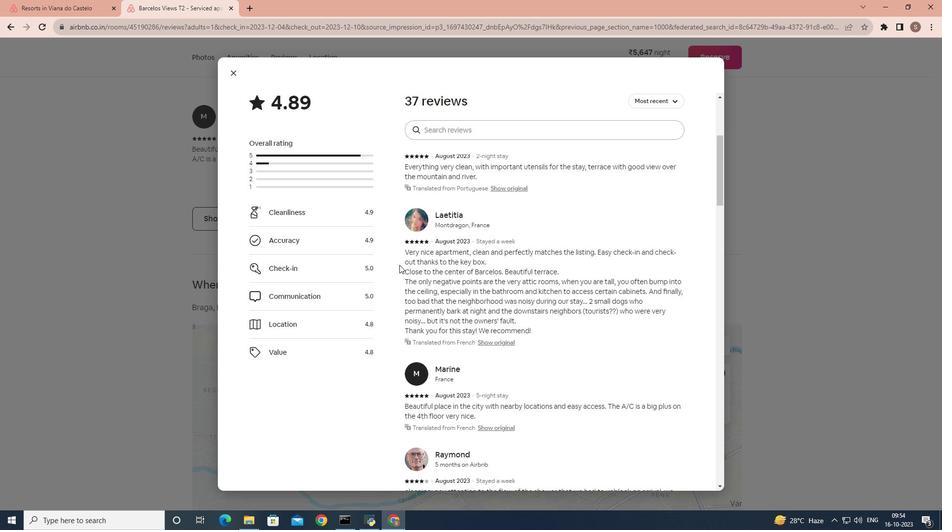 
Action: Mouse scrolled (399, 264) with delta (0, 0)
Screenshot: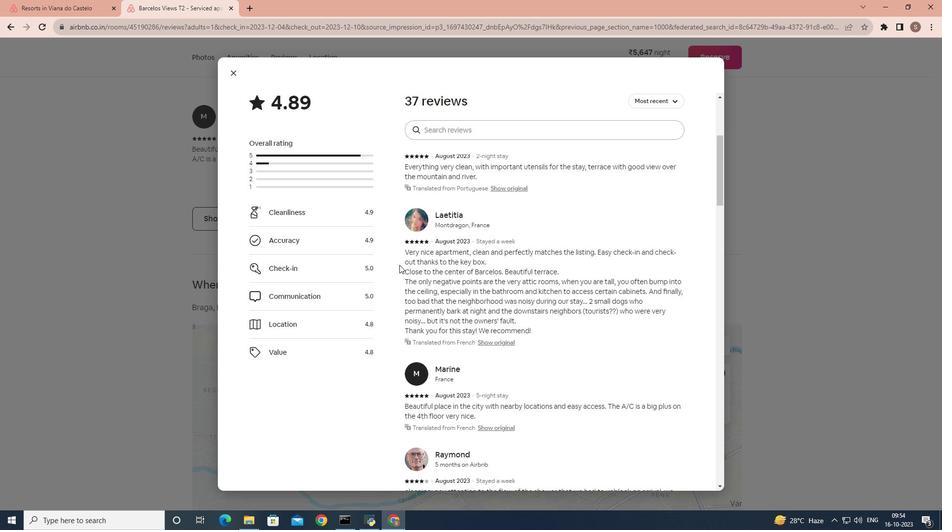 
Action: Mouse scrolled (399, 264) with delta (0, 0)
Screenshot: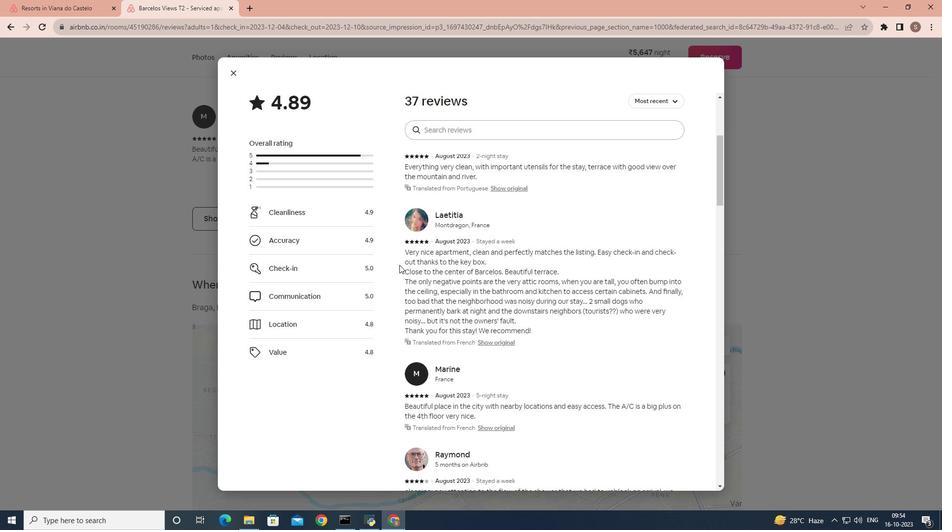 
Action: Mouse scrolled (399, 264) with delta (0, 0)
Screenshot: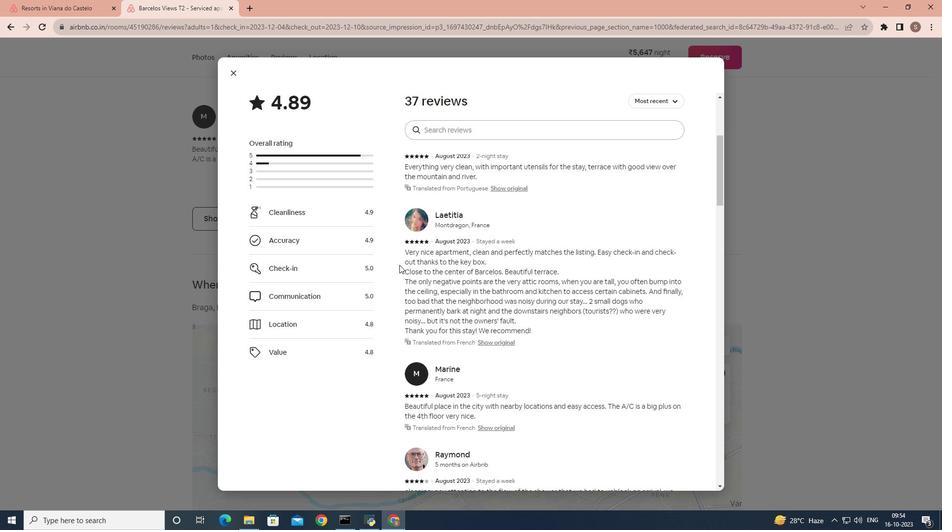 
Action: Mouse moved to (399, 265)
Screenshot: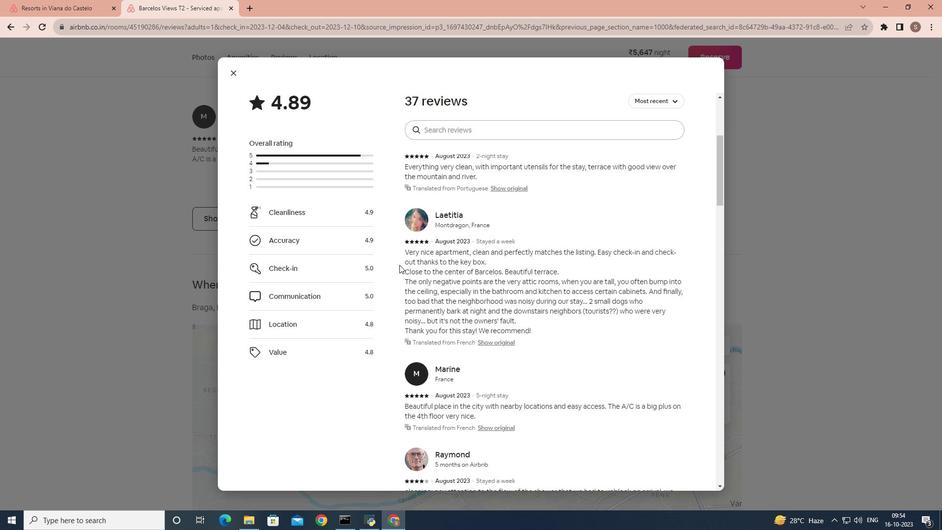 
Action: Mouse scrolled (399, 264) with delta (0, 0)
Screenshot: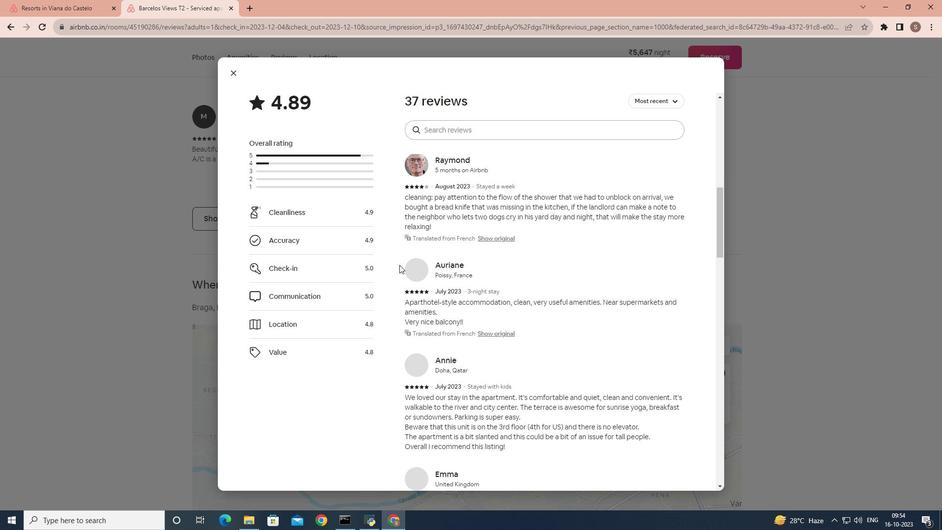 
Action: Mouse scrolled (399, 264) with delta (0, 0)
Screenshot: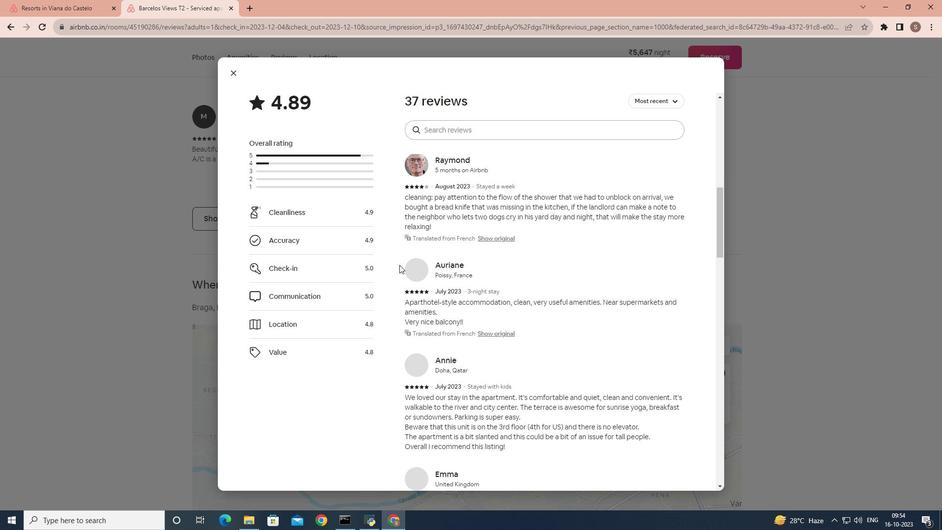 
Action: Mouse scrolled (399, 264) with delta (0, 0)
Screenshot: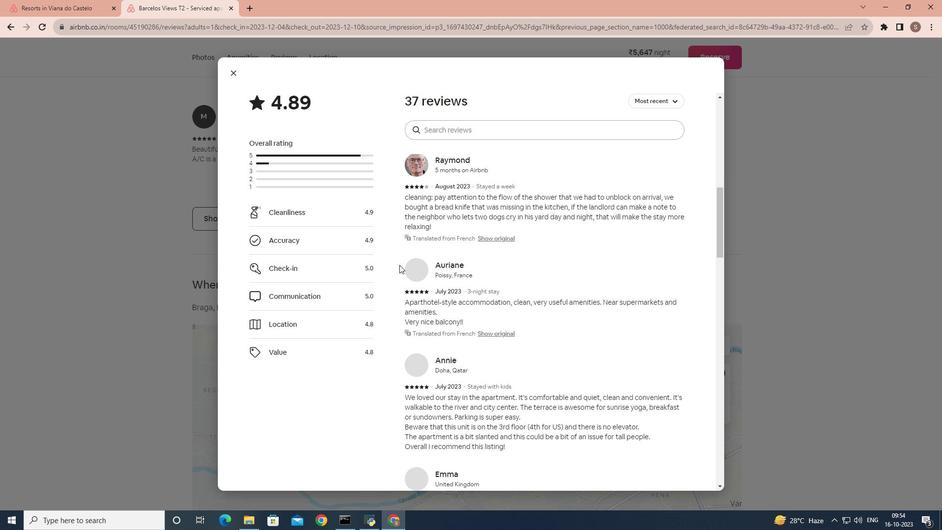 
Action: Mouse scrolled (399, 264) with delta (0, 0)
Screenshot: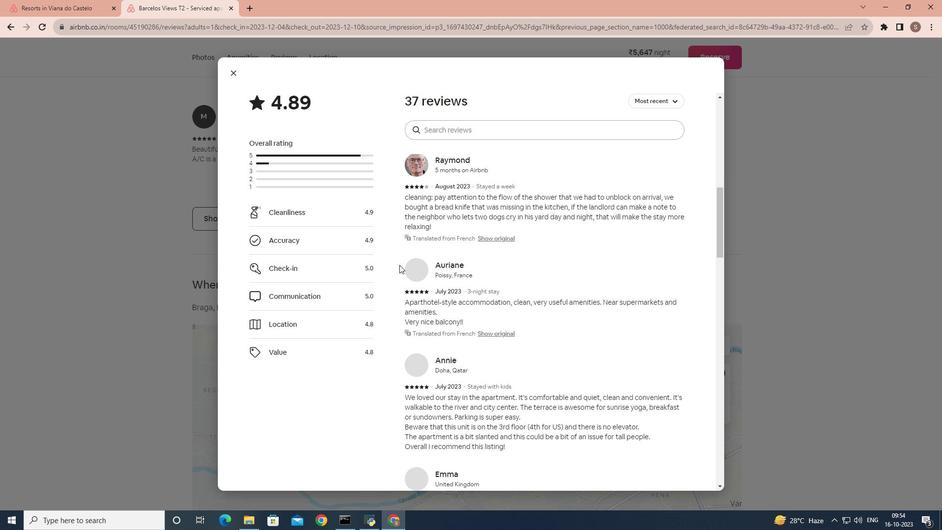 
Action: Mouse scrolled (399, 264) with delta (0, 0)
Screenshot: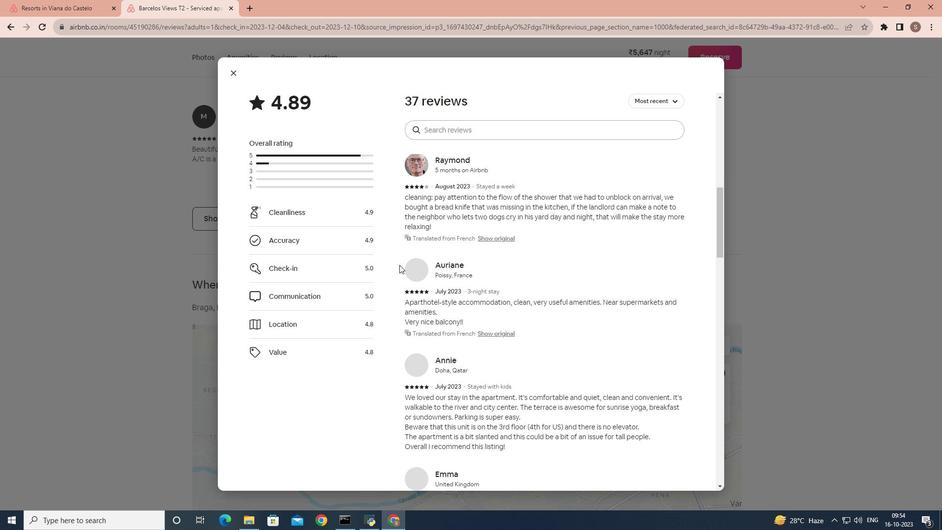 
Action: Mouse scrolled (399, 264) with delta (0, 0)
Screenshot: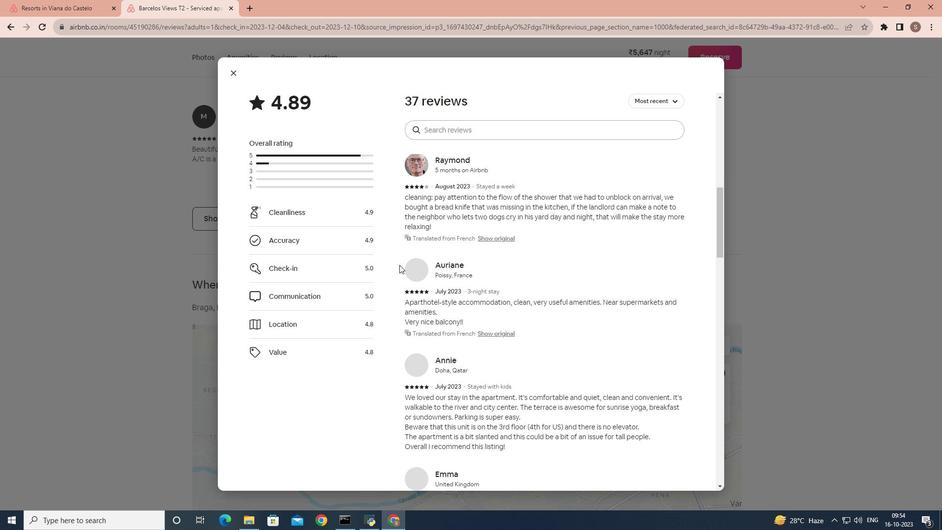 
Action: Mouse scrolled (399, 264) with delta (0, 0)
Screenshot: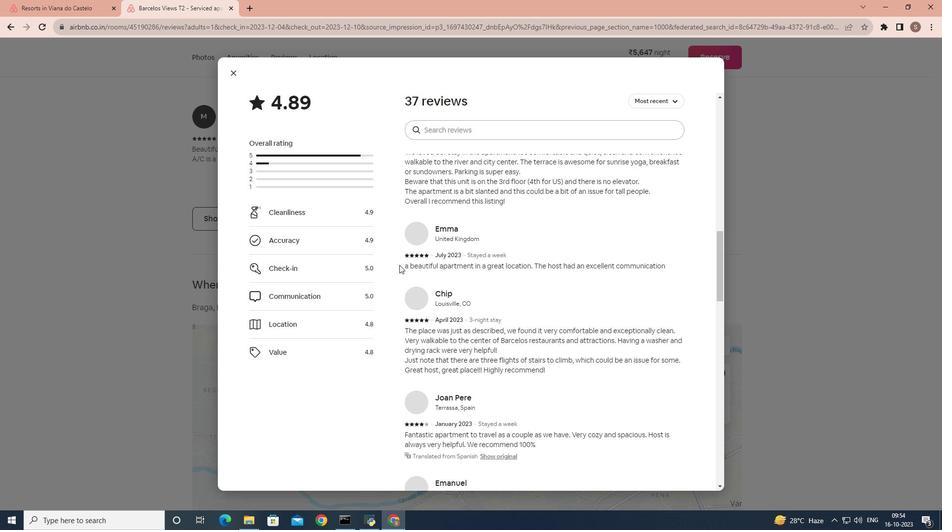 
Action: Mouse scrolled (399, 264) with delta (0, 0)
Screenshot: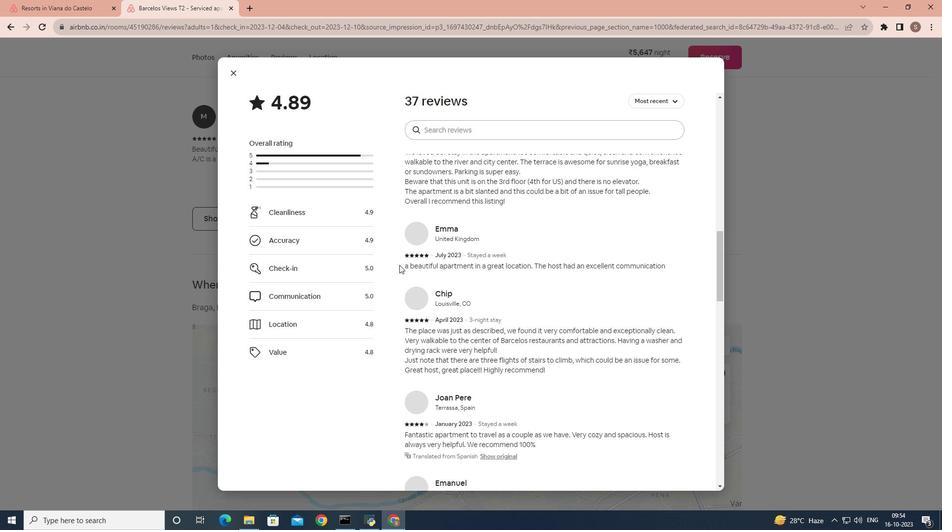 
Action: Mouse scrolled (399, 264) with delta (0, 0)
Screenshot: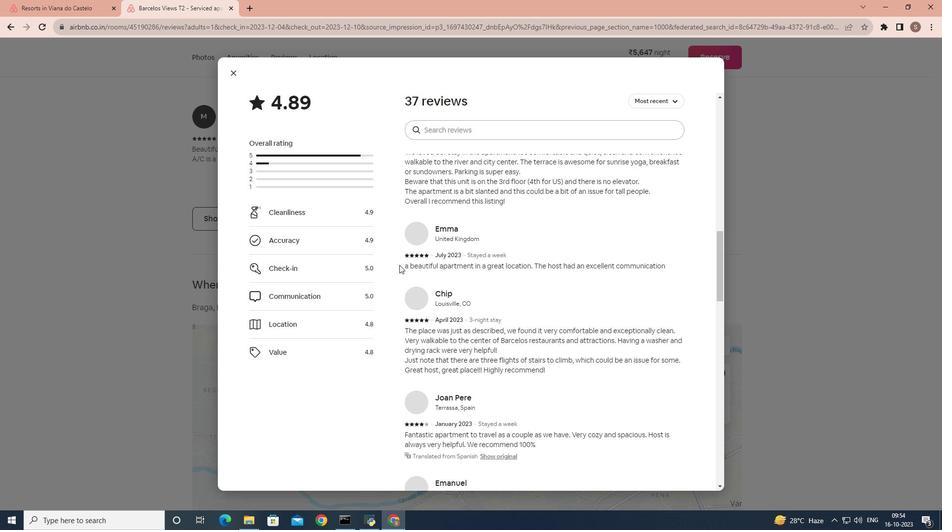 
Action: Mouse scrolled (399, 264) with delta (0, 0)
Screenshot: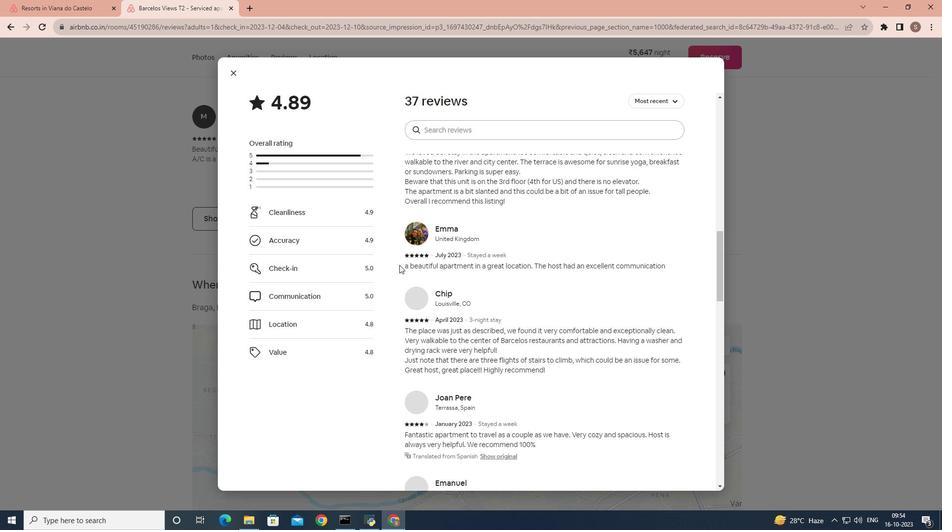 
Action: Mouse scrolled (399, 264) with delta (0, 0)
Screenshot: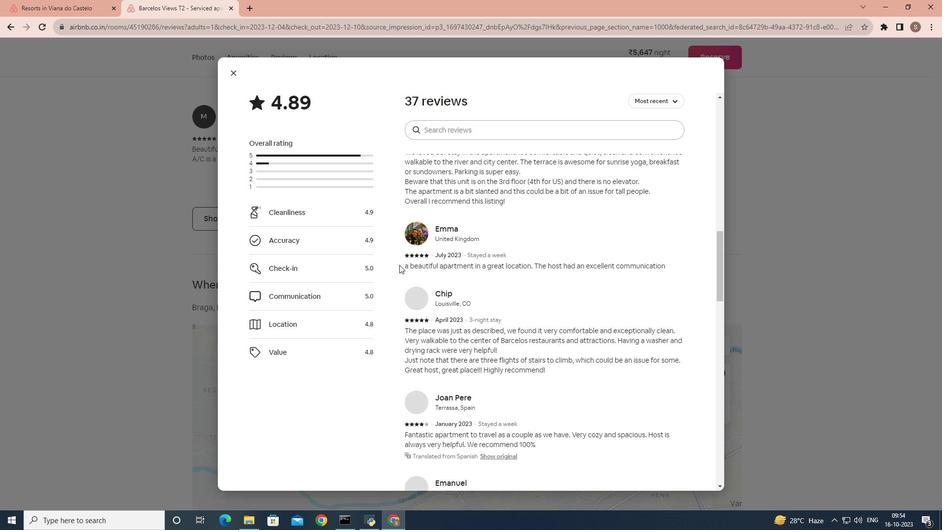
Action: Mouse moved to (435, 267)
Screenshot: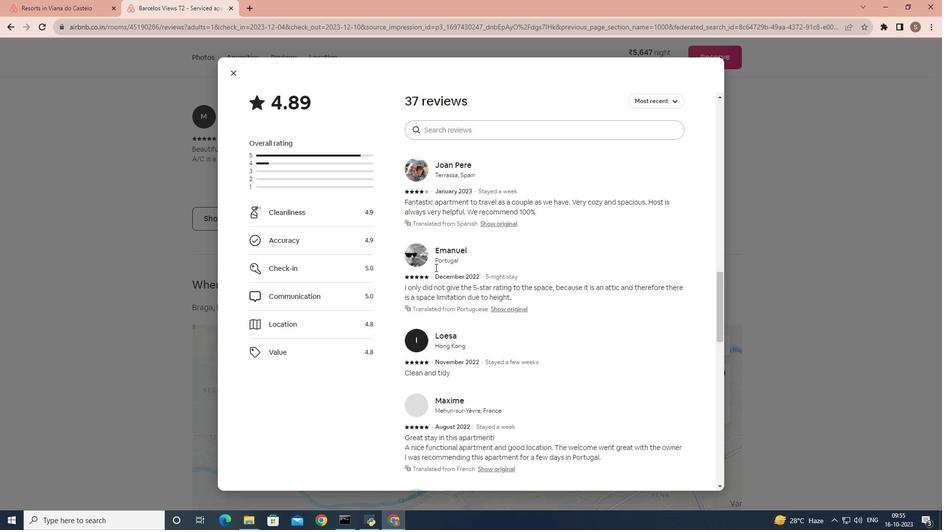 
Action: Mouse scrolled (435, 267) with delta (0, 0)
Screenshot: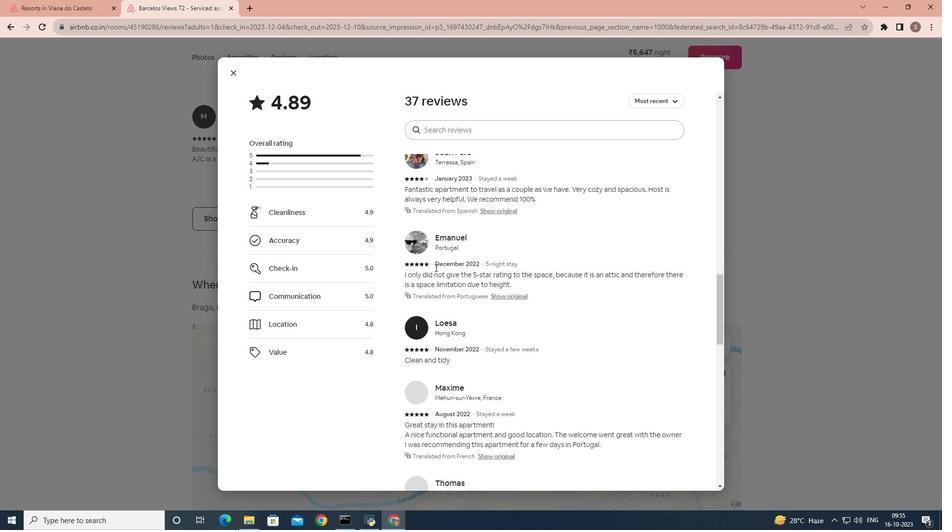 
Action: Mouse scrolled (435, 267) with delta (0, 0)
Screenshot: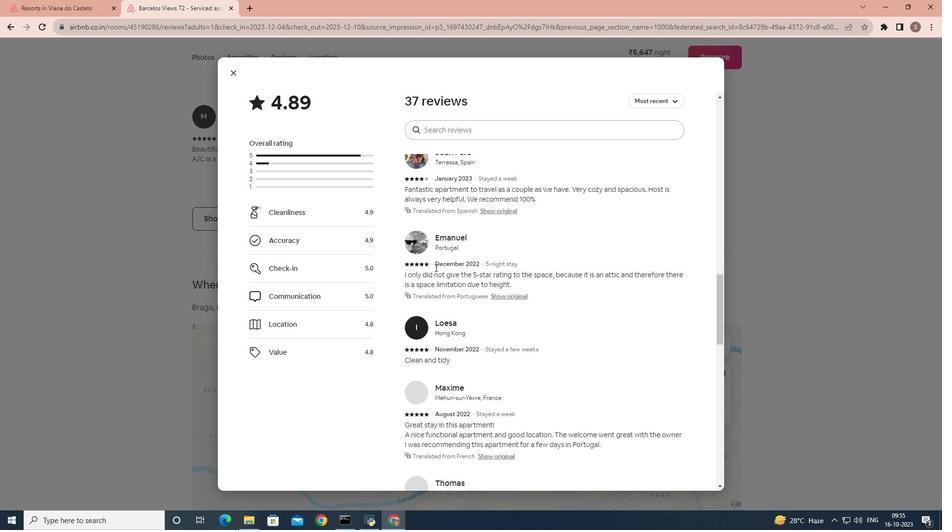 
Action: Mouse scrolled (435, 267) with delta (0, 0)
Screenshot: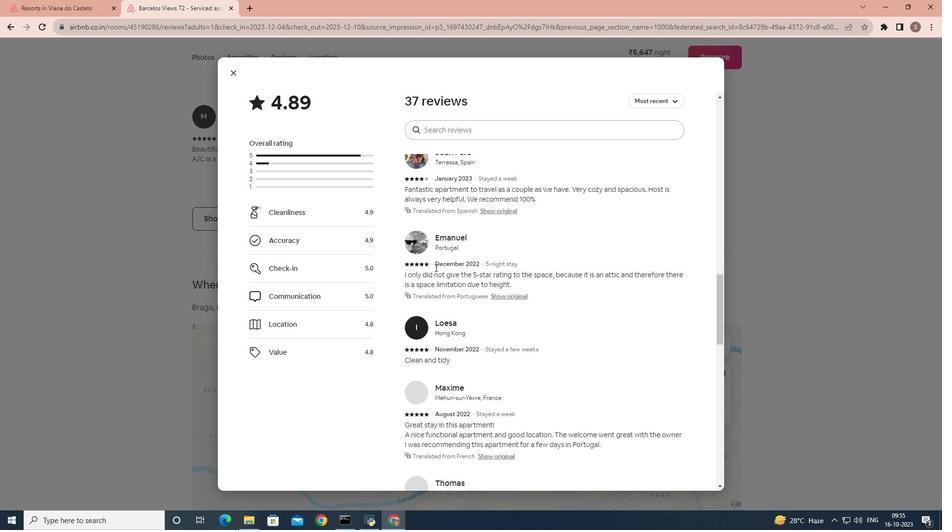 
Action: Mouse scrolled (435, 267) with delta (0, 0)
Screenshot: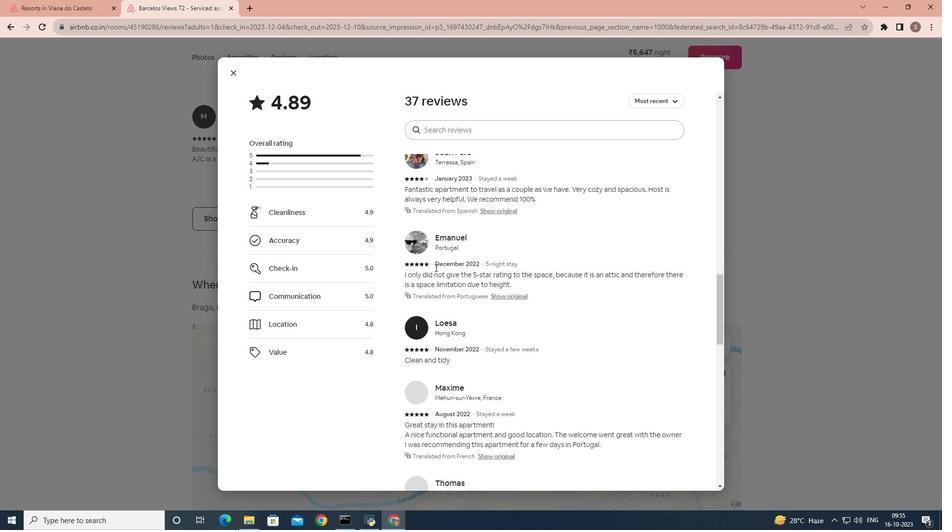 
Action: Mouse scrolled (435, 267) with delta (0, 0)
Screenshot: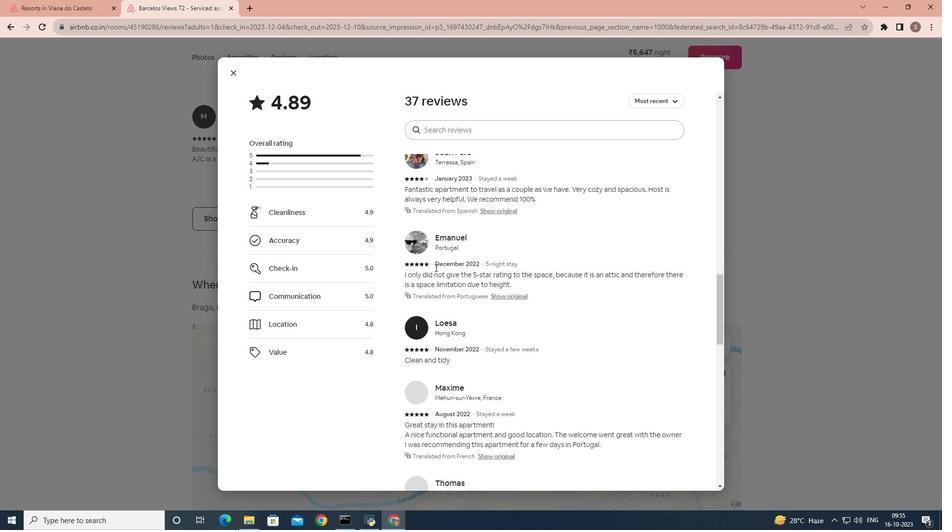 
Action: Mouse scrolled (435, 267) with delta (0, 0)
Screenshot: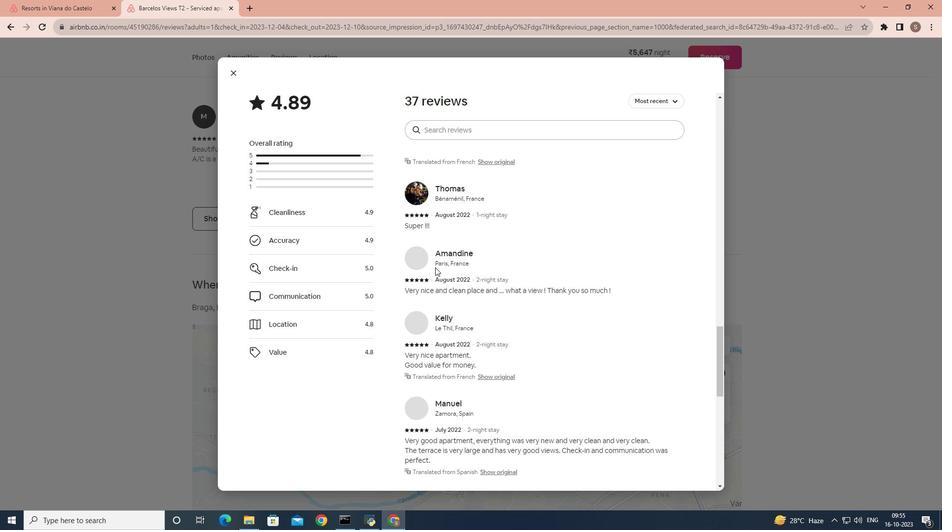 
Action: Mouse scrolled (435, 267) with delta (0, 0)
Screenshot: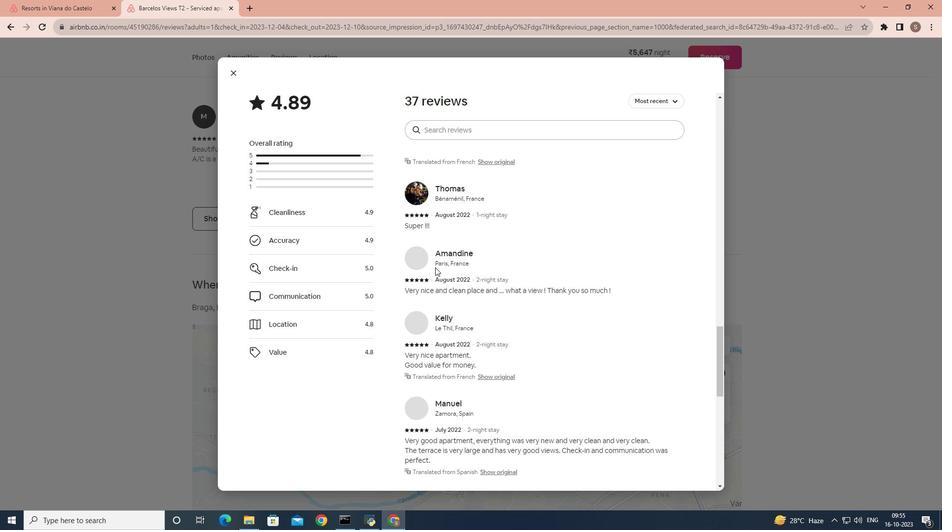 
Action: Mouse scrolled (435, 267) with delta (0, 0)
Screenshot: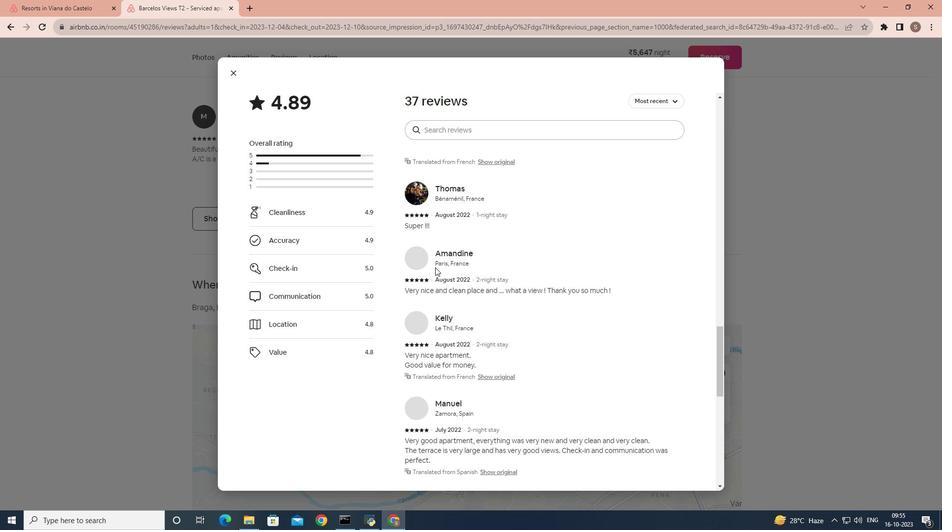 
Action: Mouse scrolled (435, 267) with delta (0, 0)
Screenshot: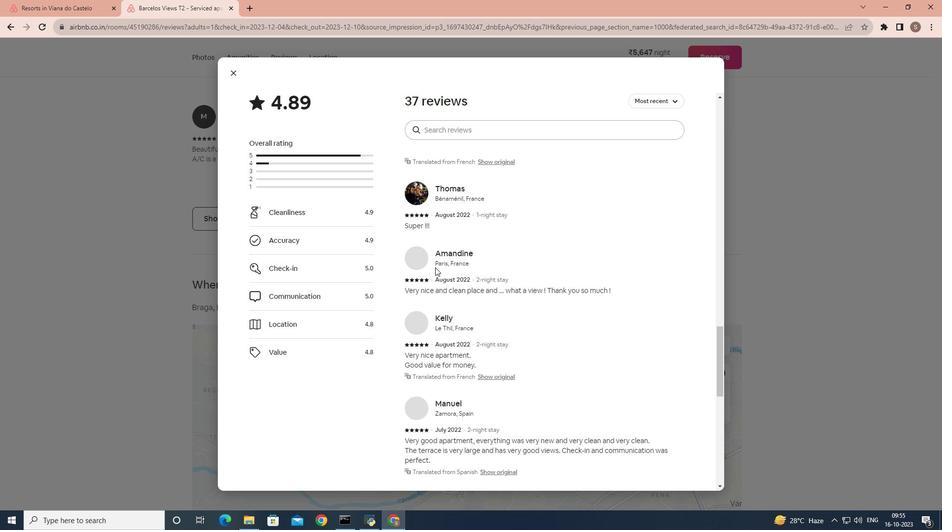 
Action: Mouse scrolled (435, 267) with delta (0, 0)
Screenshot: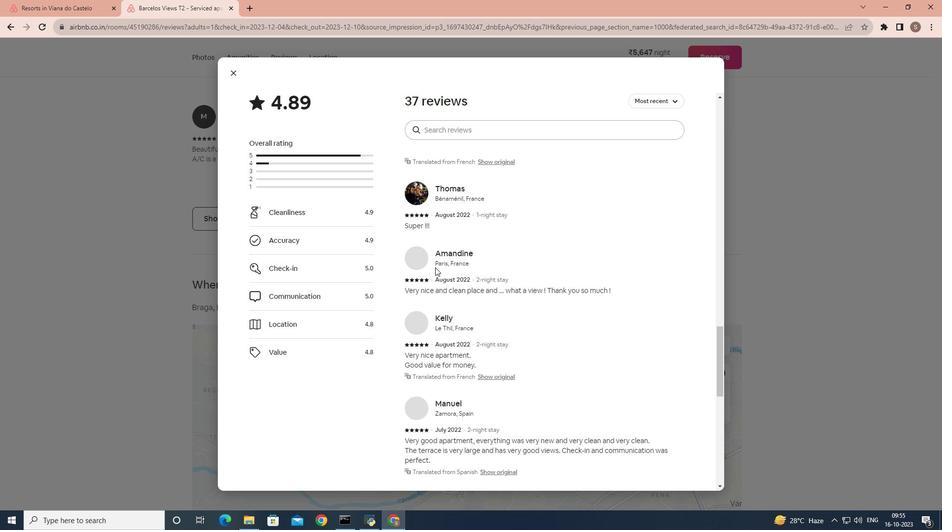 
Action: Mouse scrolled (435, 267) with delta (0, 0)
Screenshot: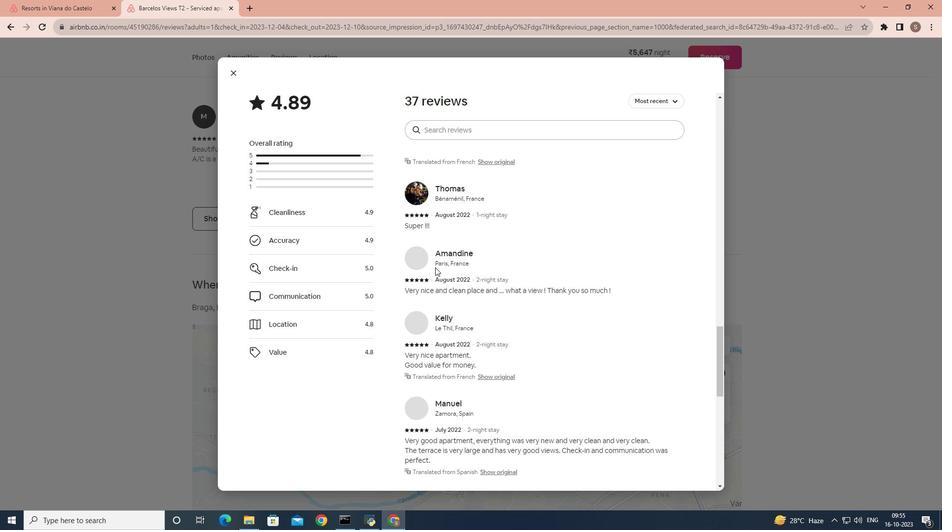 
Action: Mouse scrolled (435, 267) with delta (0, 0)
Screenshot: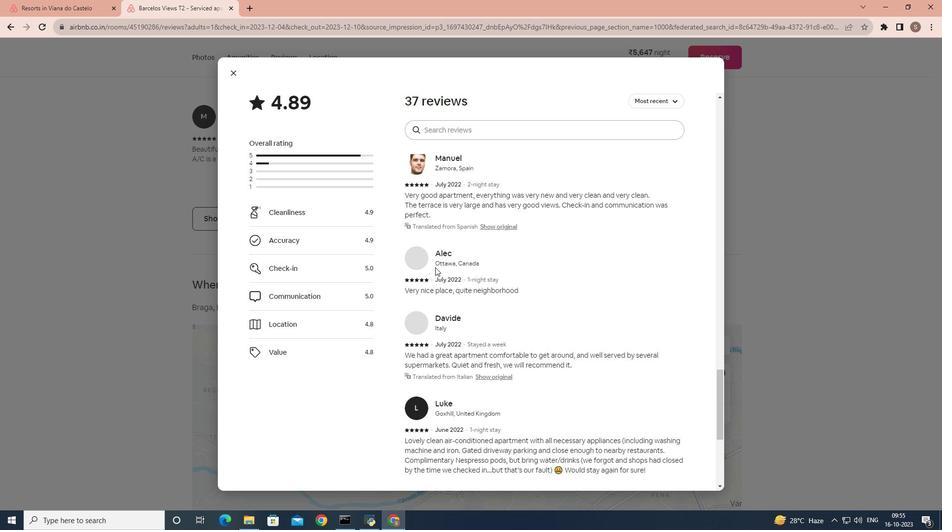 
Action: Mouse scrolled (435, 267) with delta (0, 0)
Screenshot: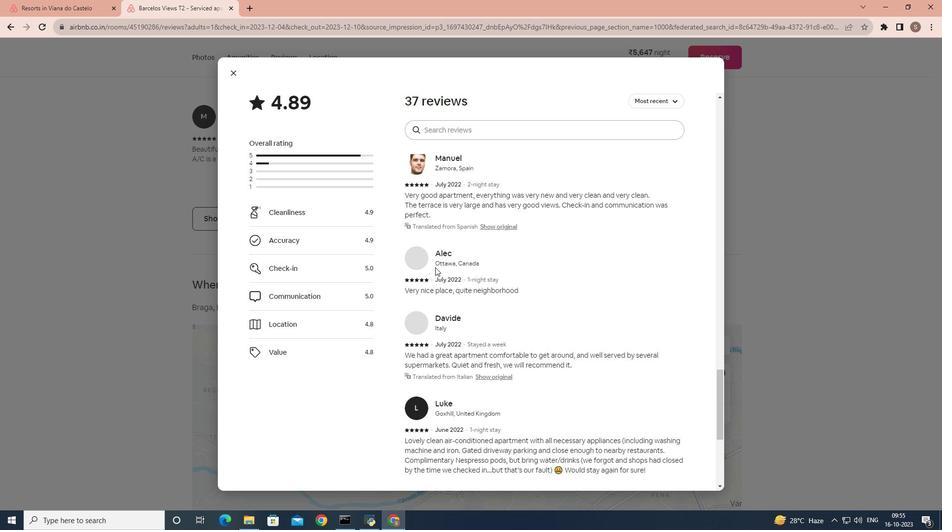 
Action: Mouse scrolled (435, 267) with delta (0, 0)
Screenshot: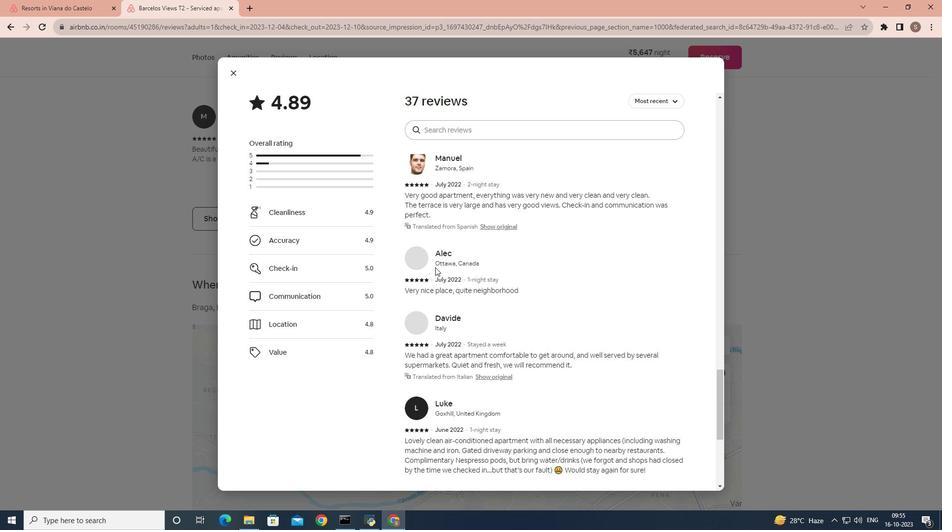 
Action: Mouse scrolled (435, 267) with delta (0, 0)
Screenshot: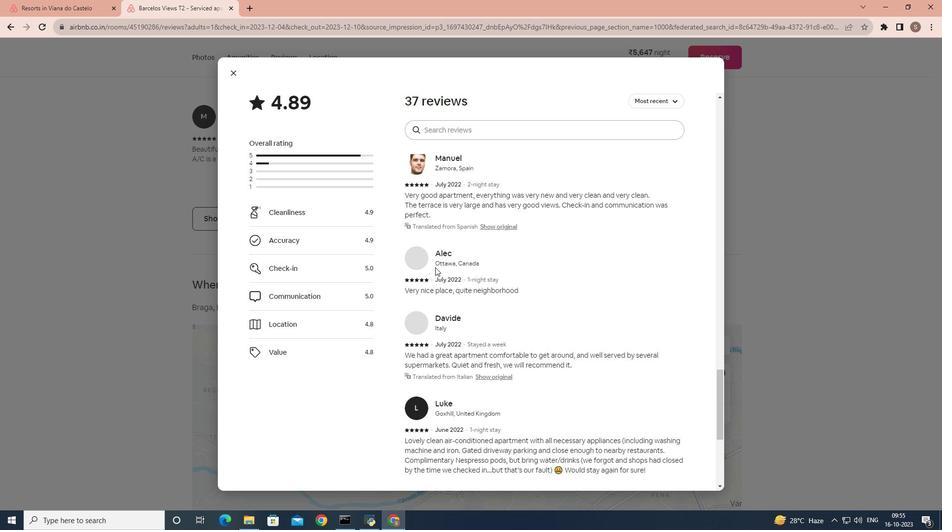 
Action: Mouse scrolled (435, 267) with delta (0, 0)
Screenshot: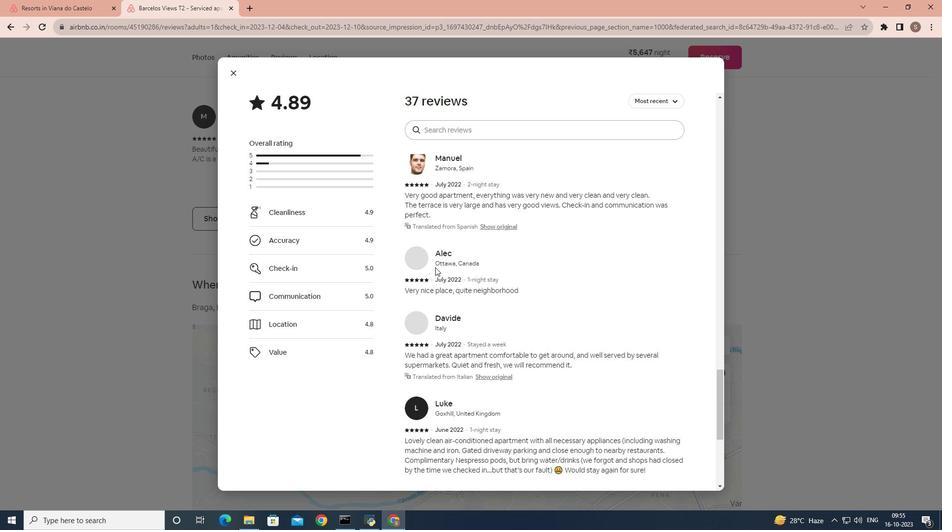 
Action: Mouse scrolled (435, 267) with delta (0, 0)
Screenshot: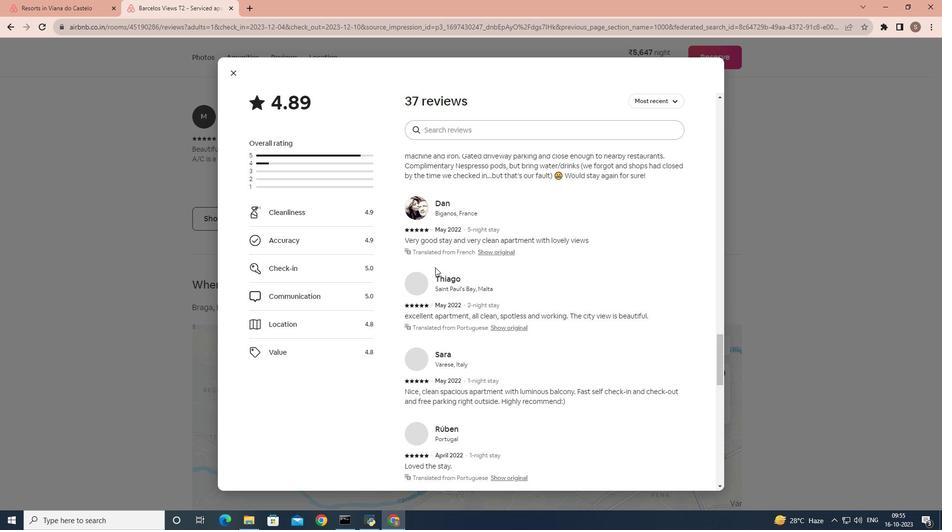 
Action: Mouse scrolled (435, 267) with delta (0, 0)
Screenshot: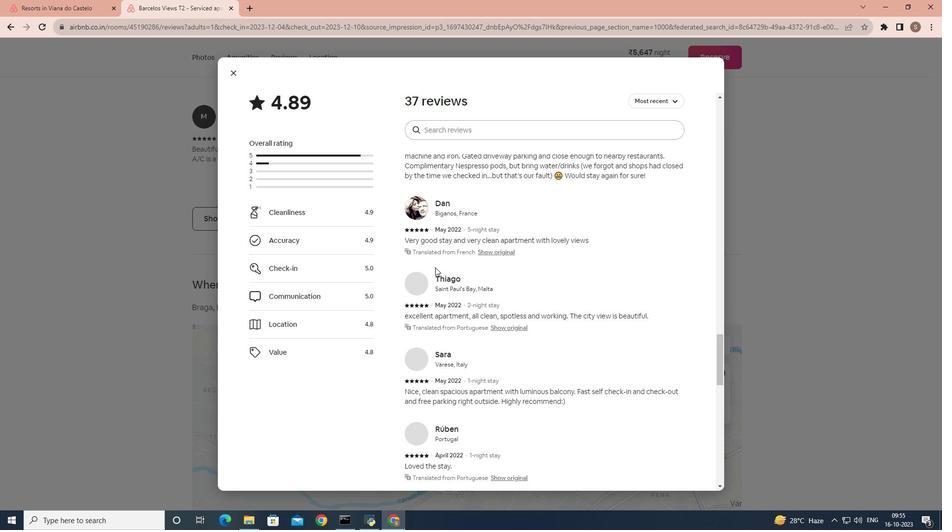 
Action: Mouse scrolled (435, 267) with delta (0, 0)
Screenshot: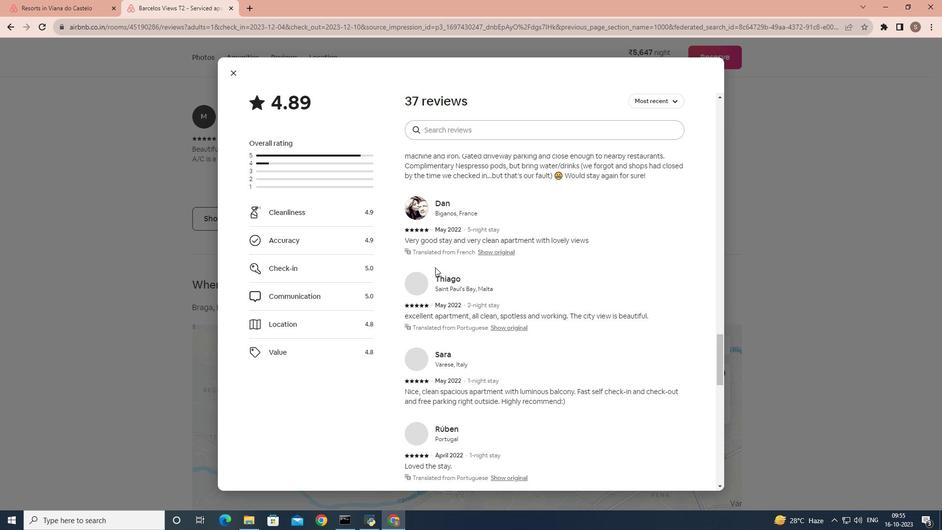 
Action: Mouse scrolled (435, 267) with delta (0, 0)
Screenshot: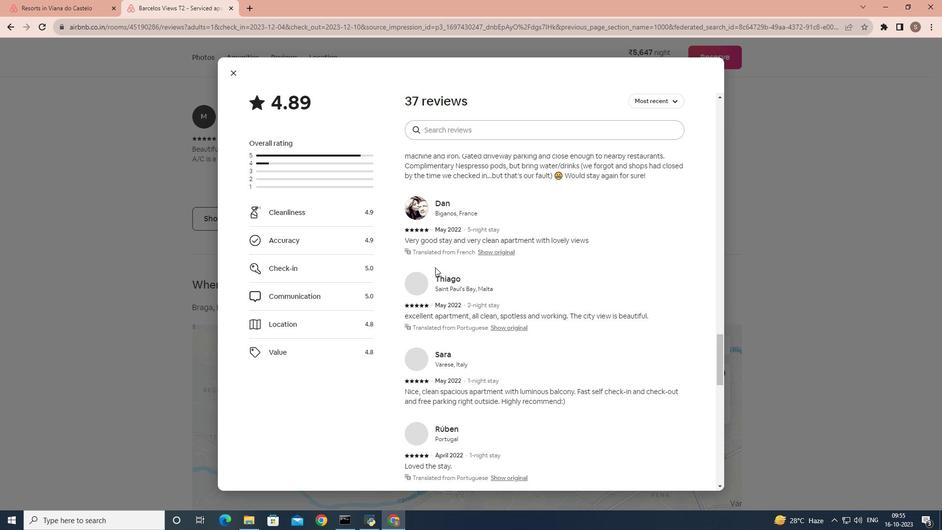 
Action: Mouse scrolled (435, 267) with delta (0, 0)
Screenshot: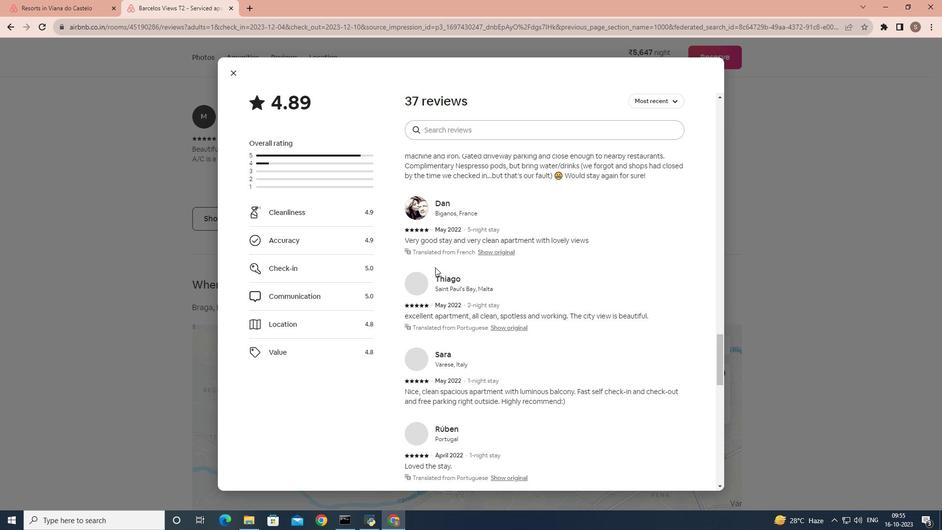 
Action: Mouse scrolled (435, 267) with delta (0, 0)
Screenshot: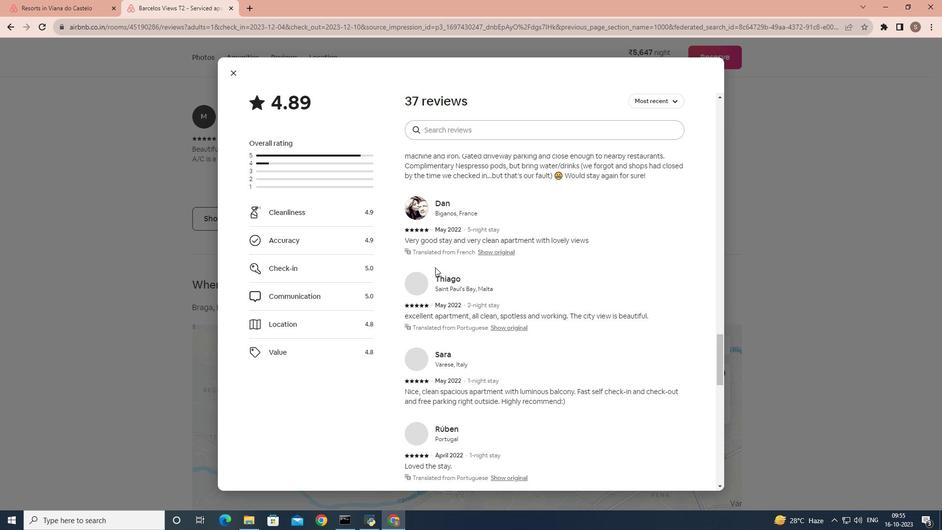 
Action: Mouse scrolled (435, 267) with delta (0, 0)
Screenshot: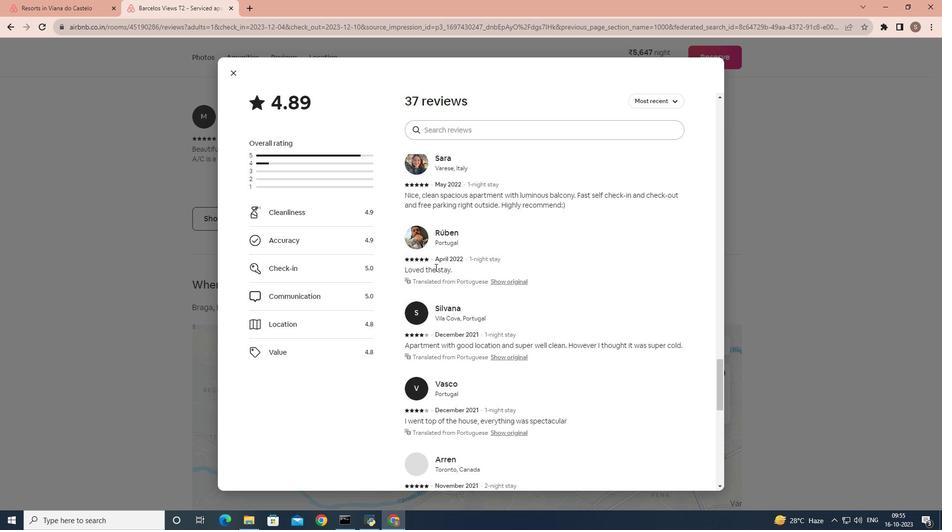 
Action: Mouse scrolled (435, 267) with delta (0, 0)
Screenshot: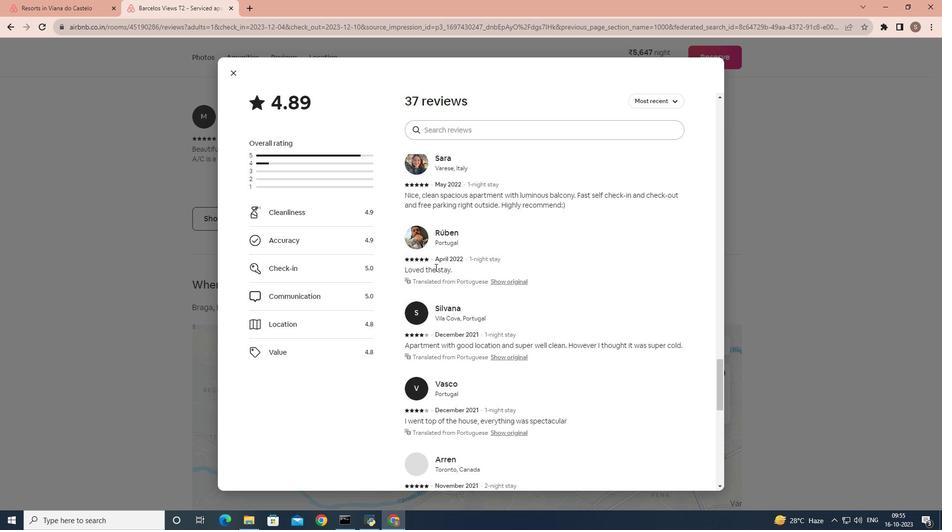 
Action: Mouse scrolled (435, 267) with delta (0, 0)
Screenshot: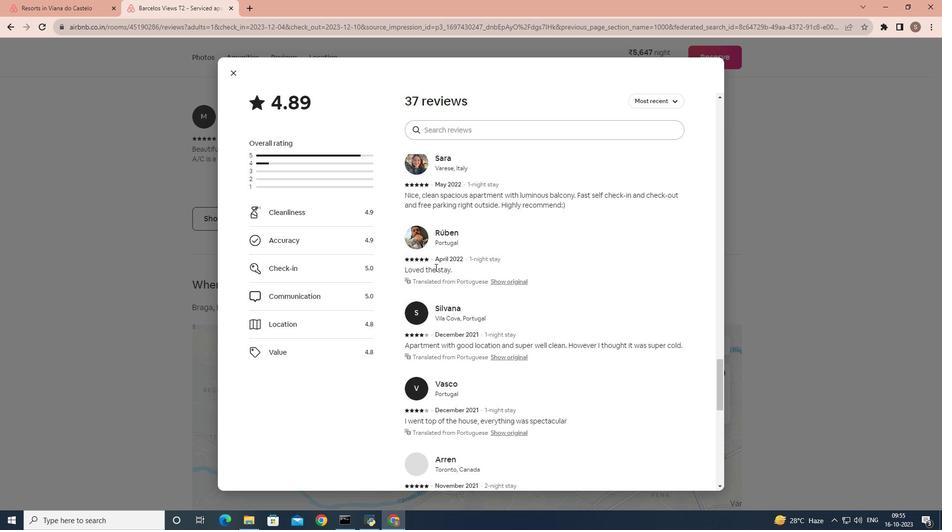
Action: Mouse scrolled (435, 267) with delta (0, 0)
Screenshot: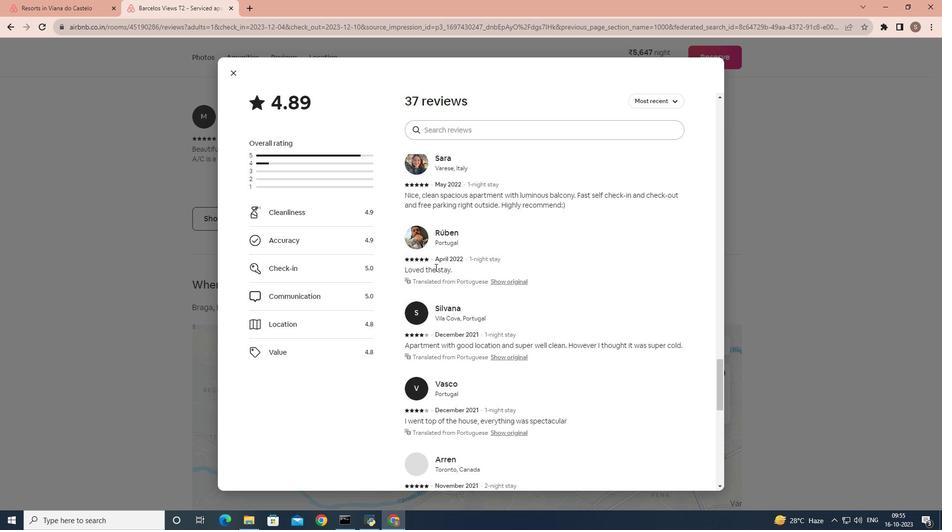 
Action: Mouse scrolled (435, 267) with delta (0, 0)
Screenshot: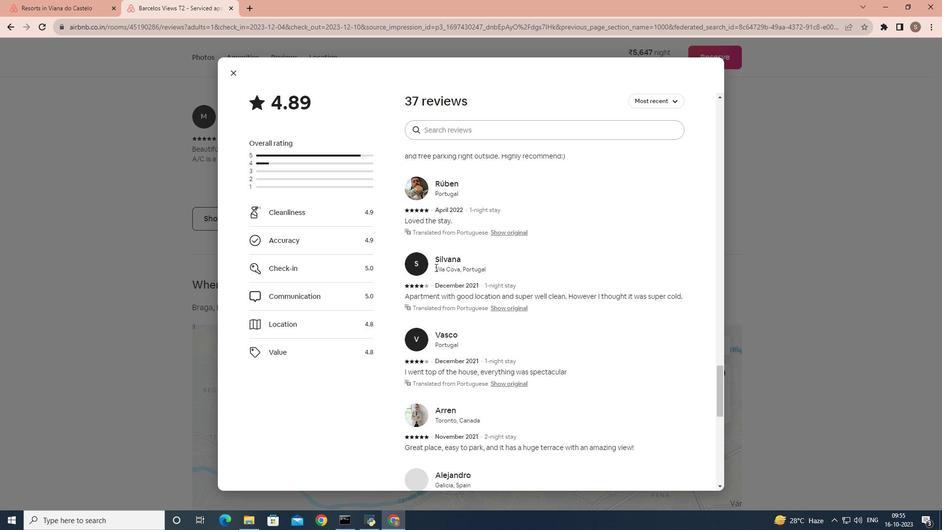 
Action: Mouse scrolled (435, 267) with delta (0, 0)
Screenshot: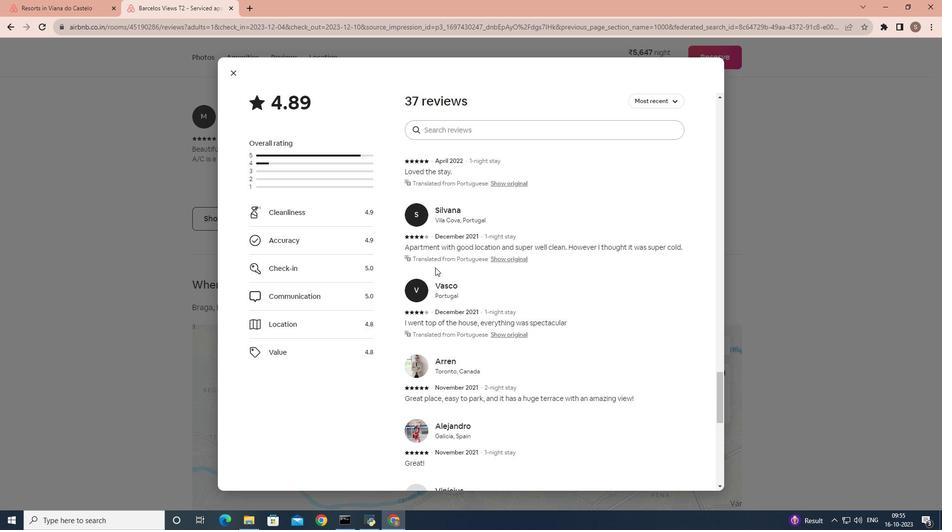 
Action: Mouse scrolled (435, 267) with delta (0, 0)
Screenshot: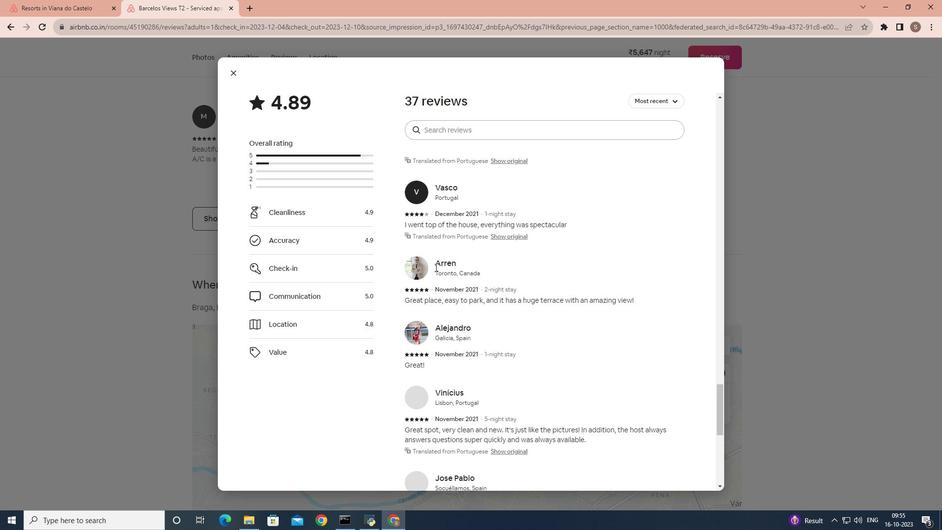 
Action: Mouse scrolled (435, 267) with delta (0, 0)
Screenshot: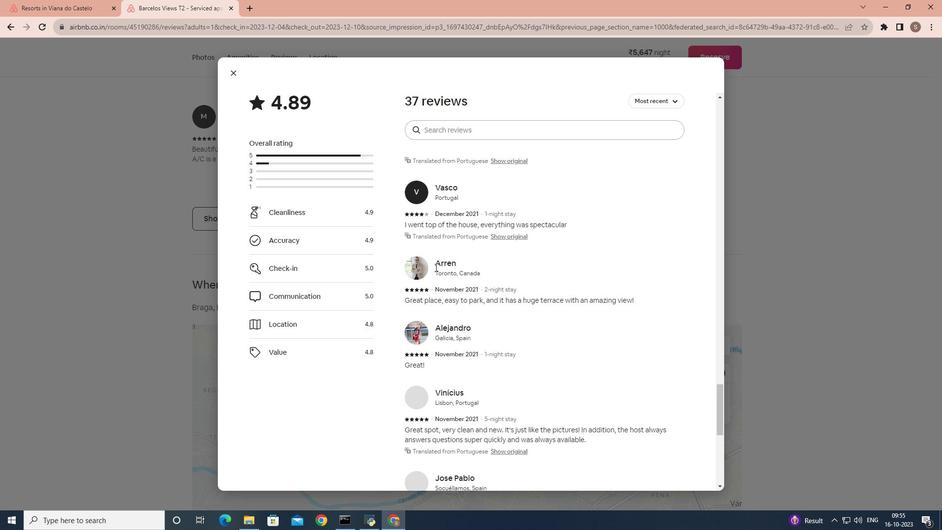 
Action: Mouse scrolled (435, 267) with delta (0, 0)
Screenshot: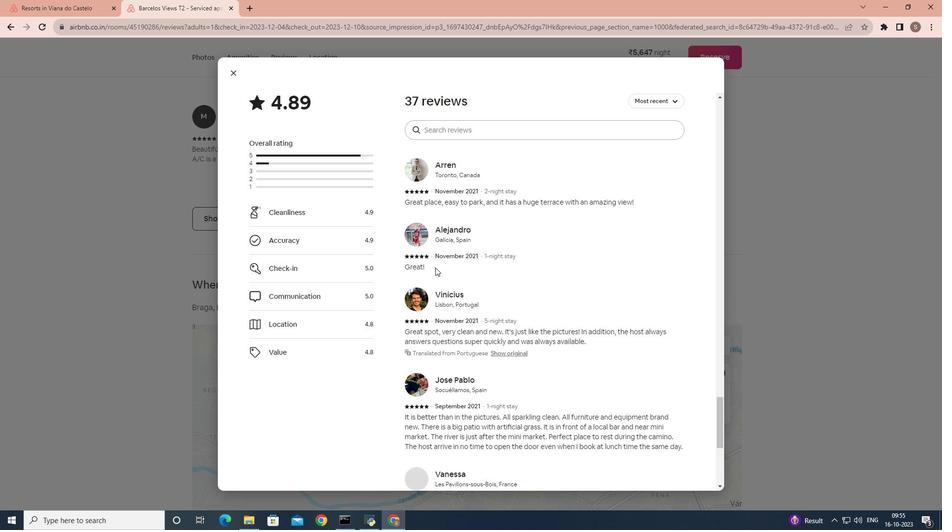 
Action: Mouse scrolled (435, 267) with delta (0, 0)
Screenshot: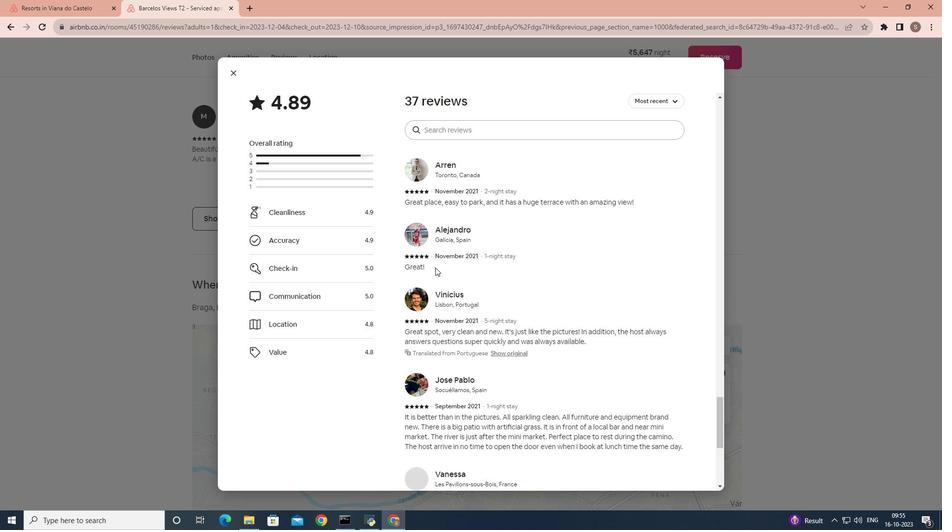 
Action: Mouse scrolled (435, 267) with delta (0, 0)
Screenshot: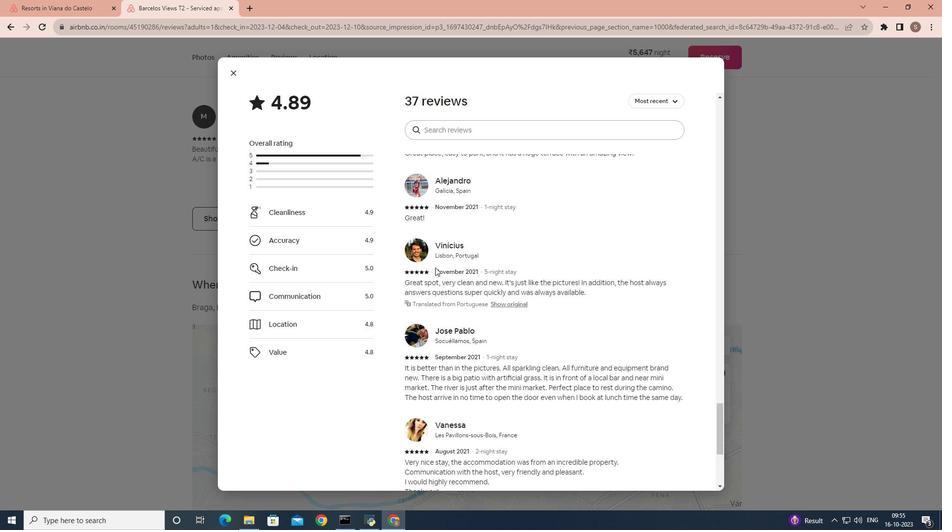 
Action: Mouse scrolled (435, 267) with delta (0, 0)
Screenshot: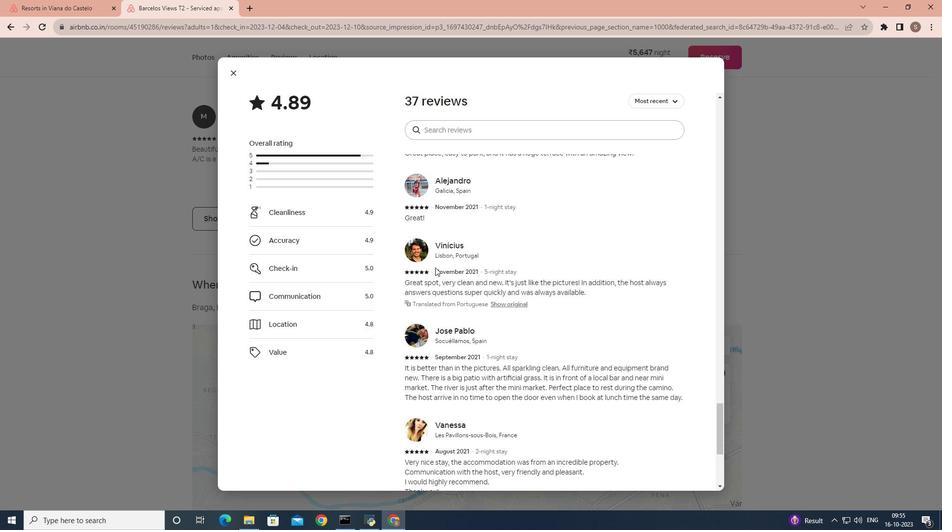 
Action: Mouse scrolled (435, 268) with delta (0, 0)
Screenshot: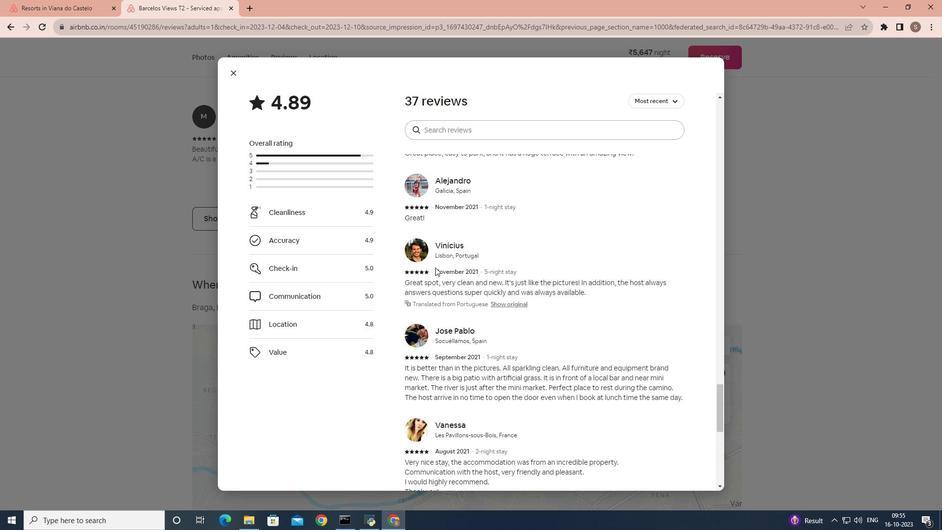
Action: Mouse scrolled (435, 267) with delta (0, 0)
Screenshot: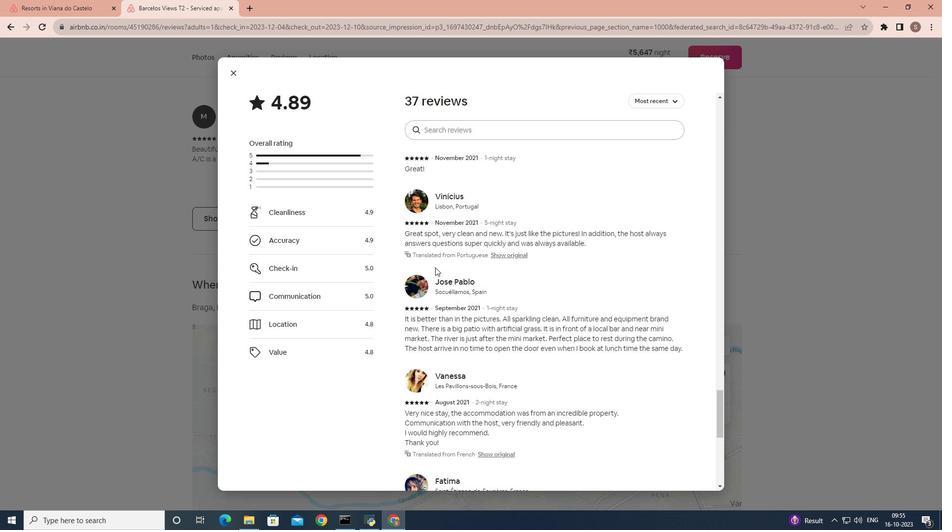 
Action: Mouse scrolled (435, 267) with delta (0, 0)
Screenshot: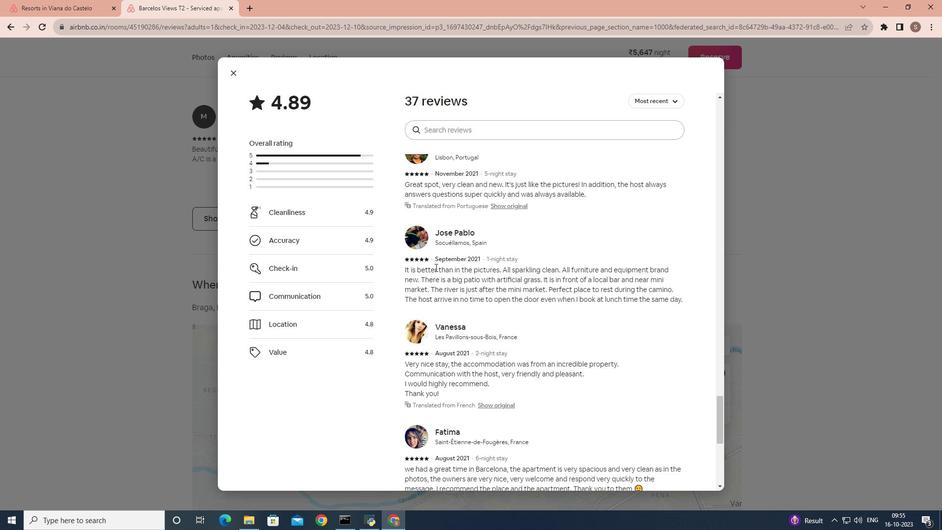 
Action: Mouse scrolled (435, 267) with delta (0, 0)
Screenshot: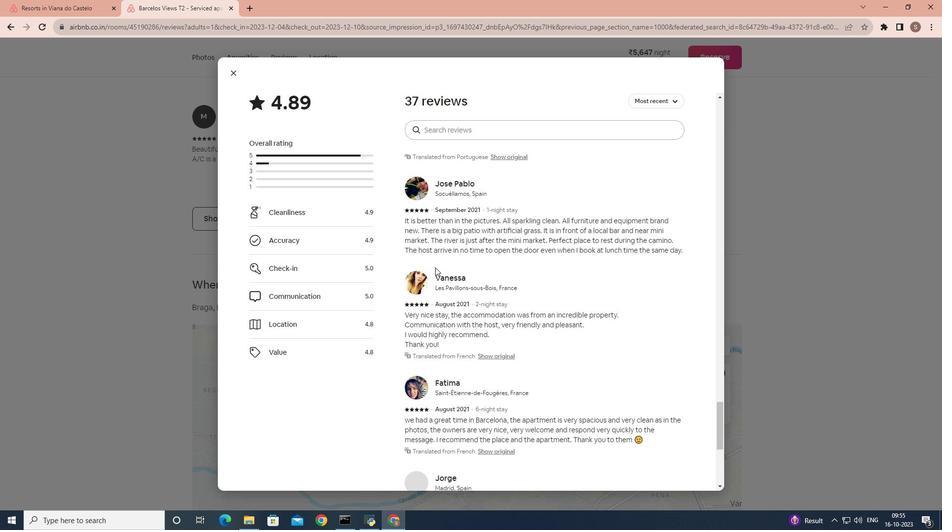 
Action: Mouse scrolled (435, 267) with delta (0, 0)
Screenshot: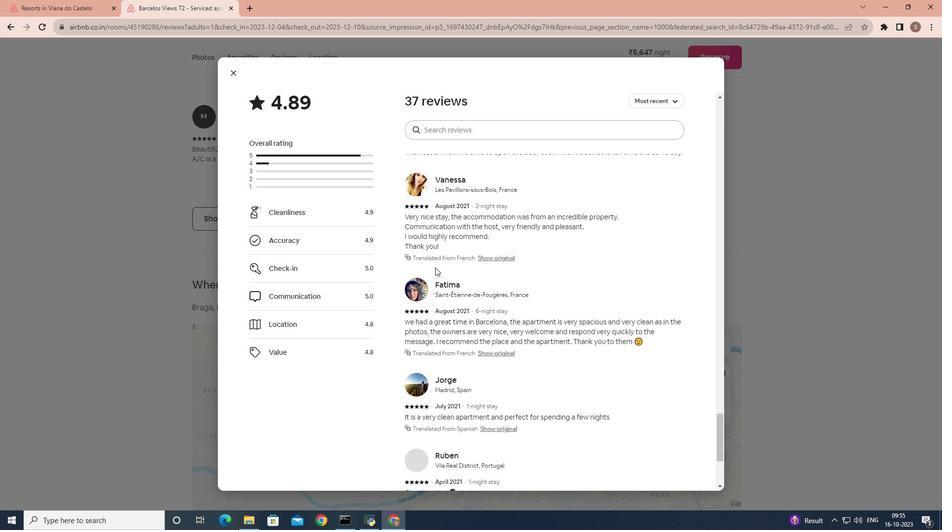 
Action: Mouse scrolled (435, 267) with delta (0, 0)
Screenshot: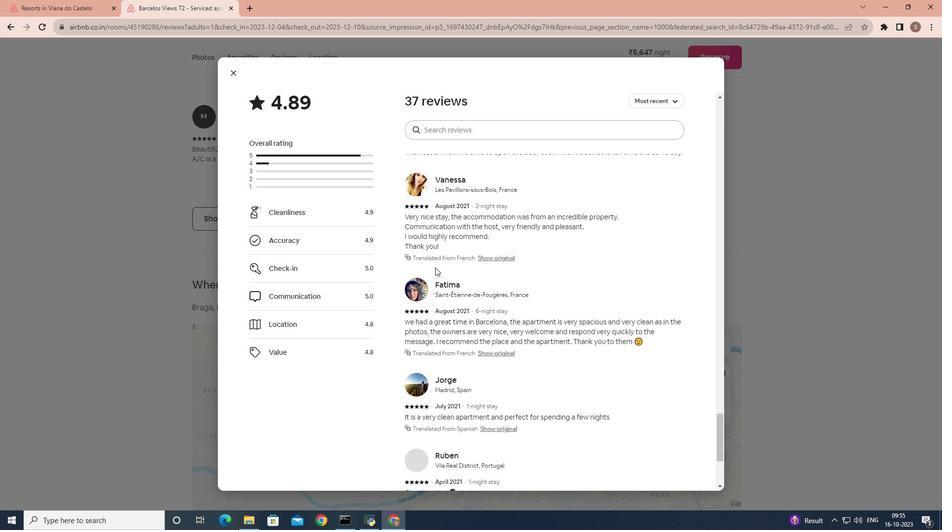 
Action: Mouse scrolled (435, 267) with delta (0, 0)
Screenshot: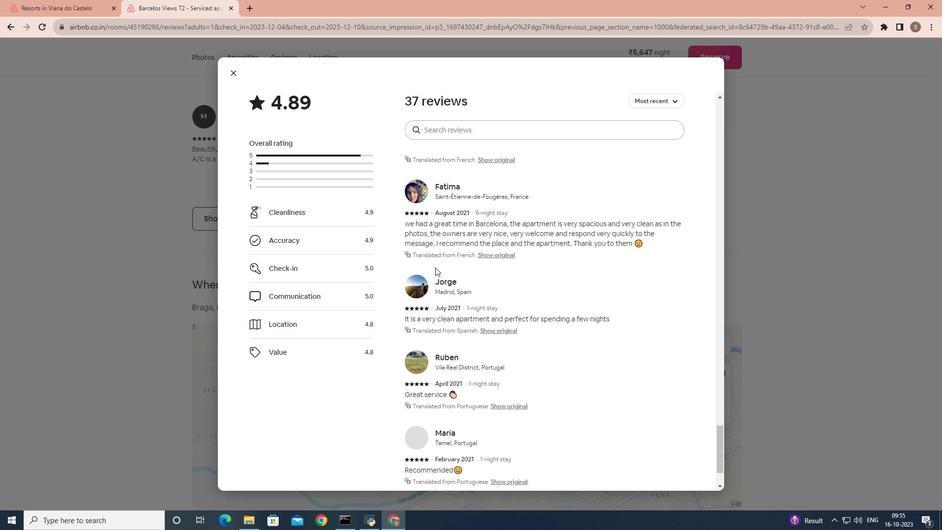 
Action: Mouse scrolled (435, 267) with delta (0, 0)
Screenshot: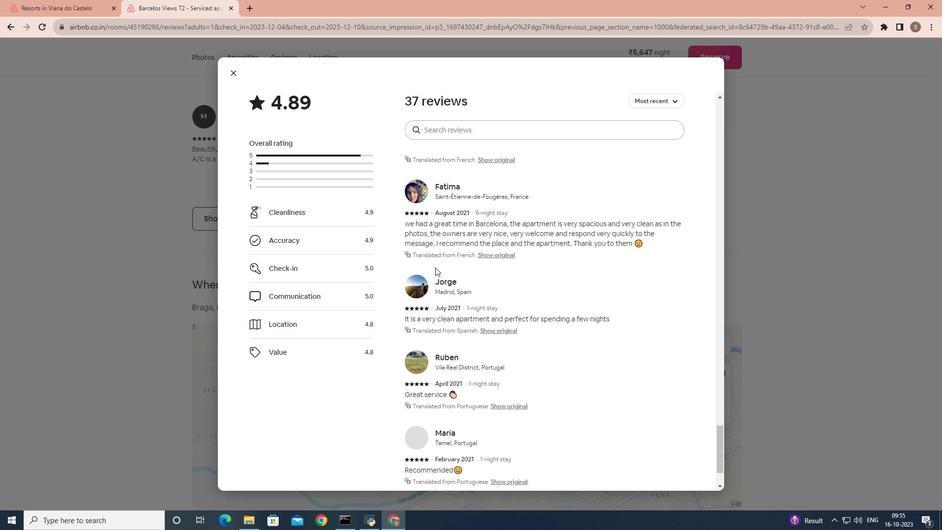 
Action: Mouse scrolled (435, 267) with delta (0, 0)
Screenshot: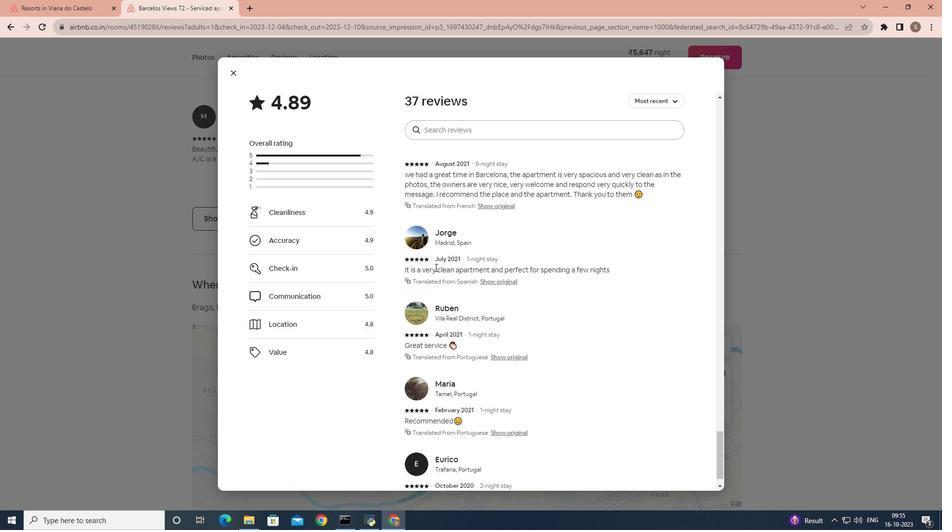 
Action: Mouse scrolled (435, 267) with delta (0, 0)
Screenshot: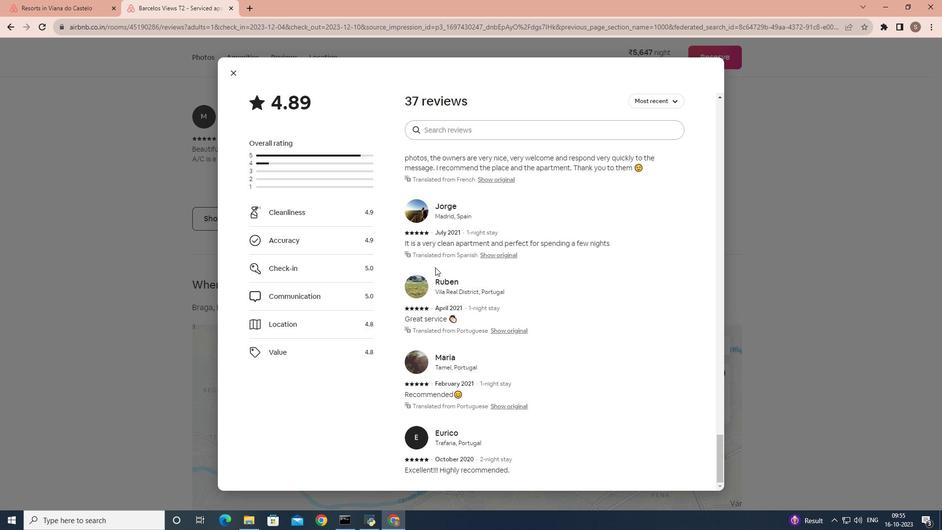 
Action: Mouse scrolled (435, 267) with delta (0, 0)
Screenshot: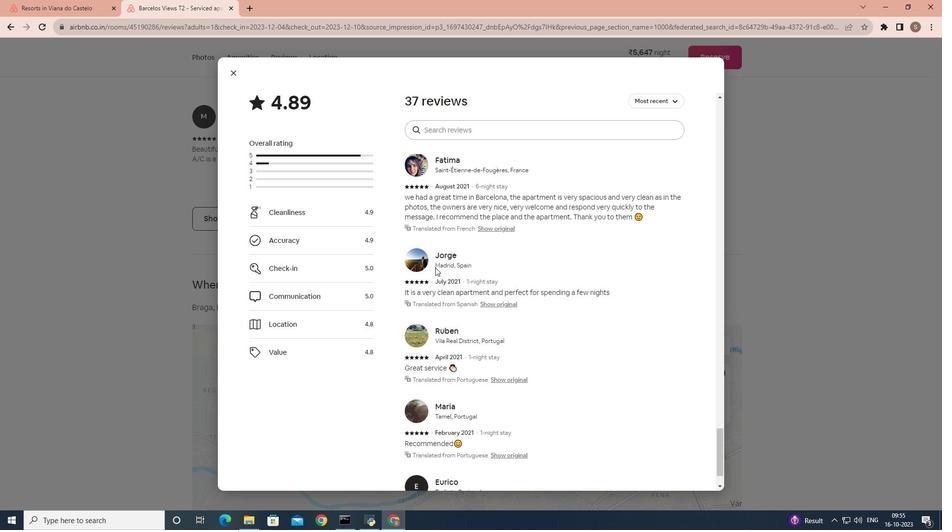 
Action: Mouse scrolled (435, 268) with delta (0, 0)
Screenshot: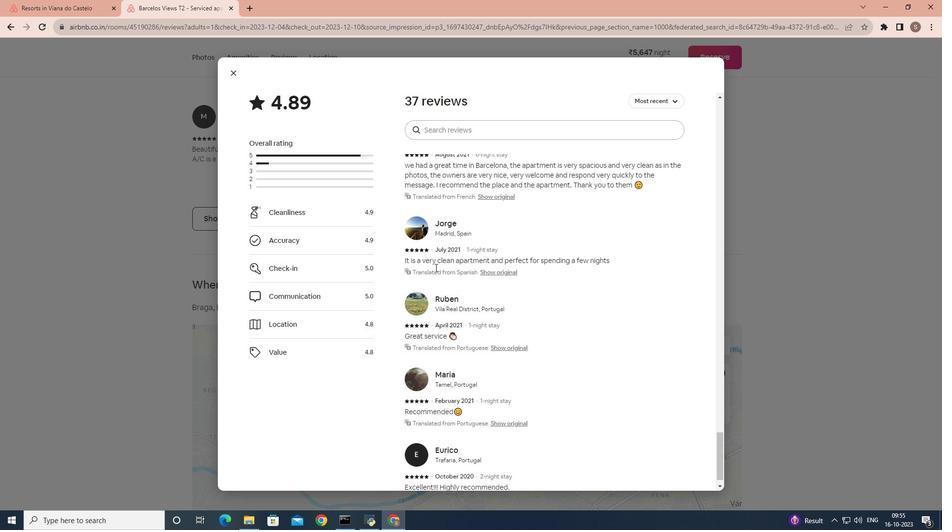 
Action: Mouse scrolled (435, 267) with delta (0, 0)
Screenshot: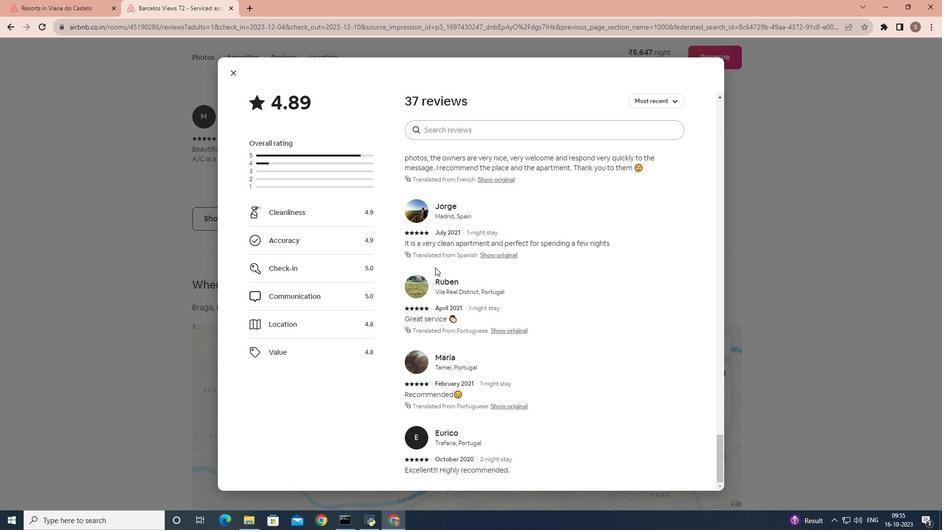 
Action: Mouse moved to (230, 73)
Screenshot: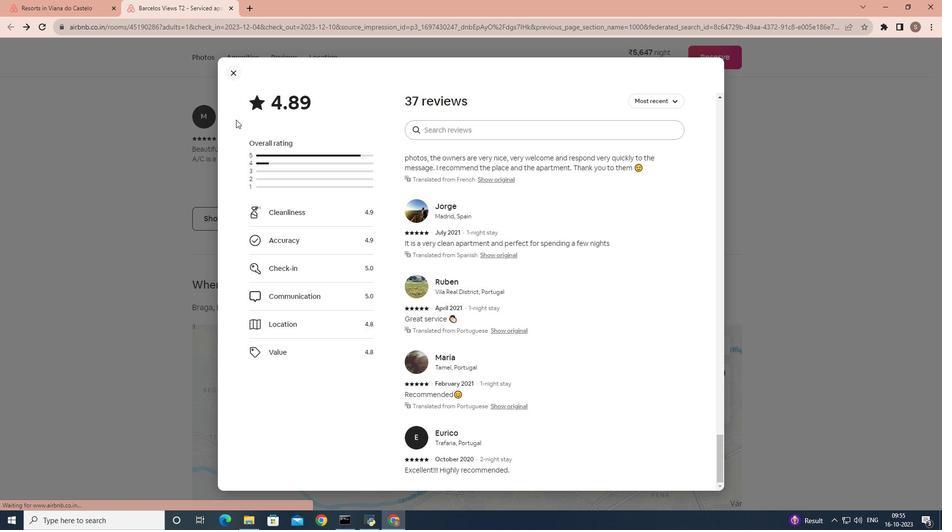
Action: Mouse pressed left at (230, 73)
Screenshot: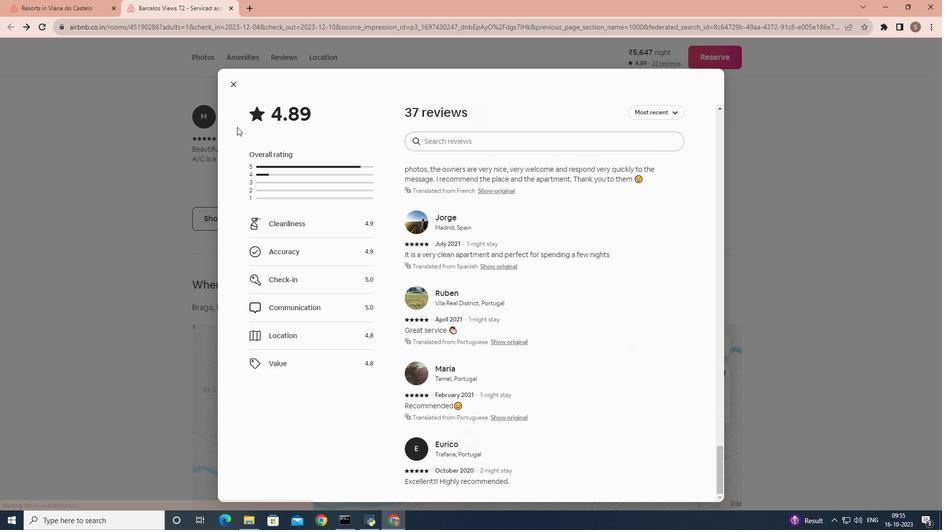 
Action: Mouse moved to (247, 242)
Screenshot: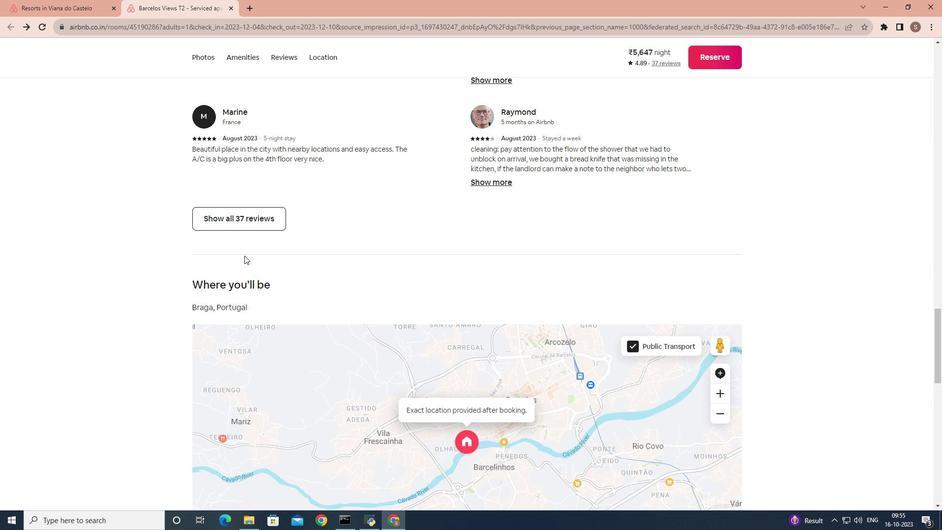 
Action: Mouse scrolled (247, 242) with delta (0, 0)
Screenshot: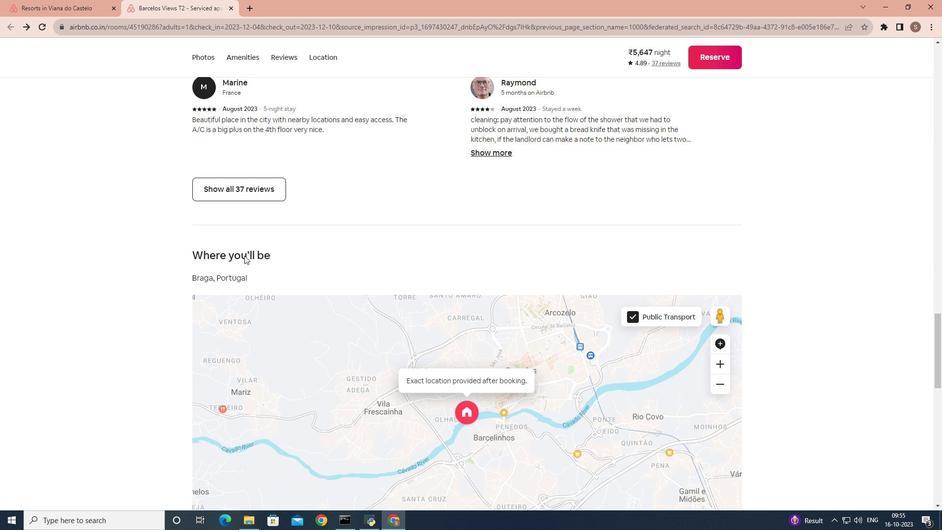 
Action: Mouse scrolled (247, 242) with delta (0, 0)
Screenshot: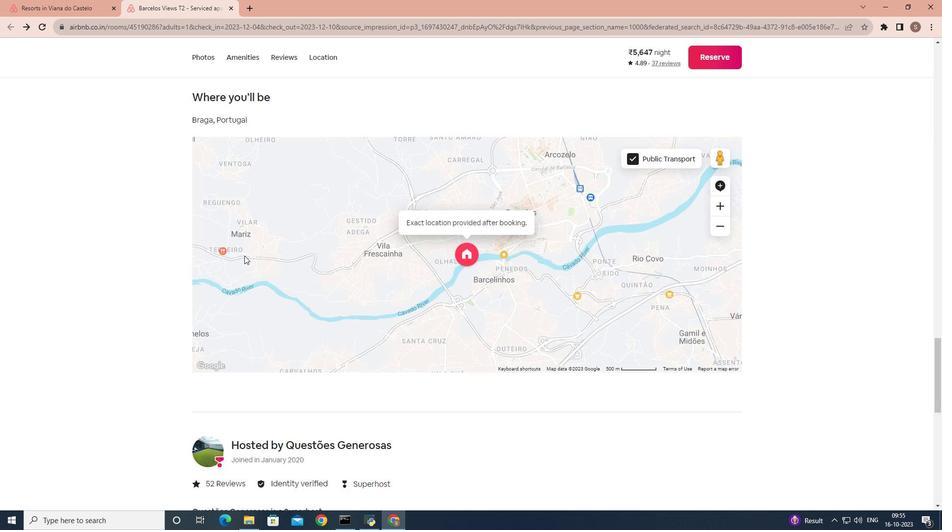 
Action: Mouse scrolled (247, 242) with delta (0, 0)
Screenshot: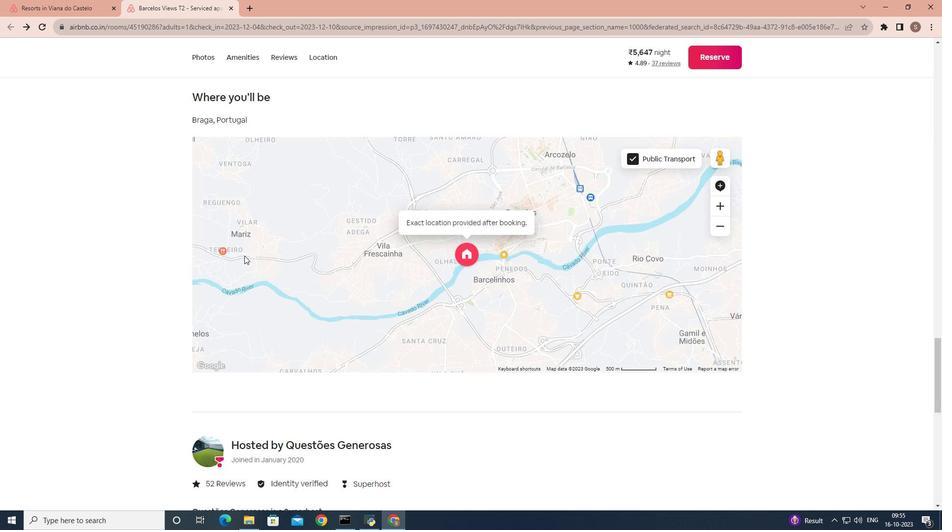 
Action: Mouse scrolled (247, 242) with delta (0, 0)
Screenshot: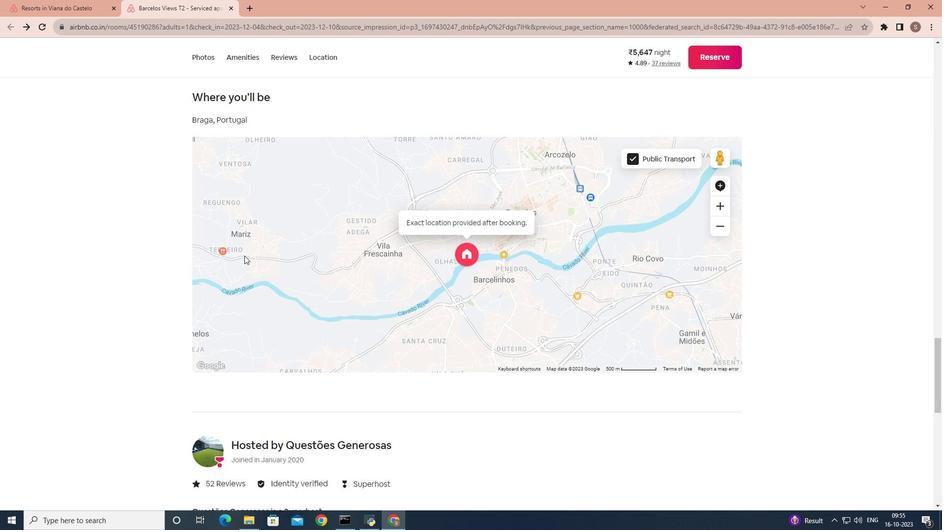 
Action: Mouse scrolled (247, 242) with delta (0, 0)
Screenshot: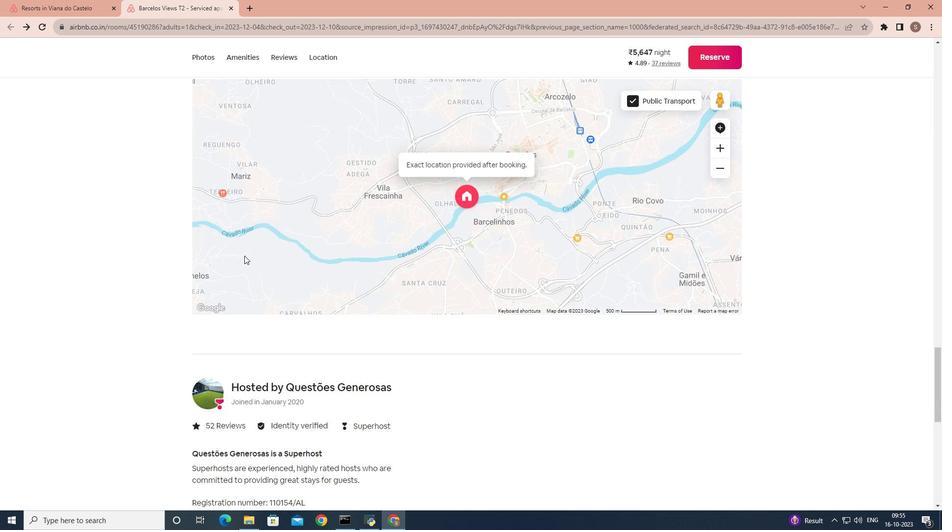 
Action: Mouse moved to (244, 255)
Screenshot: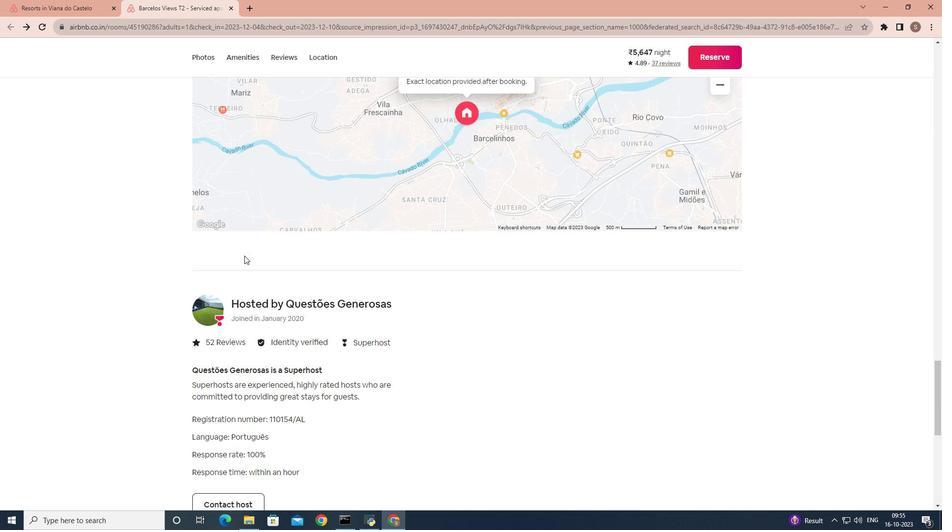 
Action: Mouse scrolled (244, 255) with delta (0, 0)
Screenshot: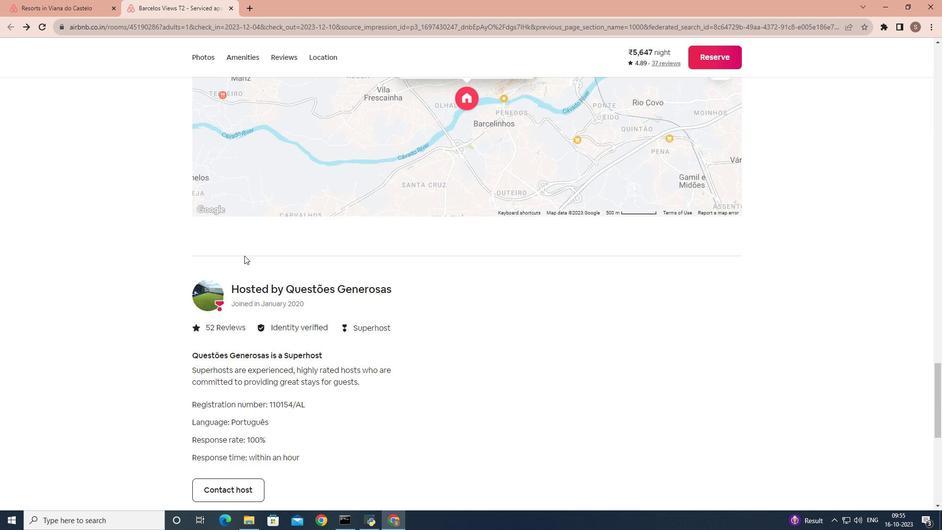 
Action: Mouse scrolled (244, 255) with delta (0, 0)
Screenshot: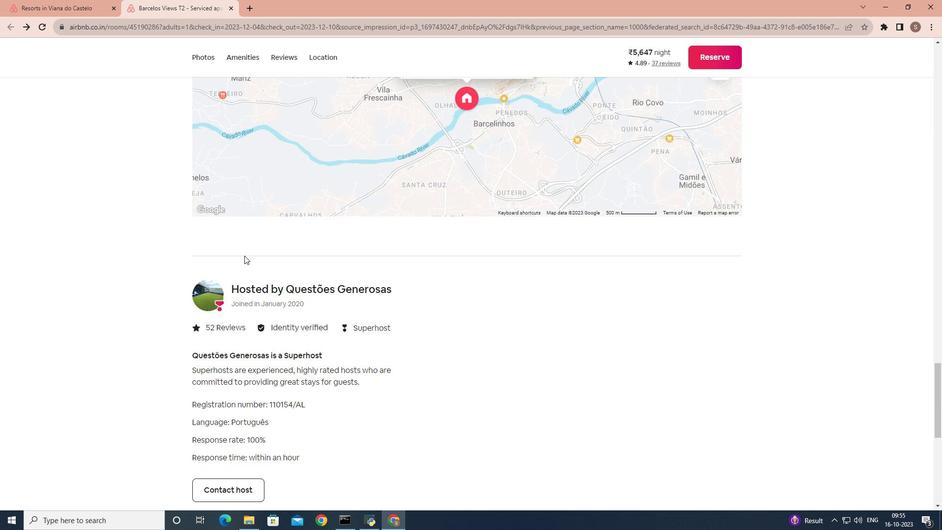
Action: Mouse moved to (244, 255)
Screenshot: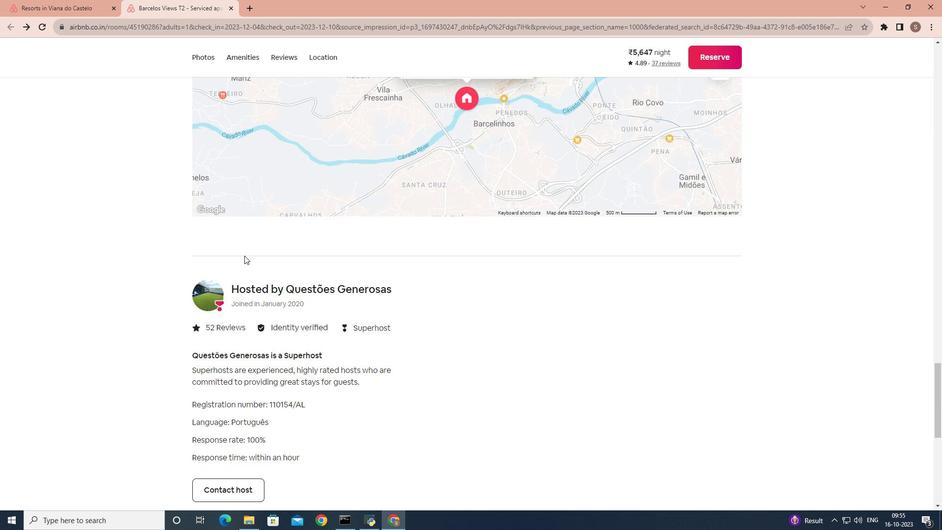 
Action: Mouse scrolled (244, 255) with delta (0, 0)
Screenshot: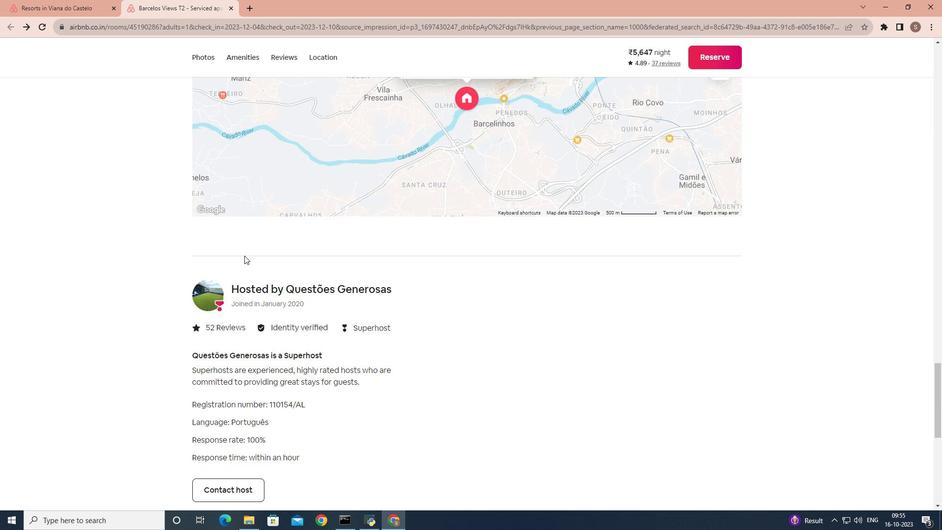 
Action: Mouse scrolled (244, 255) with delta (0, 0)
Screenshot: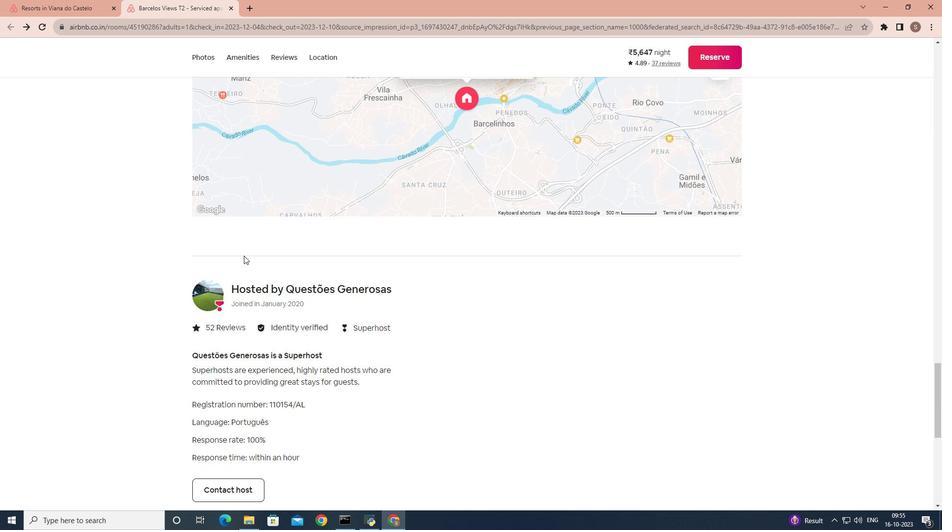 
Action: Mouse scrolled (244, 255) with delta (0, 0)
Screenshot: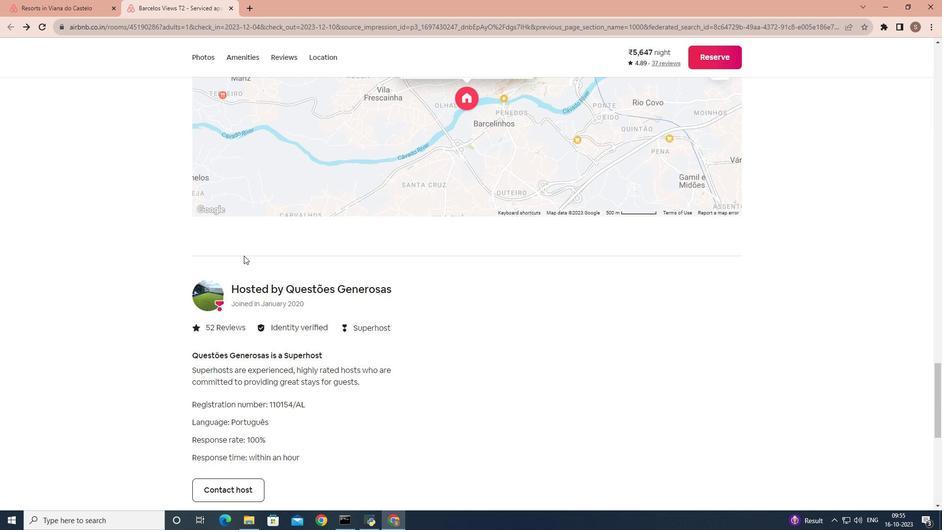 
Action: Mouse scrolled (244, 255) with delta (0, 0)
Screenshot: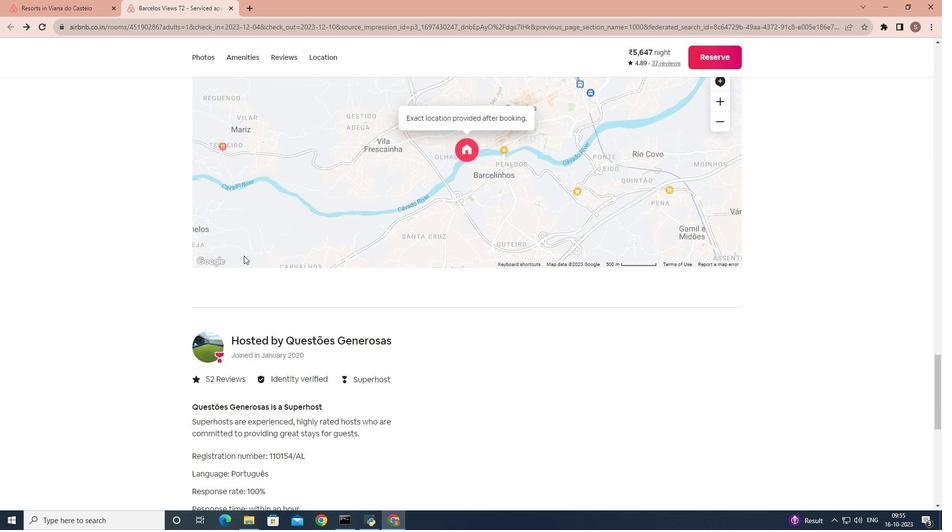
Action: Mouse scrolled (244, 255) with delta (0, 0)
Screenshot: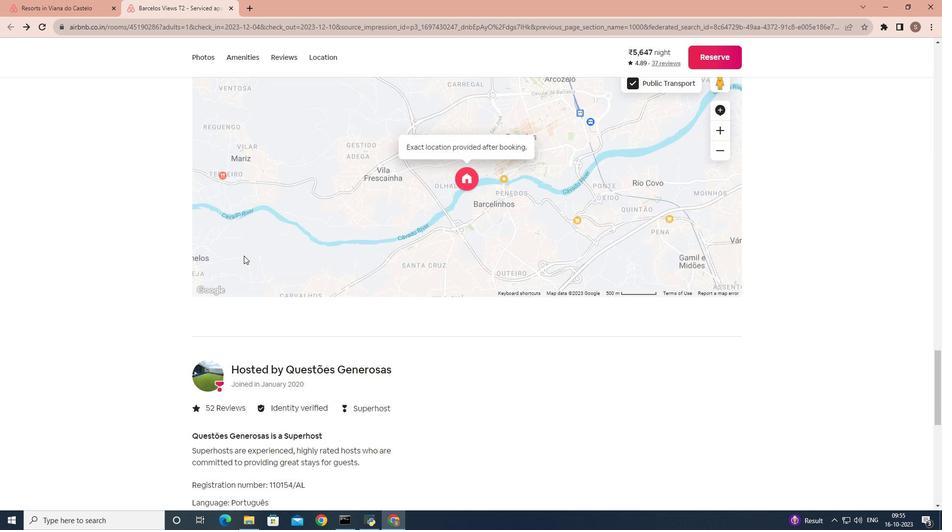 
Action: Mouse moved to (244, 255)
Screenshot: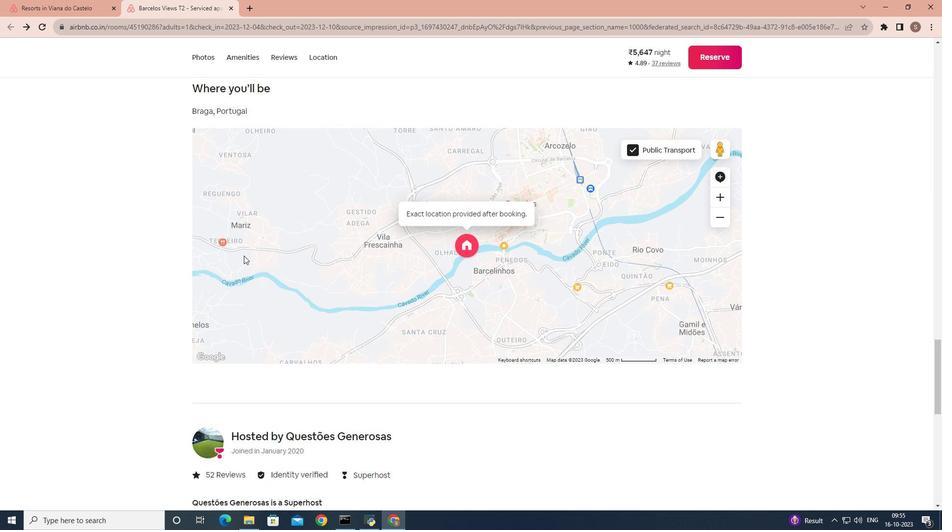 
Action: Mouse scrolled (244, 256) with delta (0, 0)
Screenshot: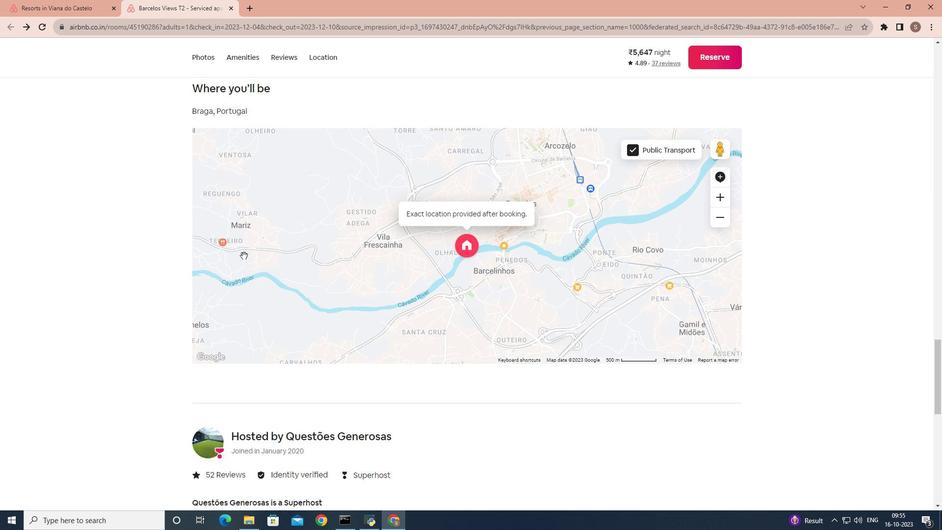 
Action: Mouse scrolled (244, 256) with delta (0, 0)
Screenshot: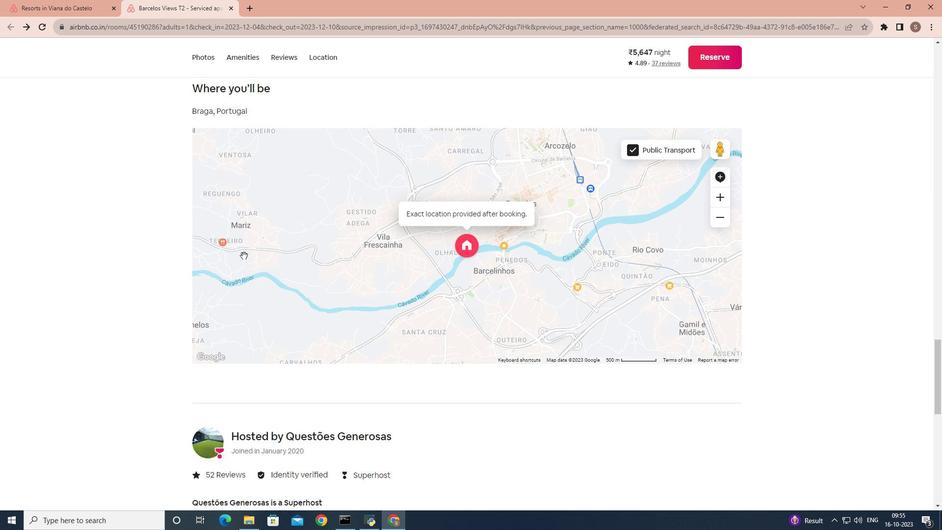 
Action: Mouse scrolled (244, 256) with delta (0, 0)
Screenshot: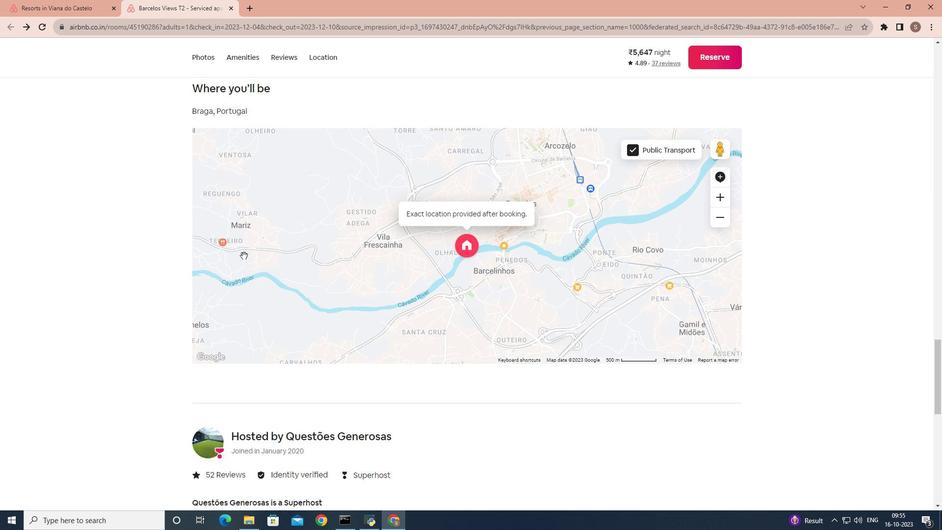 
Action: Mouse scrolled (244, 255) with delta (0, 0)
Screenshot: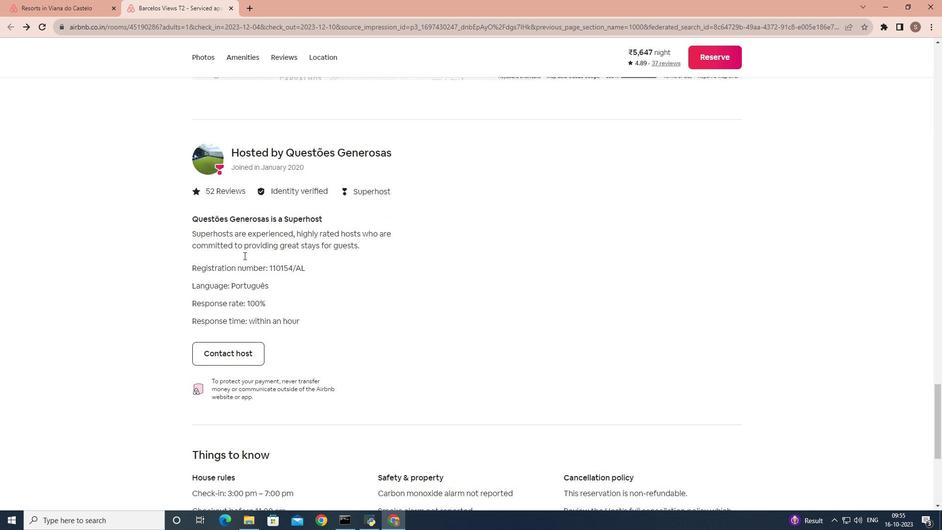 
Action: Mouse scrolled (244, 255) with delta (0, 0)
Screenshot: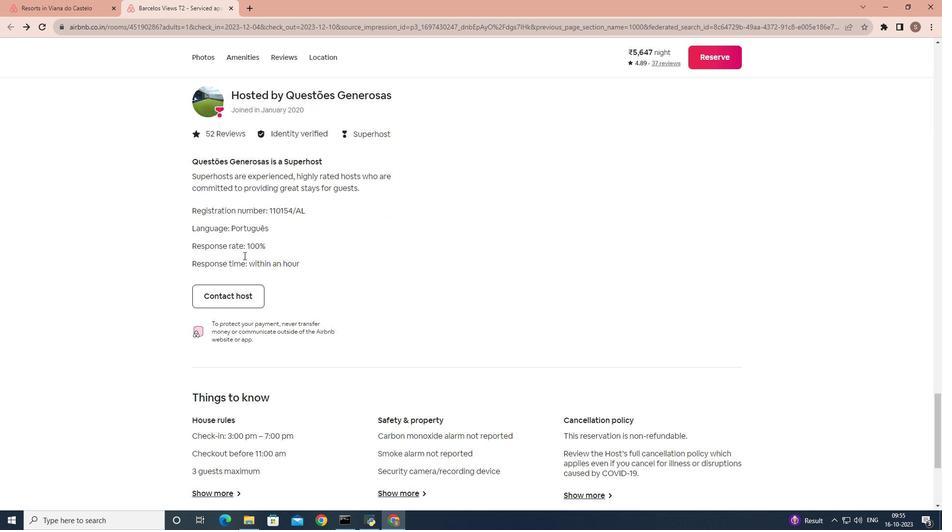 
Action: Mouse scrolled (244, 255) with delta (0, 0)
Screenshot: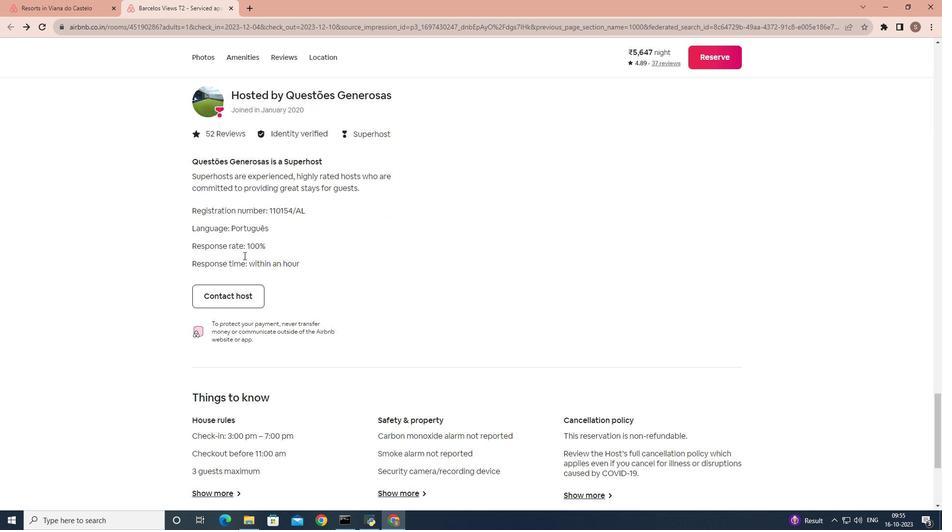 
Action: Mouse scrolled (244, 255) with delta (0, 0)
Screenshot: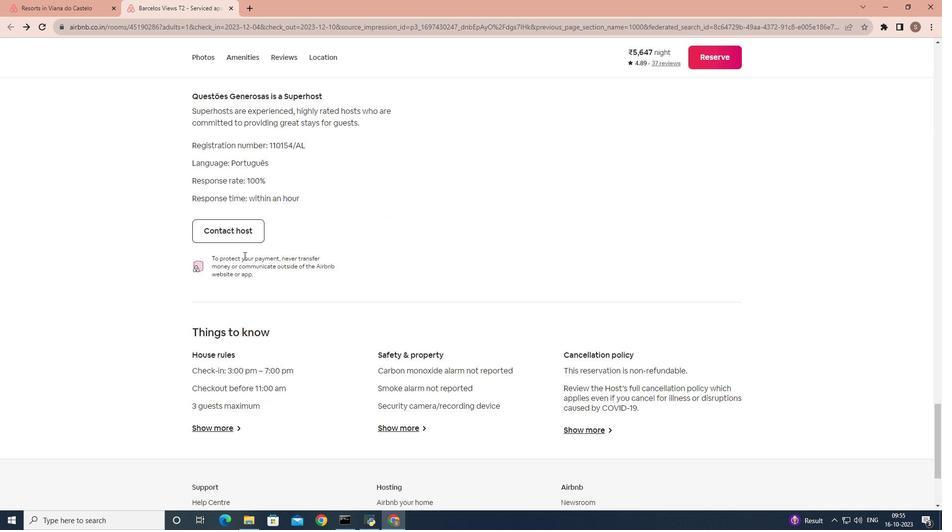 
Action: Mouse scrolled (244, 255) with delta (0, 0)
Screenshot: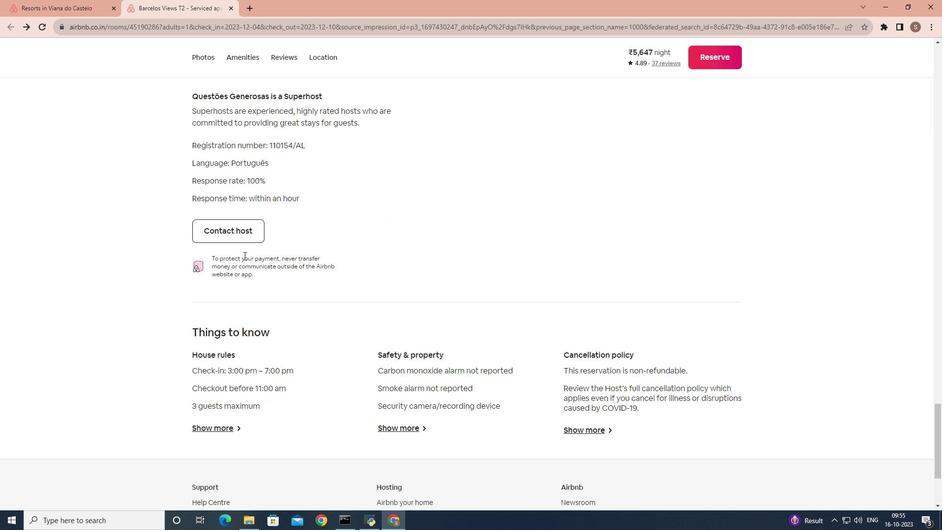 
Action: Mouse scrolled (244, 255) with delta (0, 0)
Screenshot: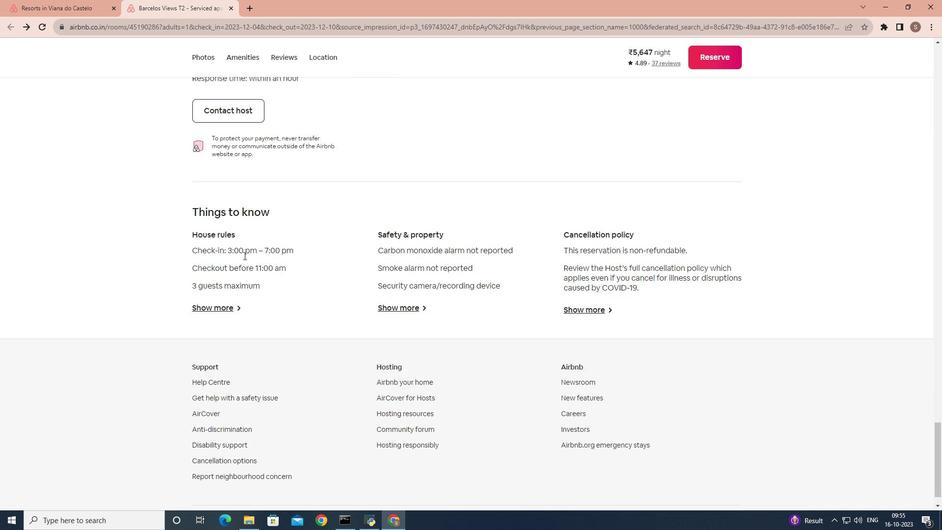 
Action: Mouse scrolled (244, 255) with delta (0, 0)
Screenshot: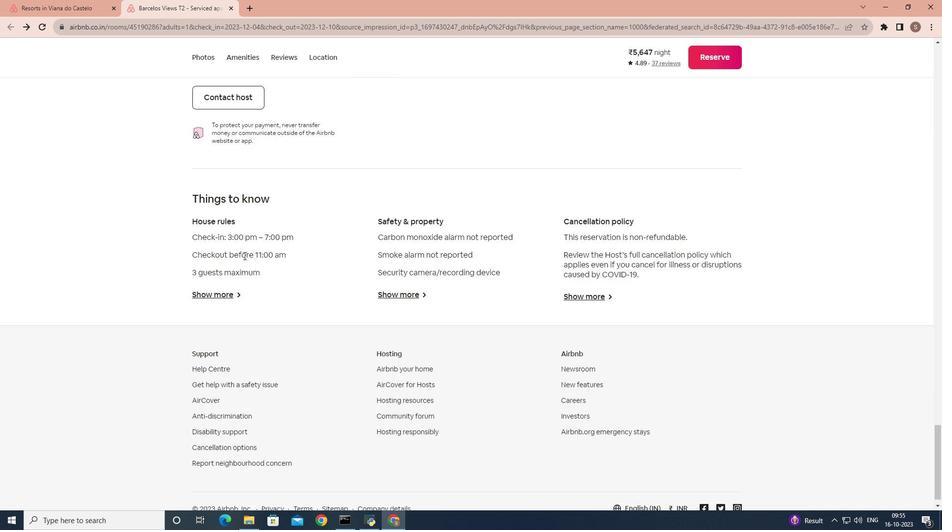 
Action: Mouse scrolled (244, 255) with delta (0, 0)
Screenshot: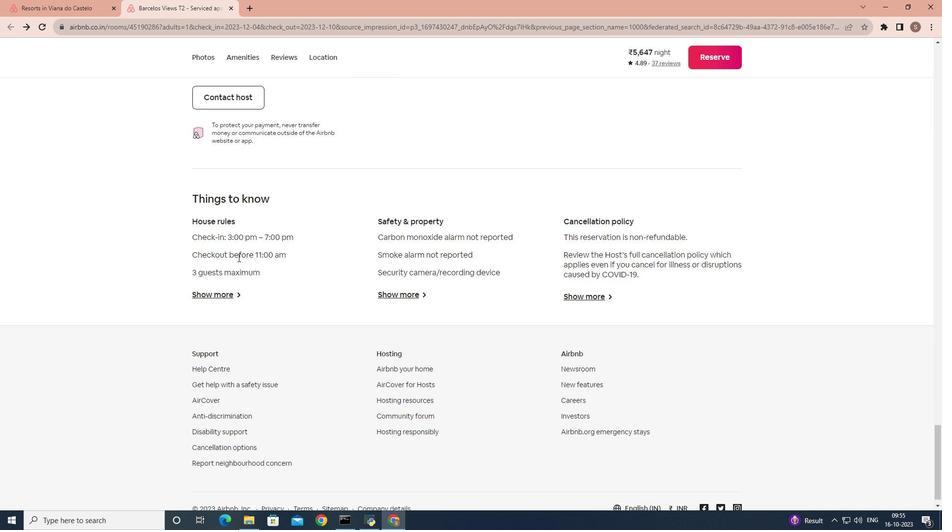 
Action: Mouse scrolled (244, 255) with delta (0, 0)
Screenshot: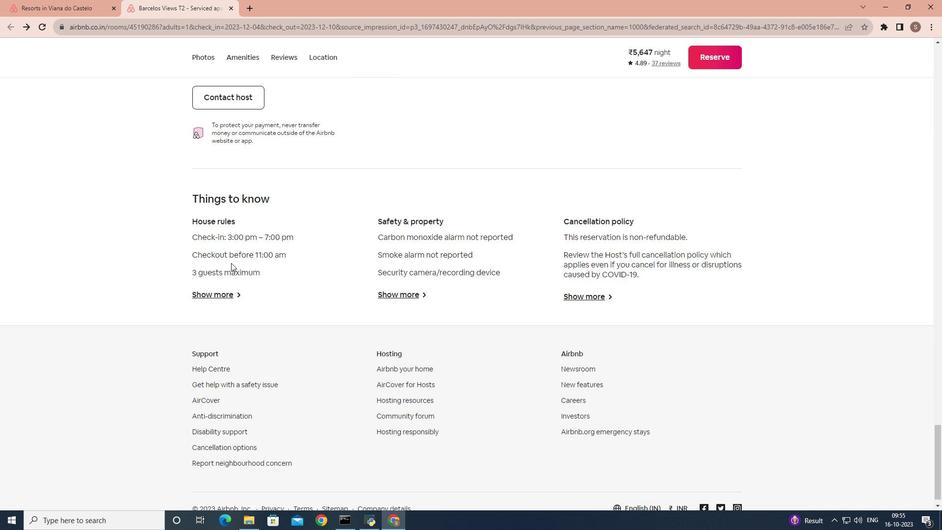 
Action: Mouse scrolled (244, 255) with delta (0, 0)
Screenshot: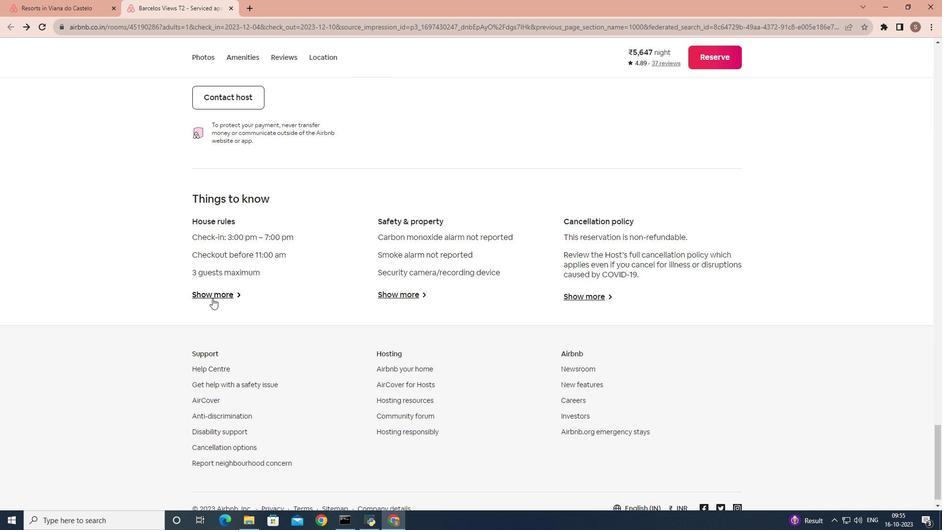 
Action: Mouse scrolled (244, 255) with delta (0, 0)
Screenshot: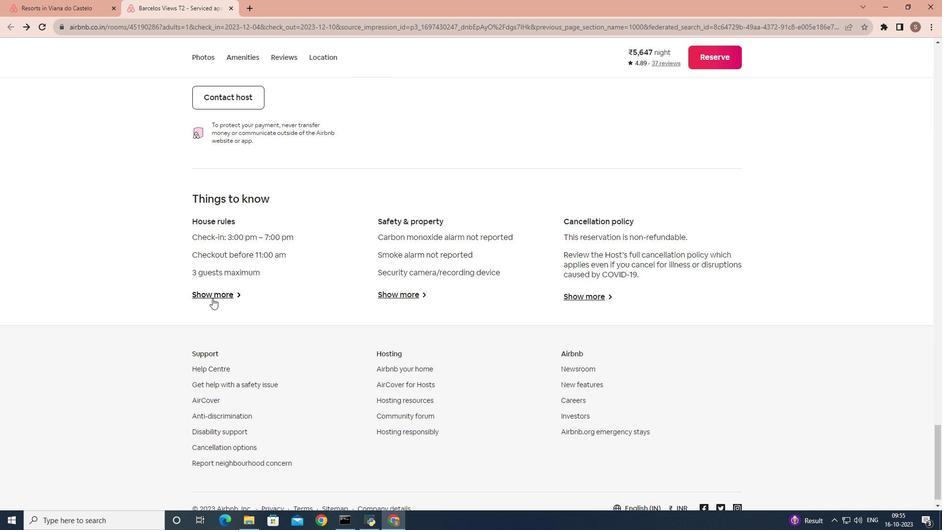 
Action: Mouse moved to (212, 298)
Screenshot: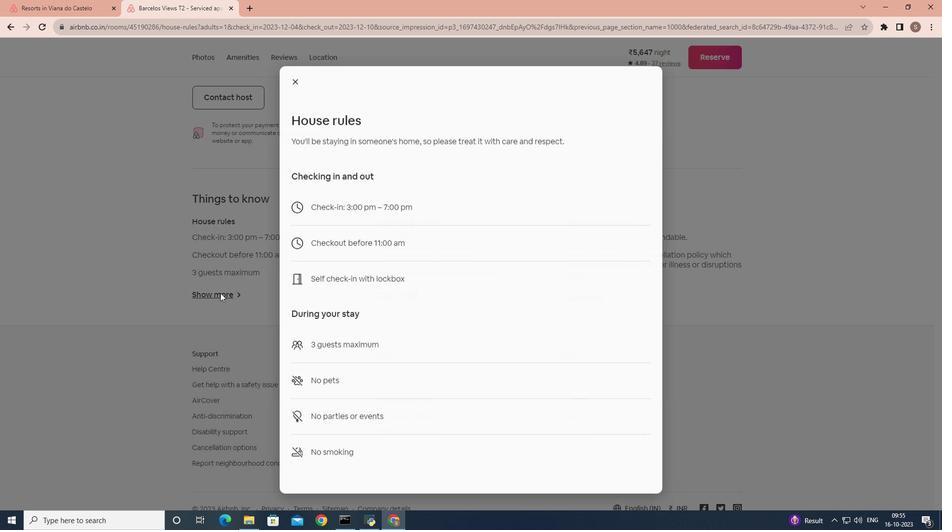 
Action: Mouse pressed left at (212, 298)
Screenshot: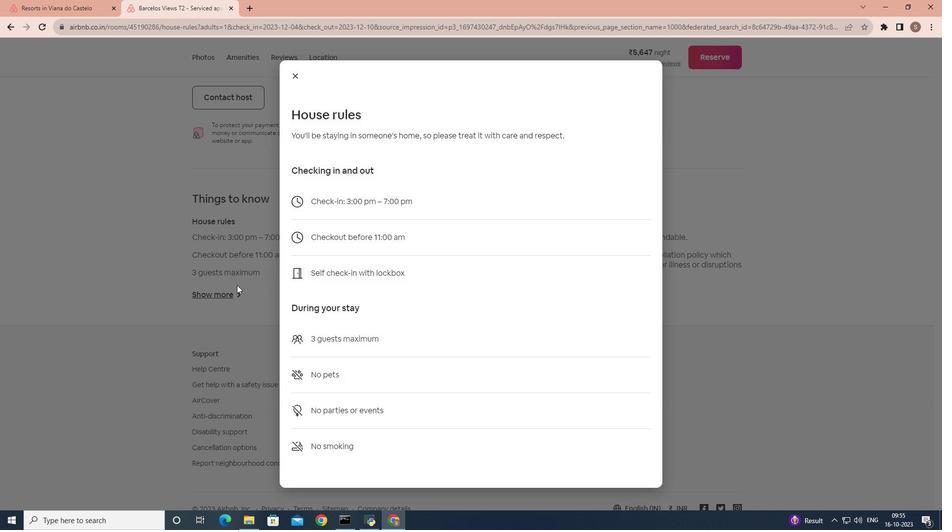 
Action: Mouse moved to (292, 275)
Screenshot: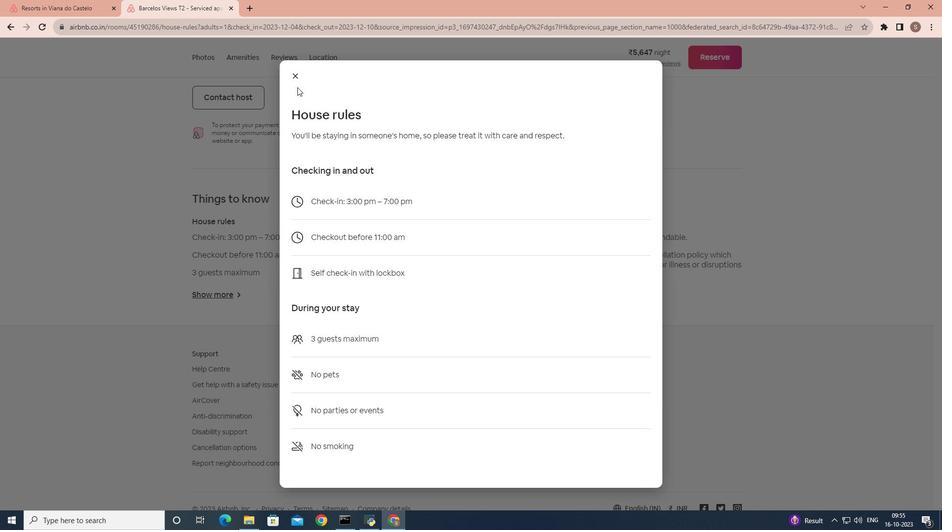 
Action: Mouse scrolled (292, 274) with delta (0, 0)
Screenshot: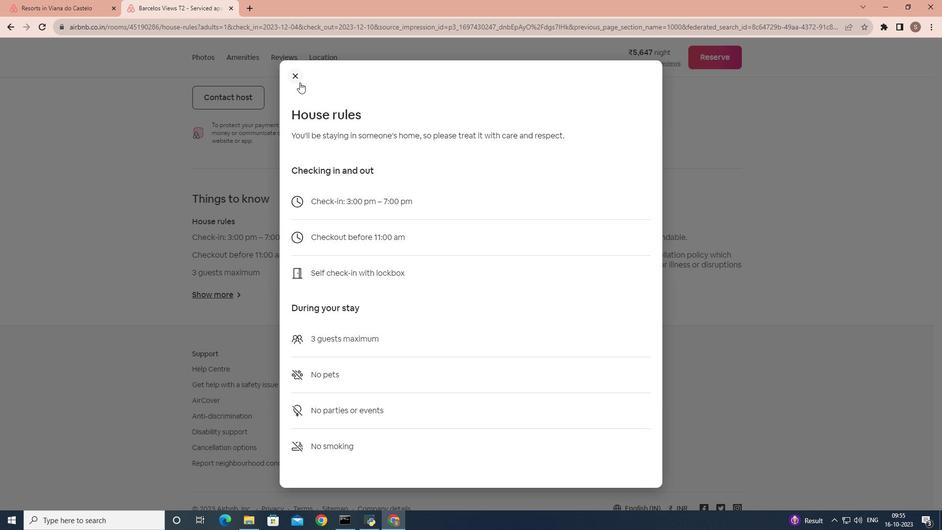 
Action: Mouse scrolled (292, 274) with delta (0, 0)
Screenshot: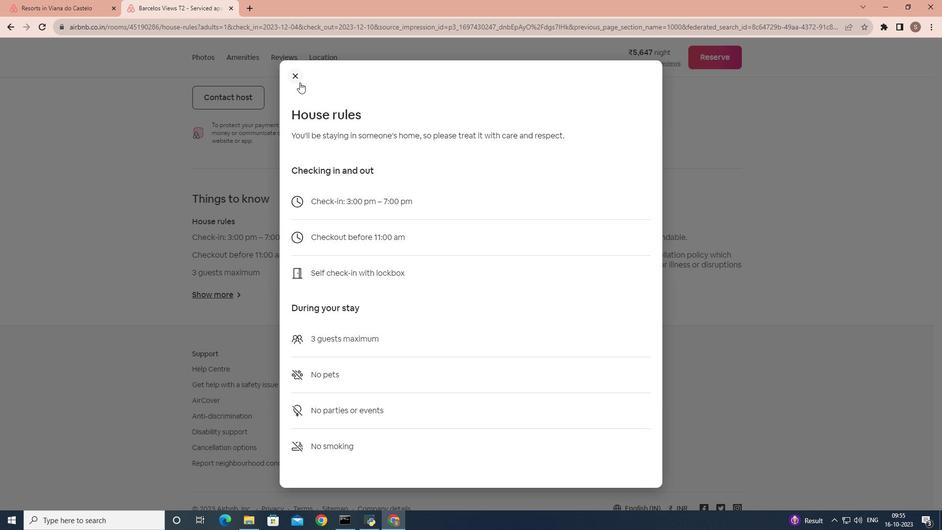 
Action: Mouse scrolled (292, 274) with delta (0, 0)
Screenshot: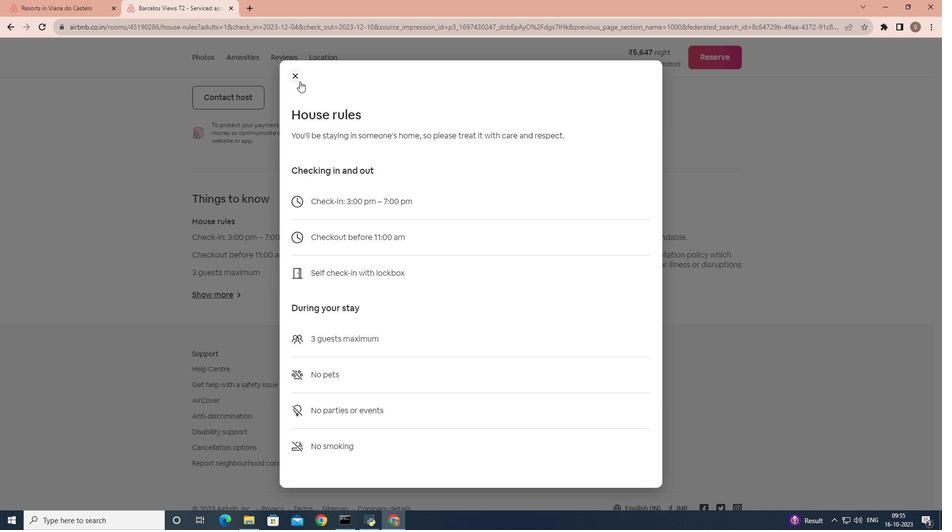
Action: Mouse moved to (300, 81)
Screenshot: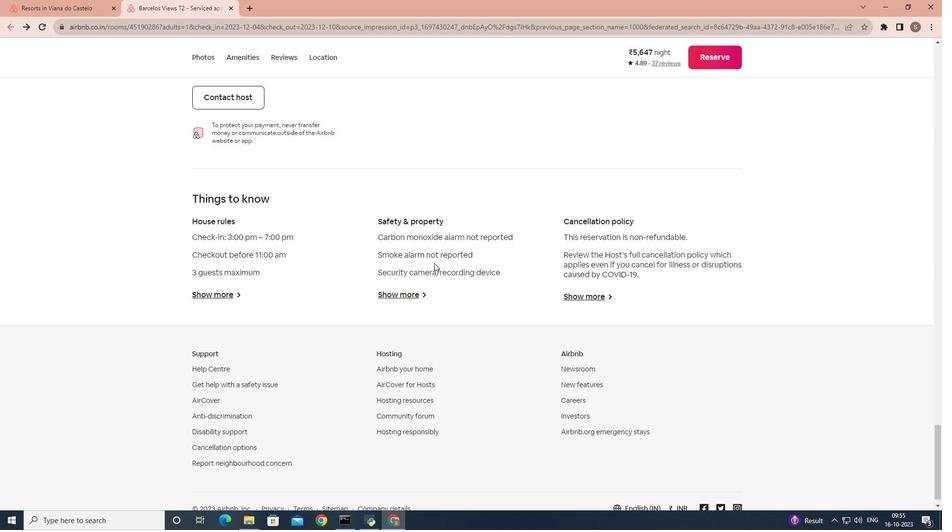 
Action: Mouse pressed left at (300, 81)
Screenshot: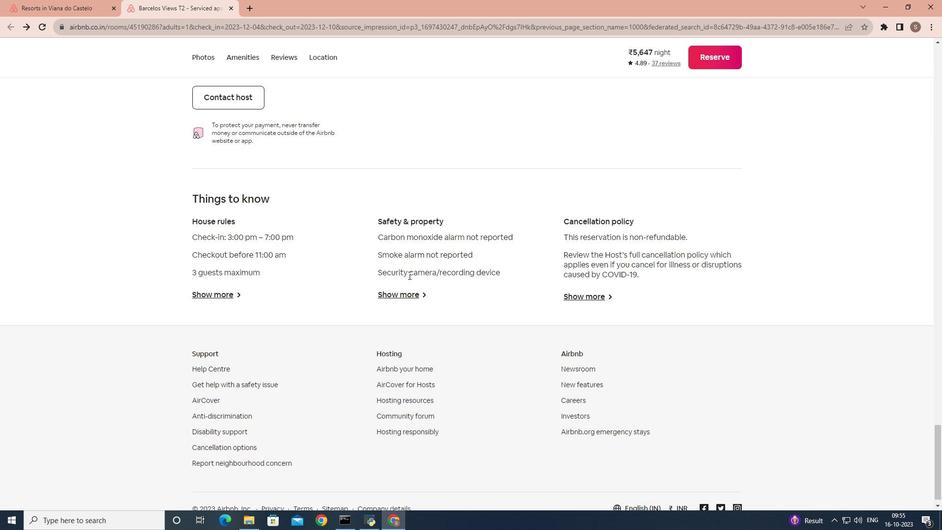 
Action: Mouse moved to (395, 299)
Screenshot: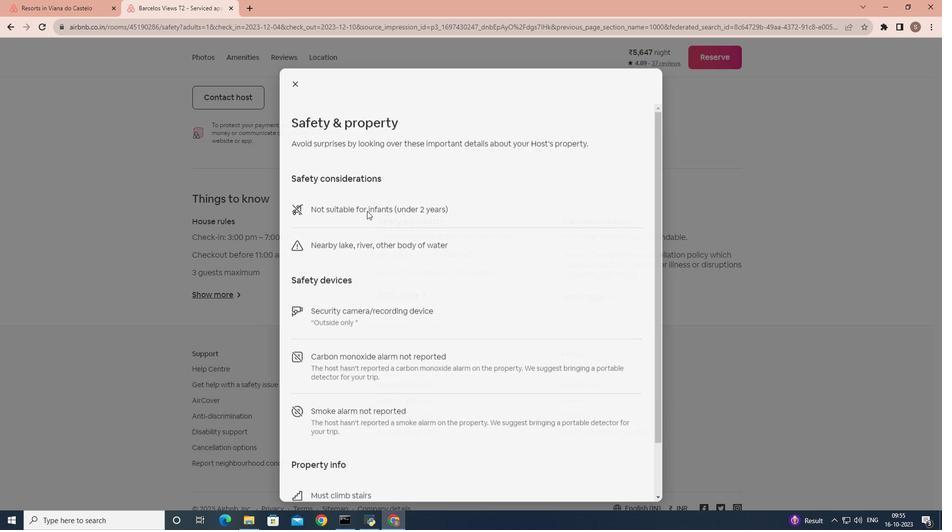 
Action: Mouse pressed left at (395, 299)
Screenshot: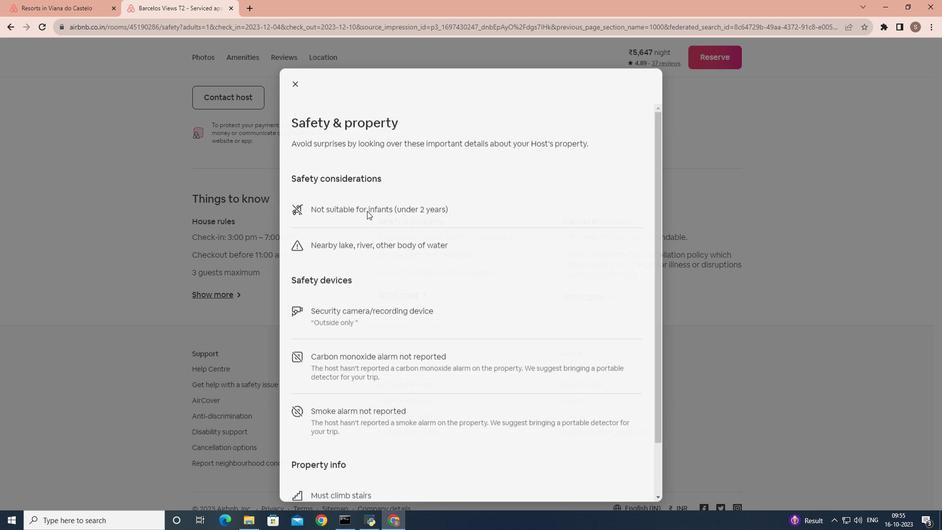 
Action: Mouse moved to (329, 133)
Screenshot: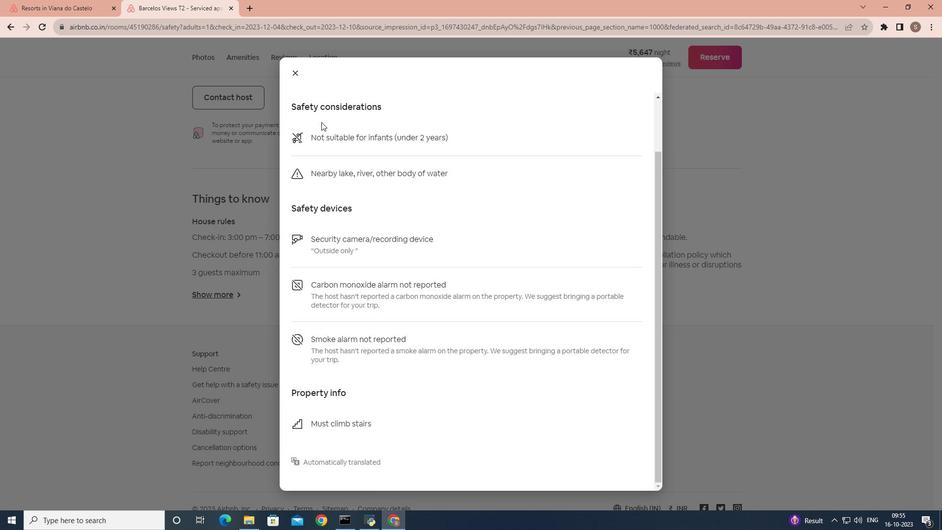 
Action: Mouse scrolled (329, 133) with delta (0, 0)
Screenshot: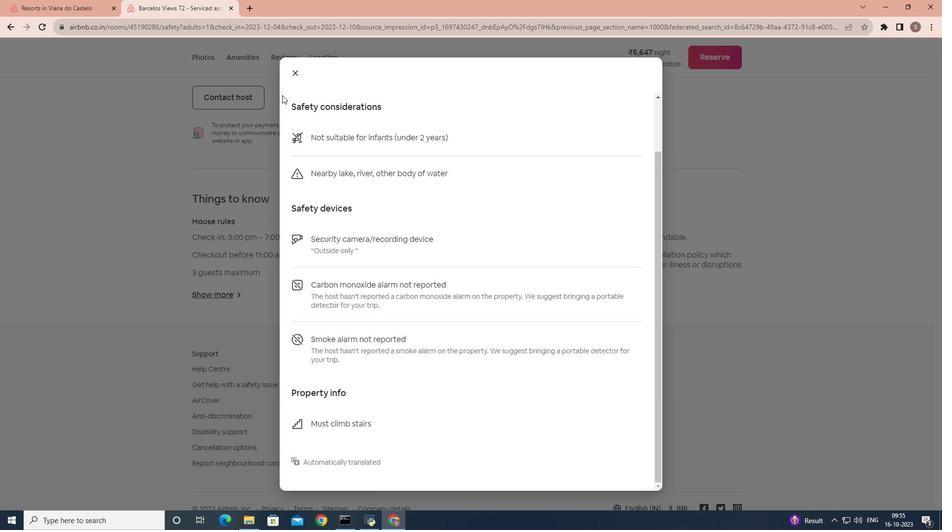 
Action: Mouse scrolled (329, 133) with delta (0, 0)
Screenshot: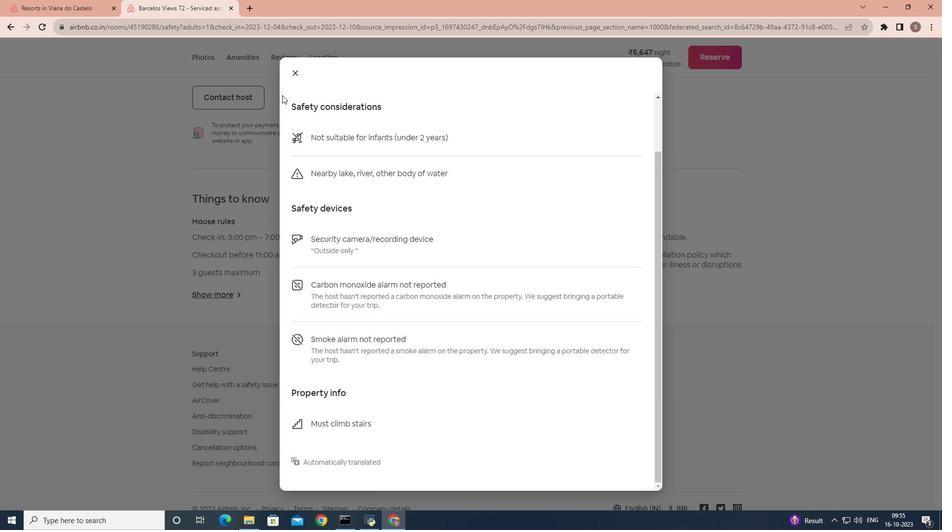 
Action: Mouse scrolled (329, 133) with delta (0, 0)
Screenshot: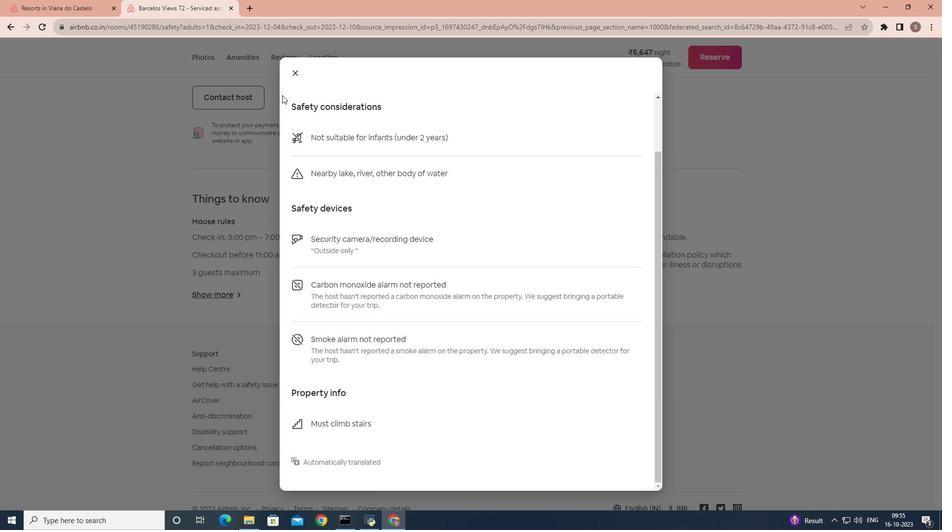 
Action: Mouse scrolled (329, 133) with delta (0, 0)
